 Task: Create new customer invoice with Date Opened: 02-Apr-23, Select Customer: Victoria's Secret_x000D_
, Terms: Net 7. Make invoice entry for item-1 with Date: 02-Apr-23, Description: The Ordinary Niacinamide Zinc Oil Control Serum (1 oz)_x000D_
, Income Account: Income:Sales, Quantity: 1, Unit Price: 11.49, Sales Tax: Y, Sales Tax Included: N. Make entry for item-2 with Date: 02-Apr-23, Description: Wet n Wild Perfect Pout So Pouty Lip Gloss Balm_x000D_
, Income Account: Income:Sales, Quantity: 2, Unit Price: 11.79, Sales Tax: Y, Sales Tax Included: N. Post Invoice with Post Date: 02-Apr-23, Post to Accounts: Assets:Accounts Receivable. Pay / Process Payment with Transaction Date: 08-Apr-23, Amount: 37.17, Transfer Account: Checking Account. Go to 'Print Invoice'. Save a pdf copy of the invoice.
Action: Mouse moved to (162, 23)
Screenshot: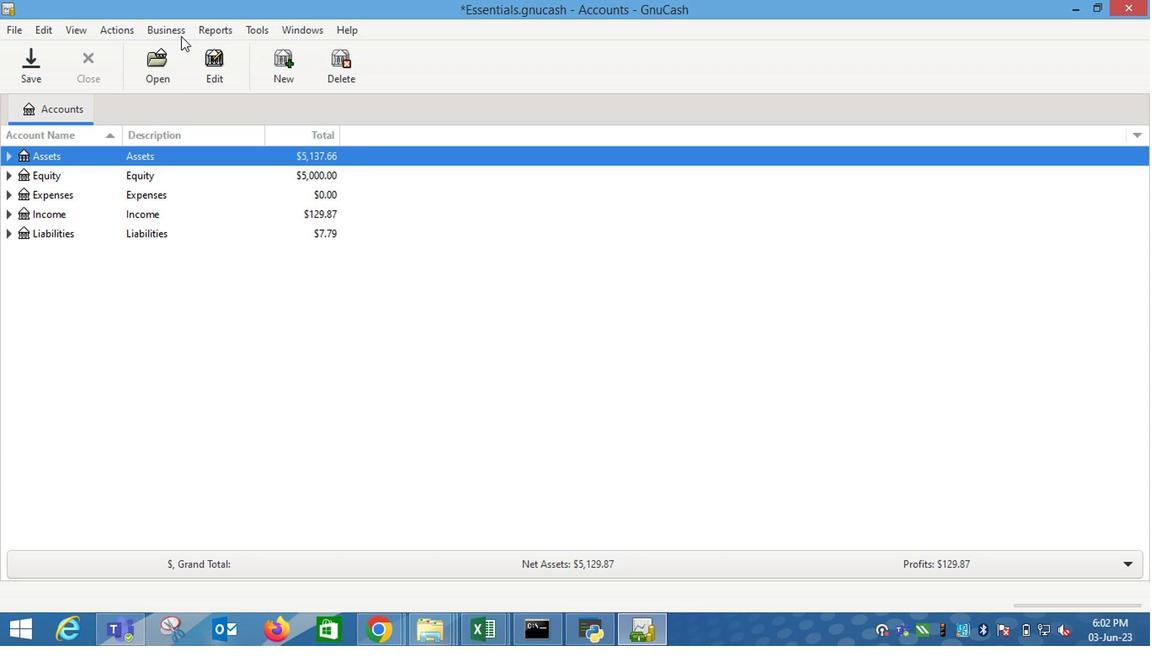 
Action: Mouse pressed left at (162, 23)
Screenshot: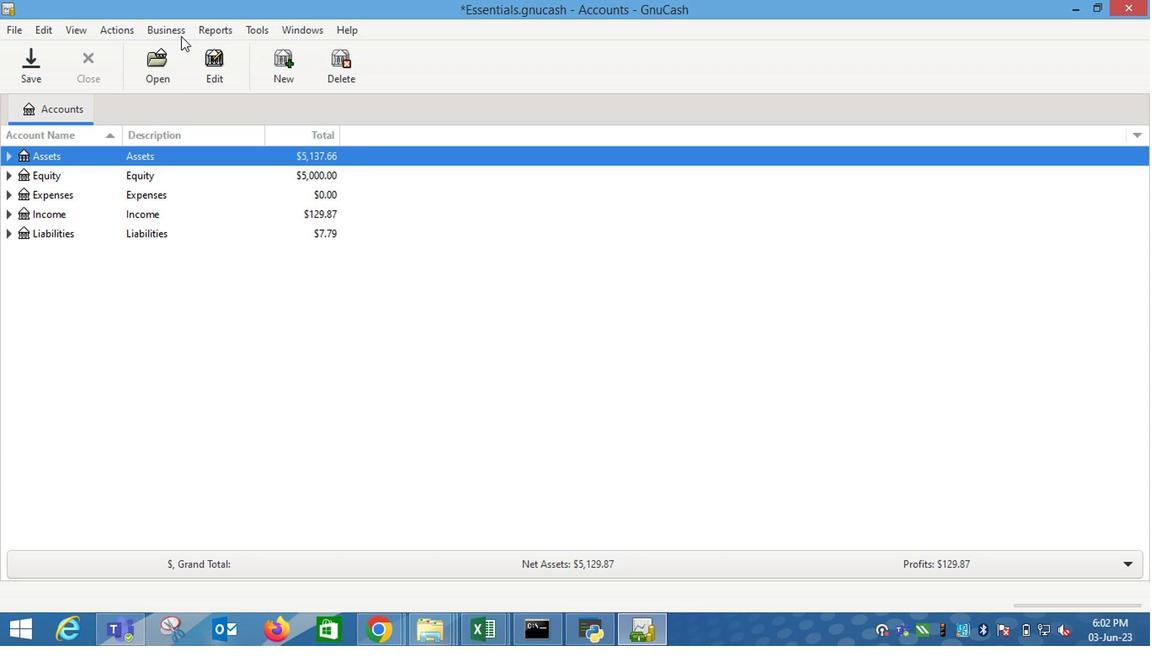 
Action: Mouse moved to (376, 108)
Screenshot: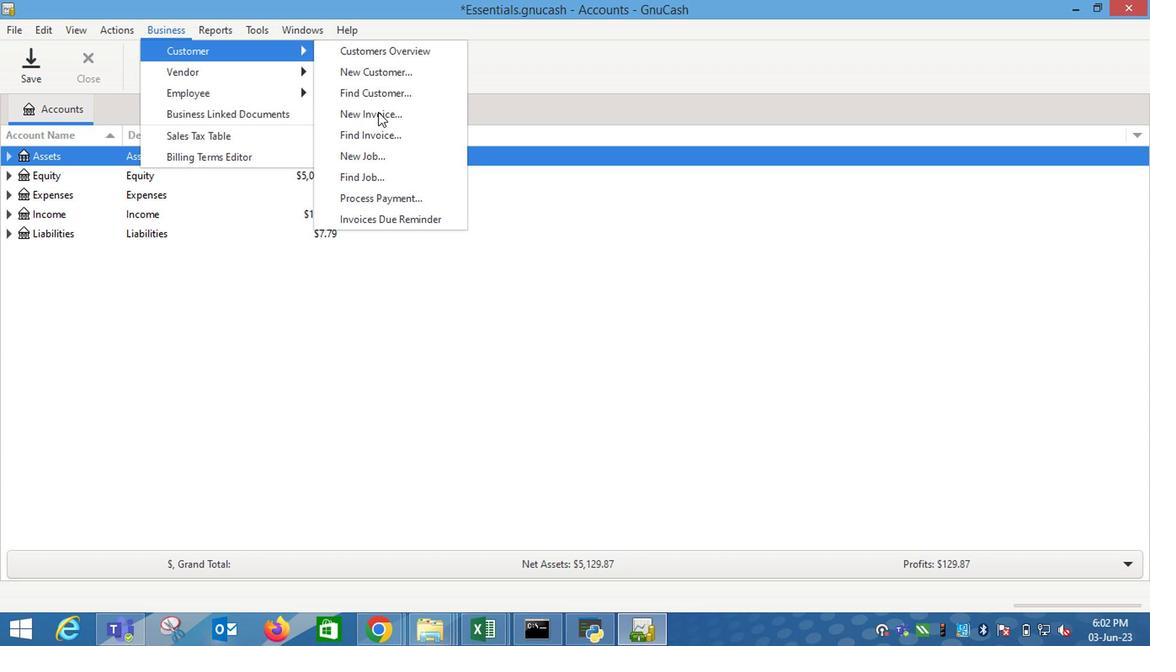 
Action: Mouse pressed left at (376, 108)
Screenshot: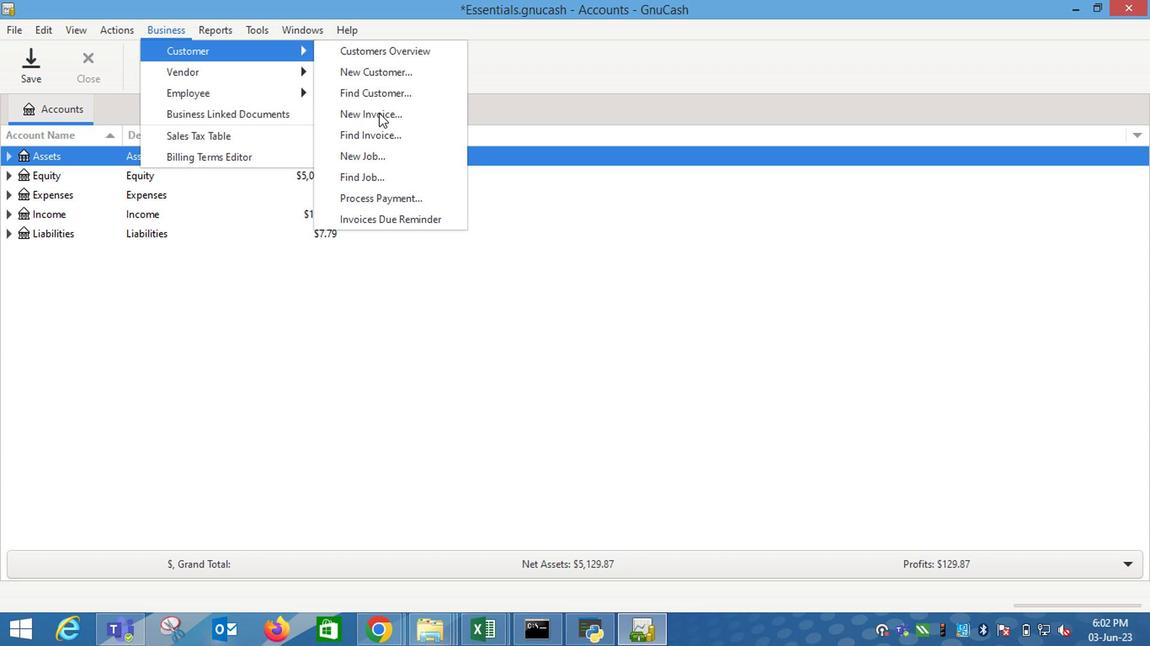 
Action: Mouse moved to (697, 252)
Screenshot: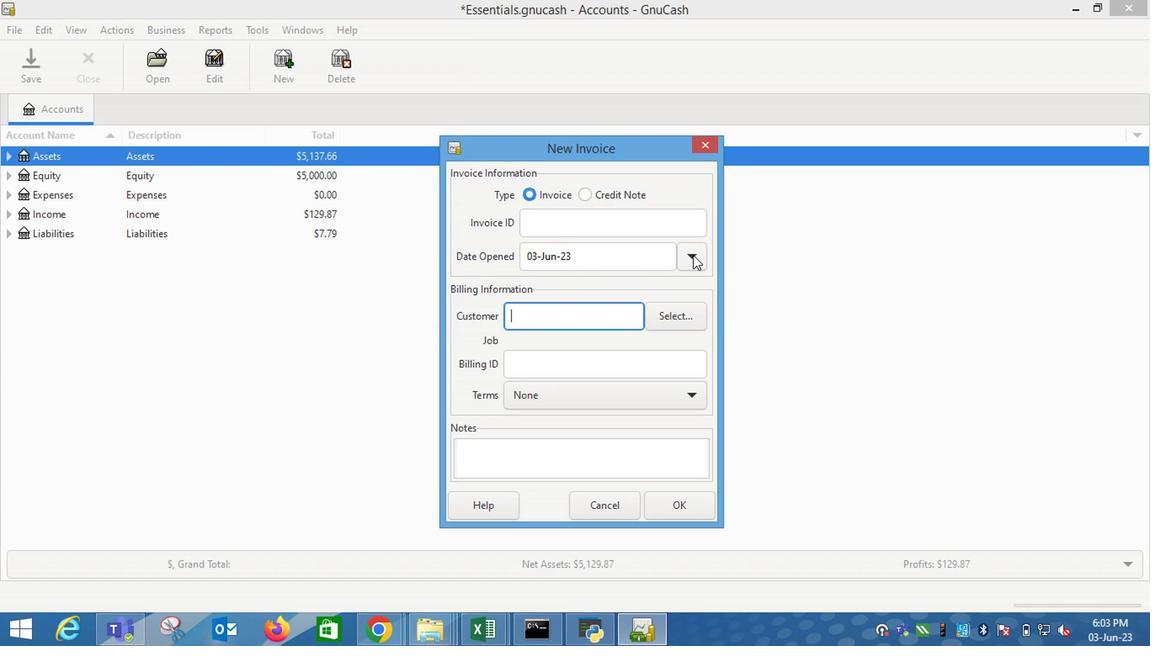 
Action: Mouse pressed left at (697, 252)
Screenshot: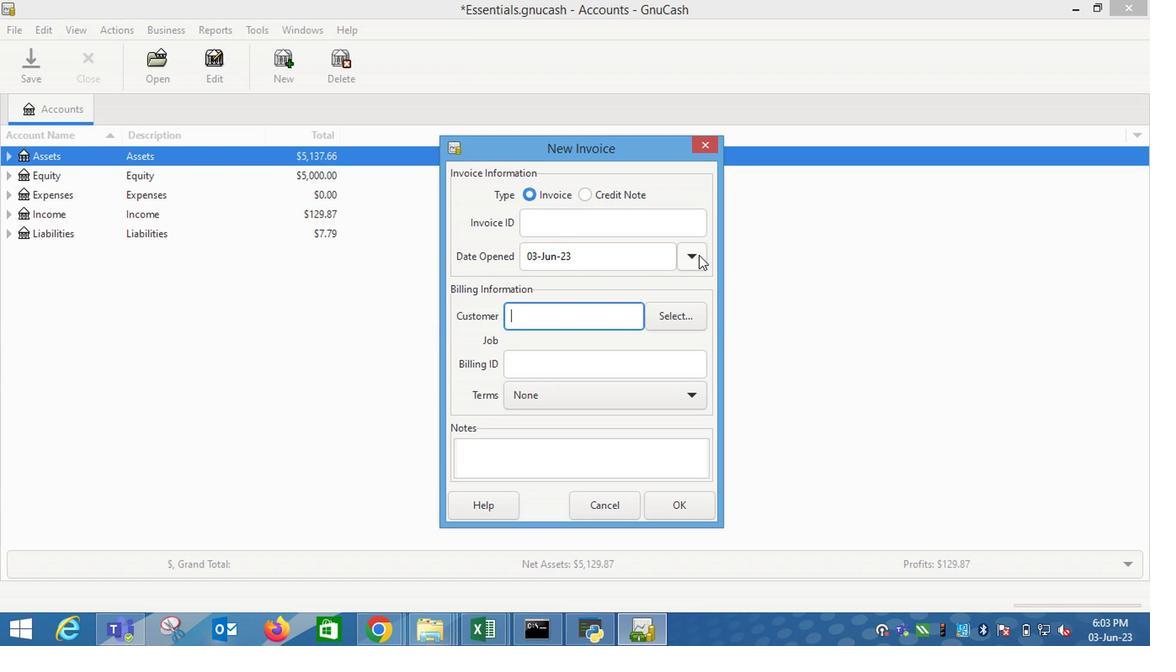 
Action: Mouse moved to (557, 276)
Screenshot: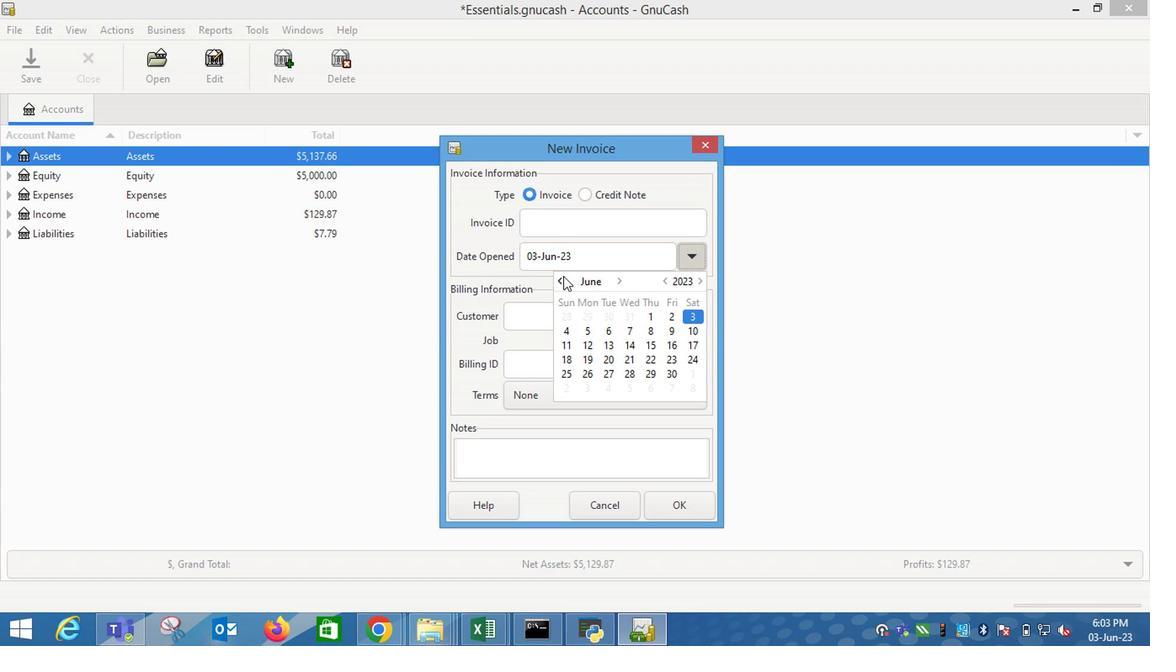 
Action: Mouse pressed left at (557, 276)
Screenshot: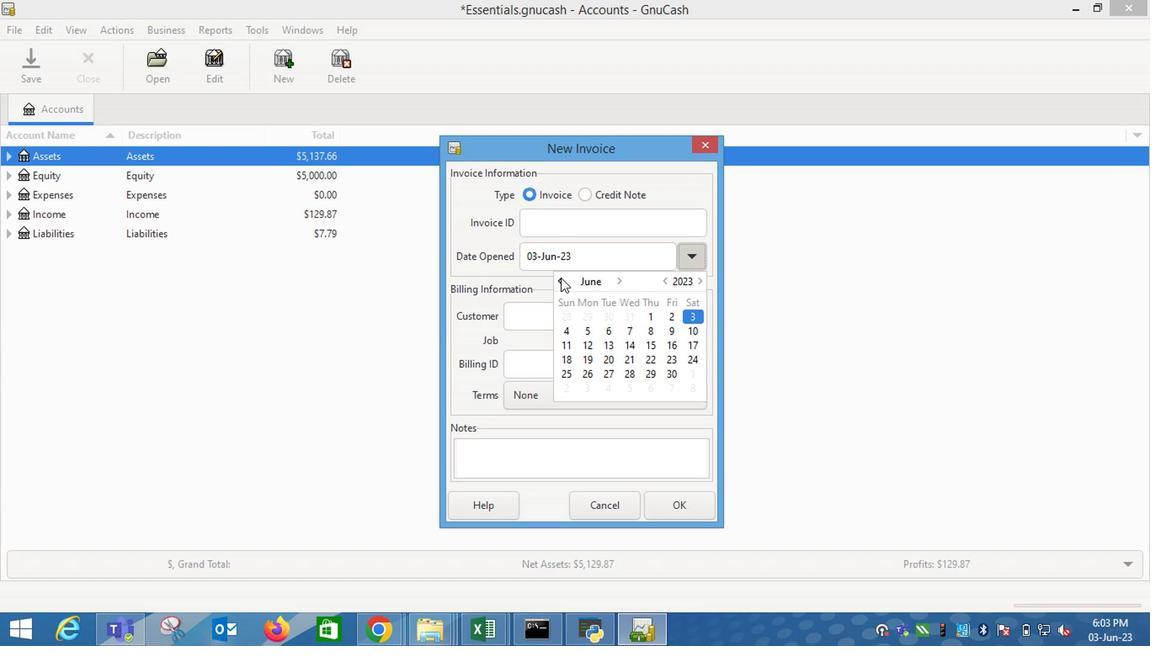 
Action: Mouse pressed left at (557, 276)
Screenshot: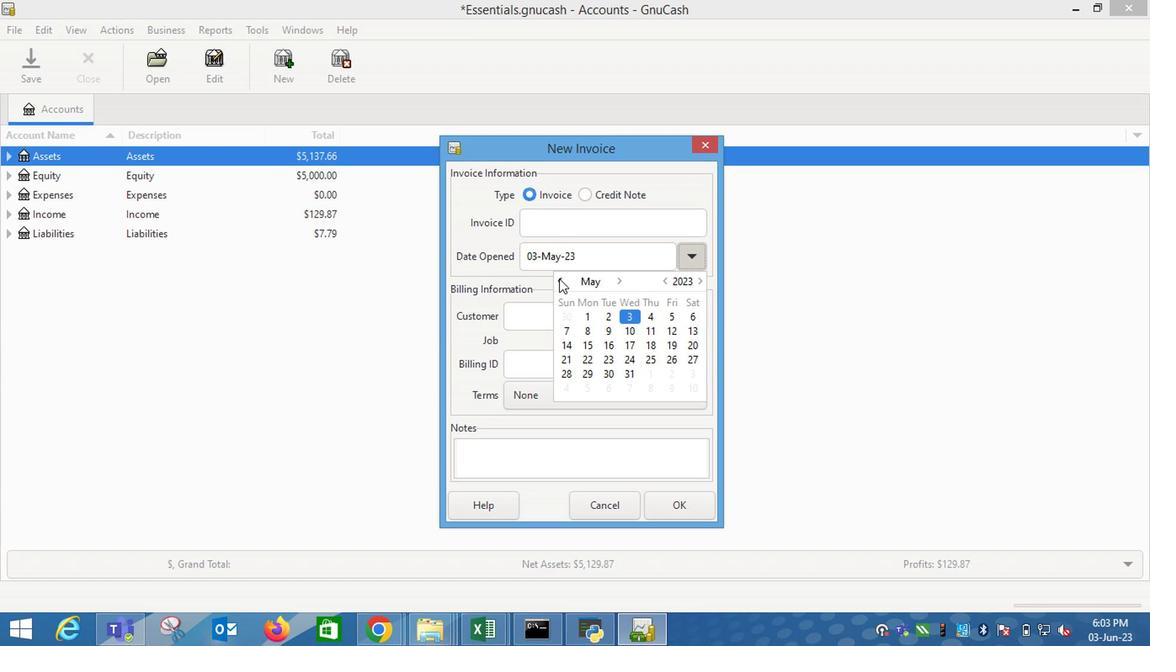 
Action: Mouse moved to (567, 326)
Screenshot: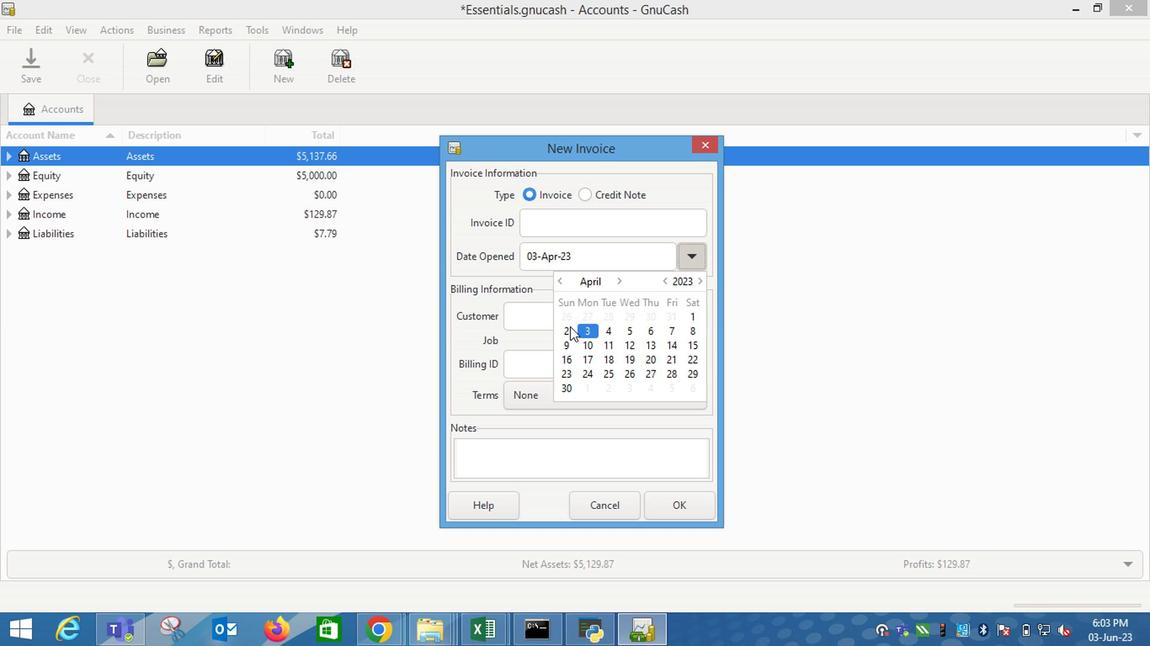 
Action: Mouse pressed left at (567, 326)
Screenshot: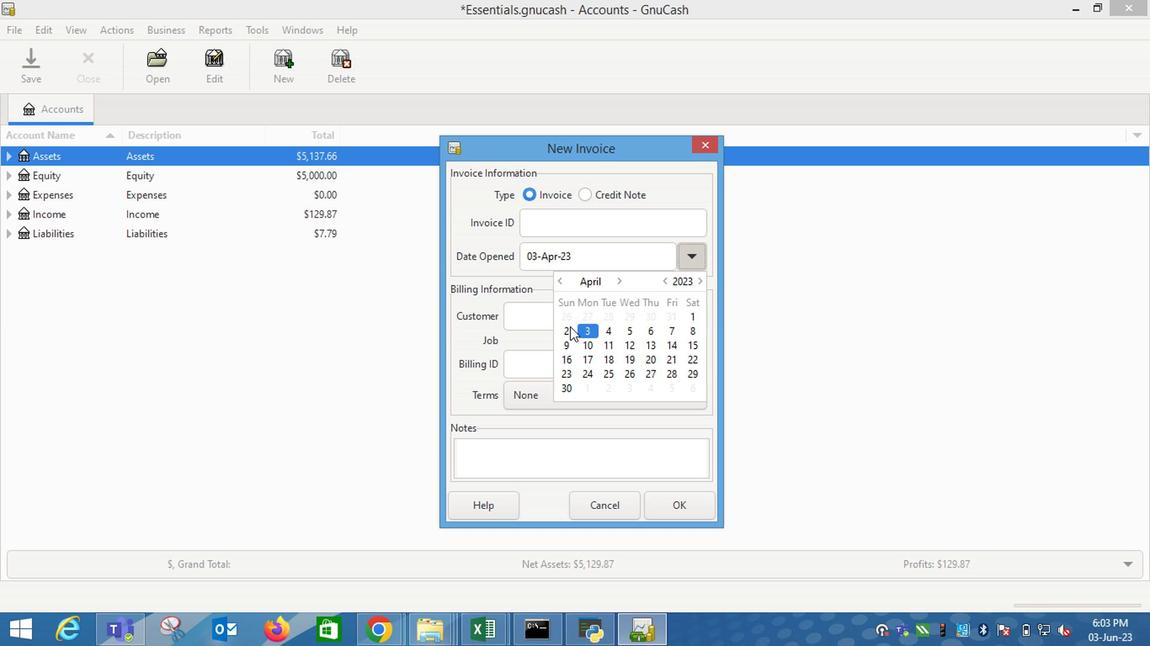 
Action: Key pressed <Key.tab>
Screenshot: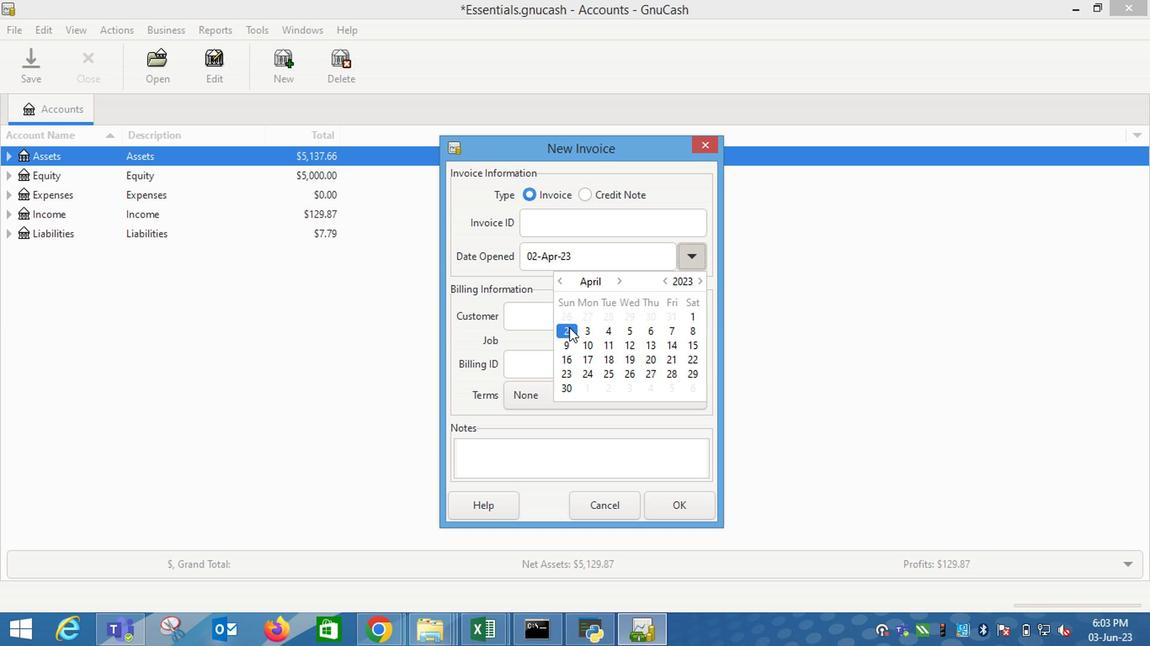 
Action: Mouse moved to (509, 304)
Screenshot: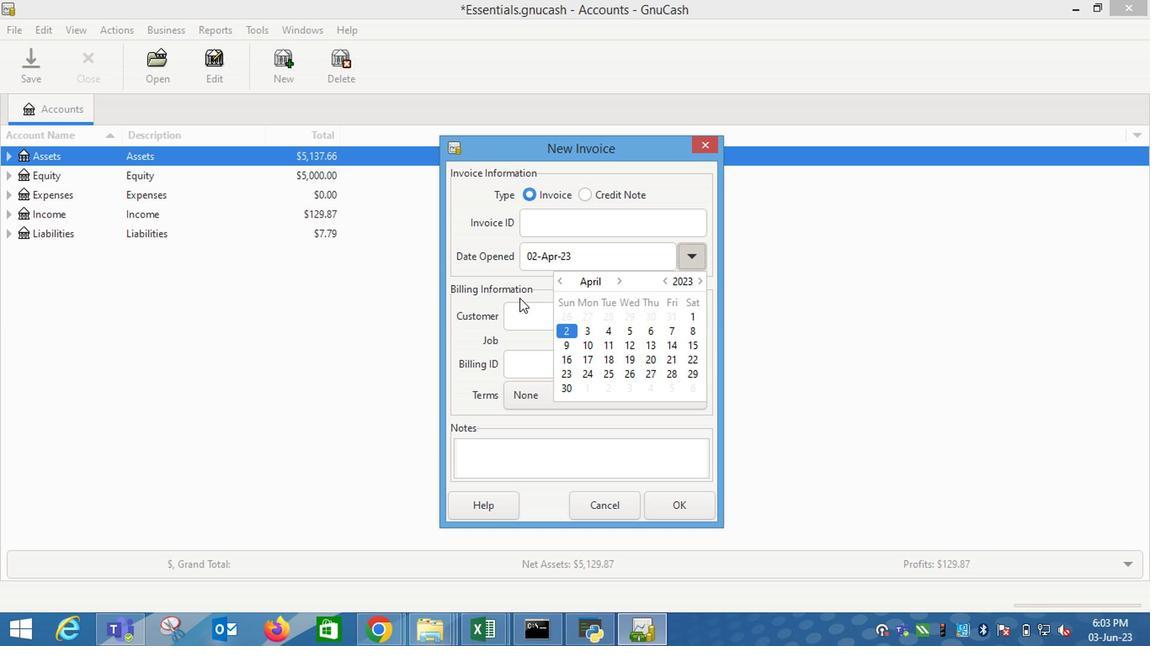 
Action: Mouse pressed left at (509, 304)
Screenshot: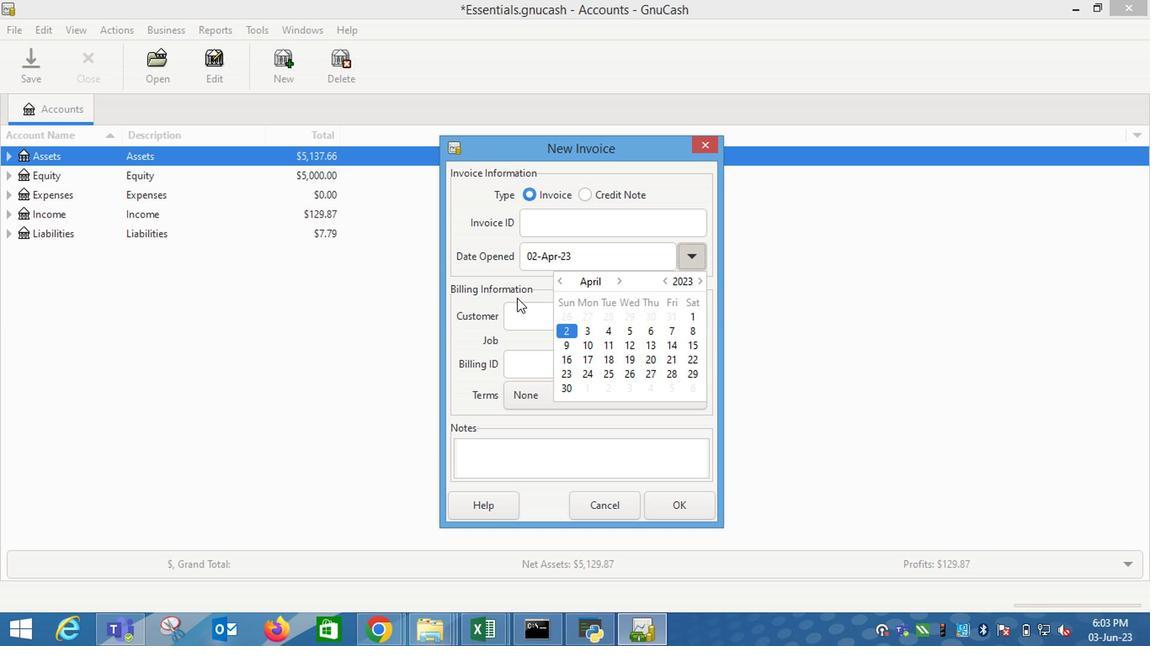 
Action: Mouse moved to (518, 307)
Screenshot: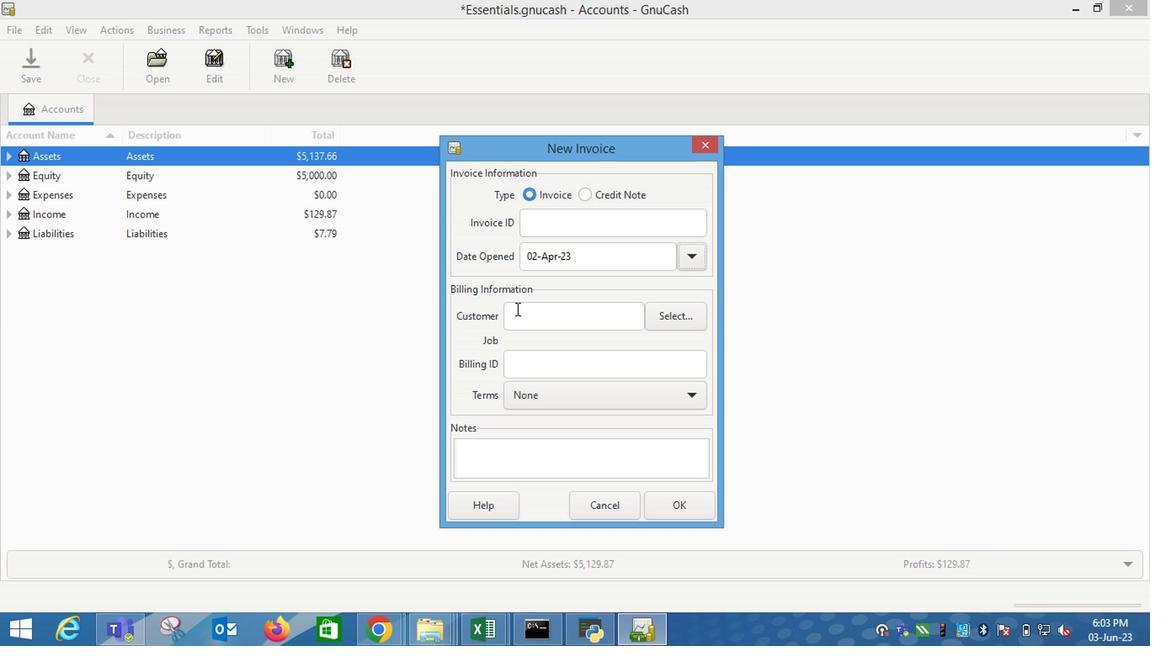 
Action: Mouse pressed left at (518, 307)
Screenshot: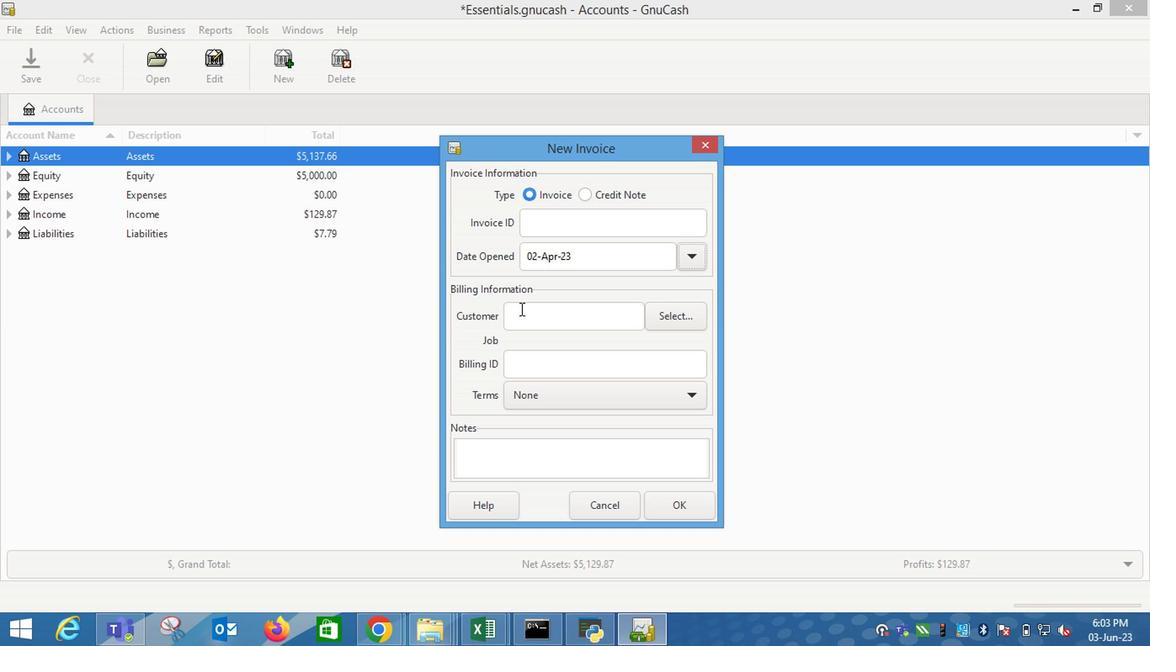 
Action: Key pressed vic
Screenshot: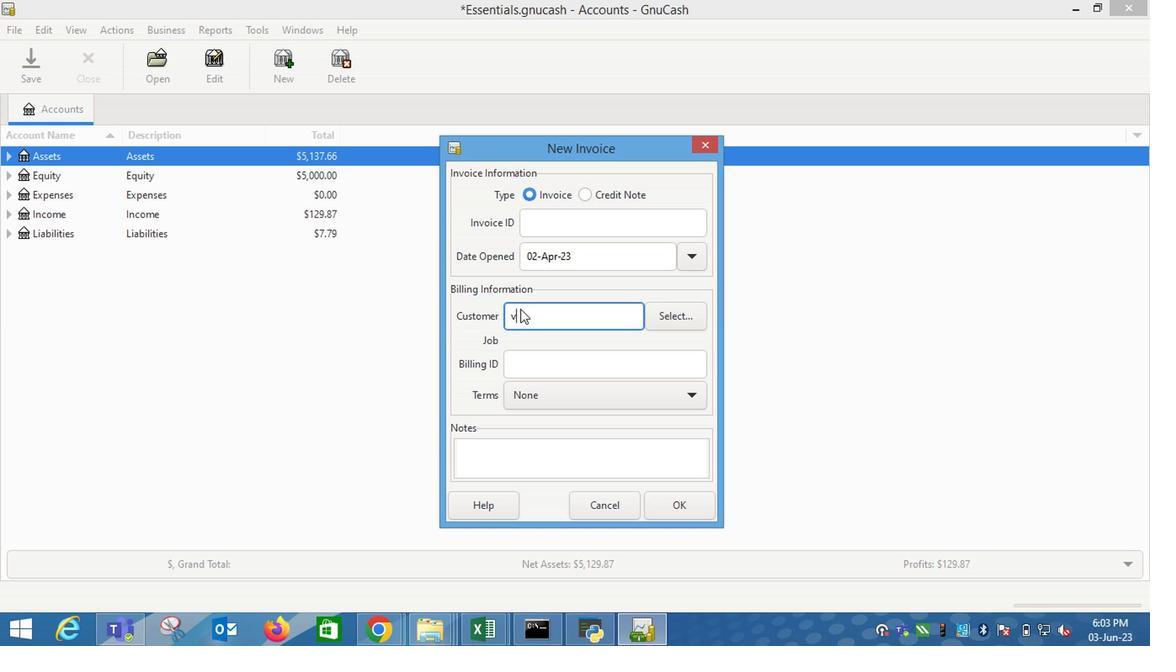 
Action: Mouse moved to (558, 340)
Screenshot: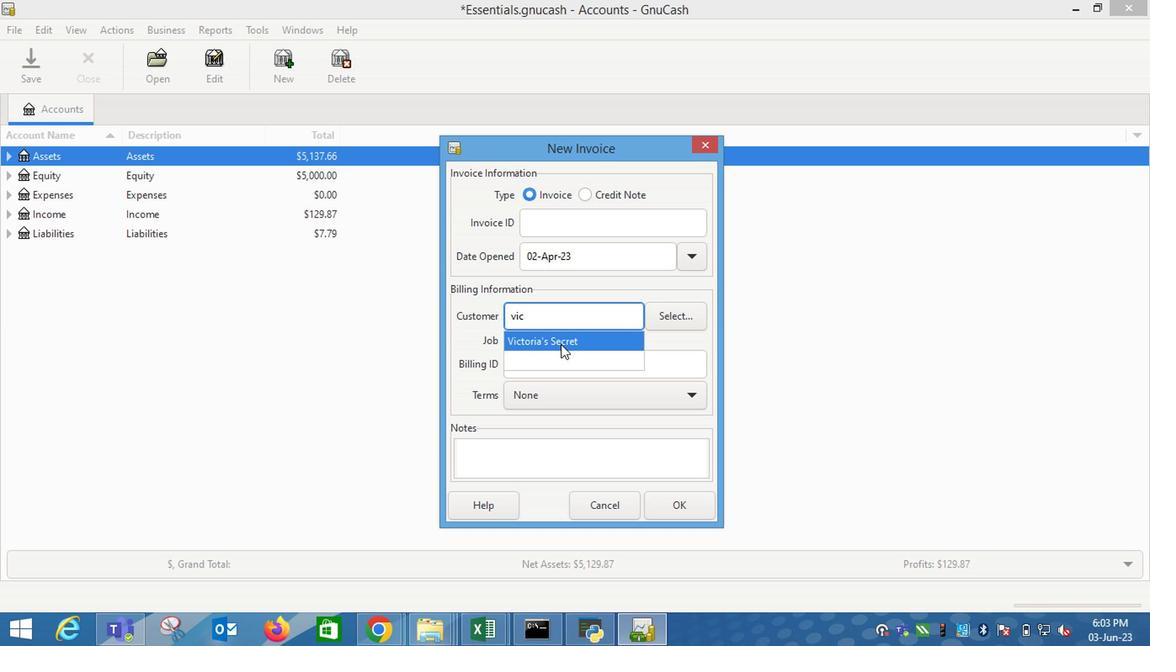 
Action: Mouse pressed left at (558, 340)
Screenshot: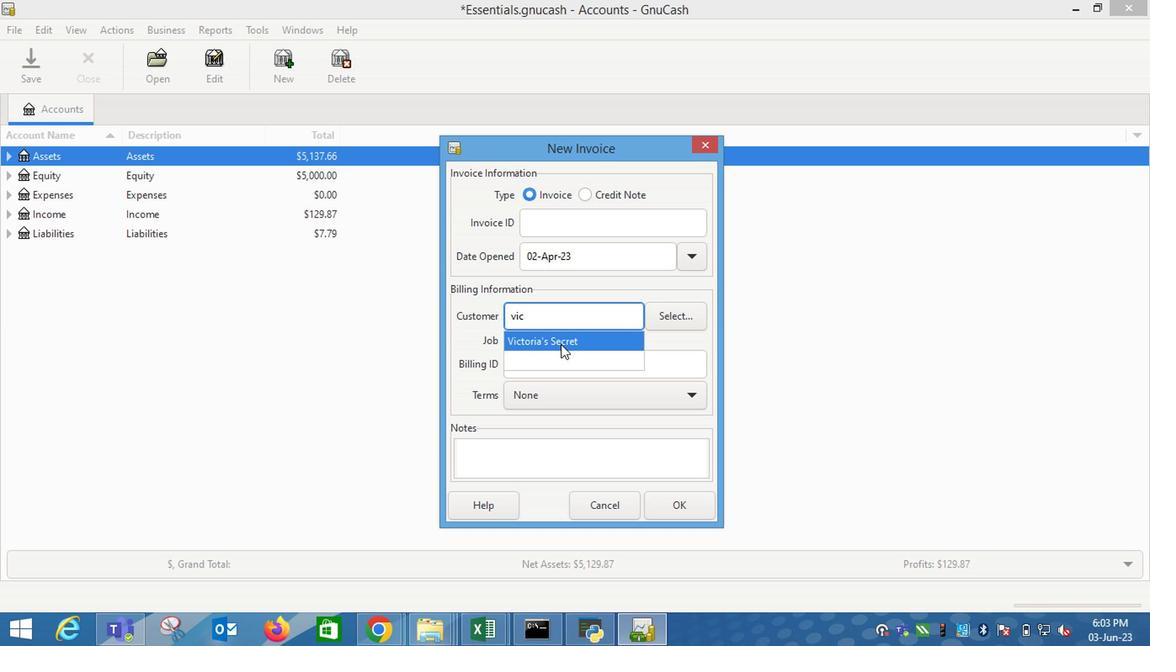 
Action: Mouse moved to (551, 412)
Screenshot: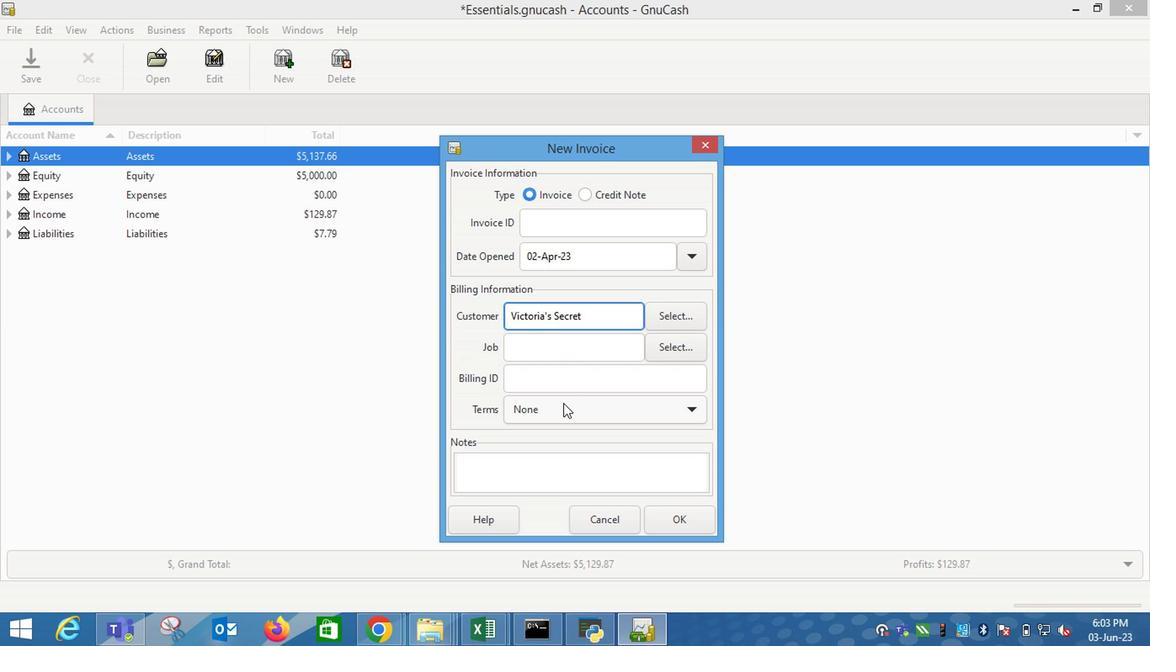 
Action: Mouse pressed left at (551, 412)
Screenshot: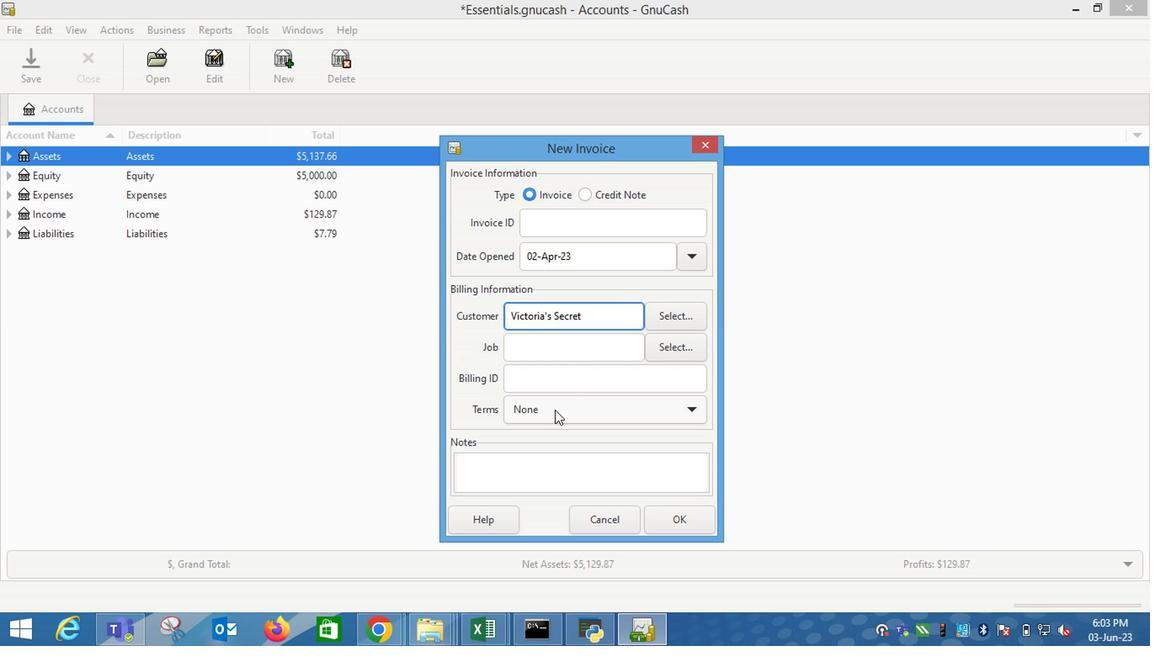 
Action: Mouse moved to (536, 483)
Screenshot: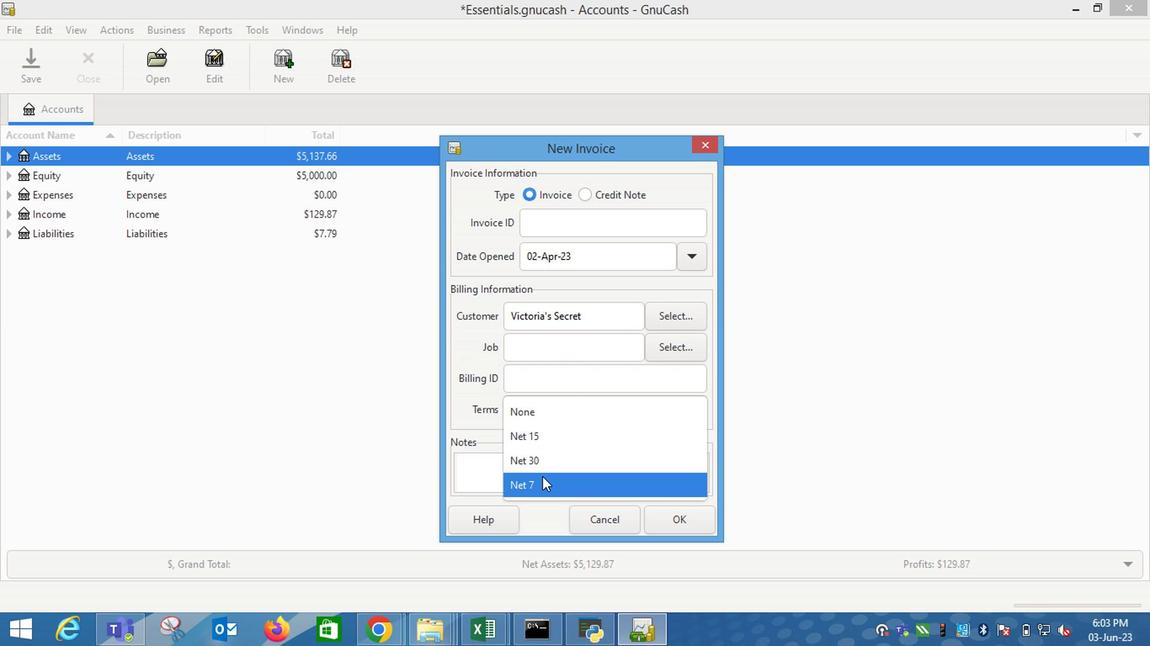 
Action: Mouse pressed left at (536, 483)
Screenshot: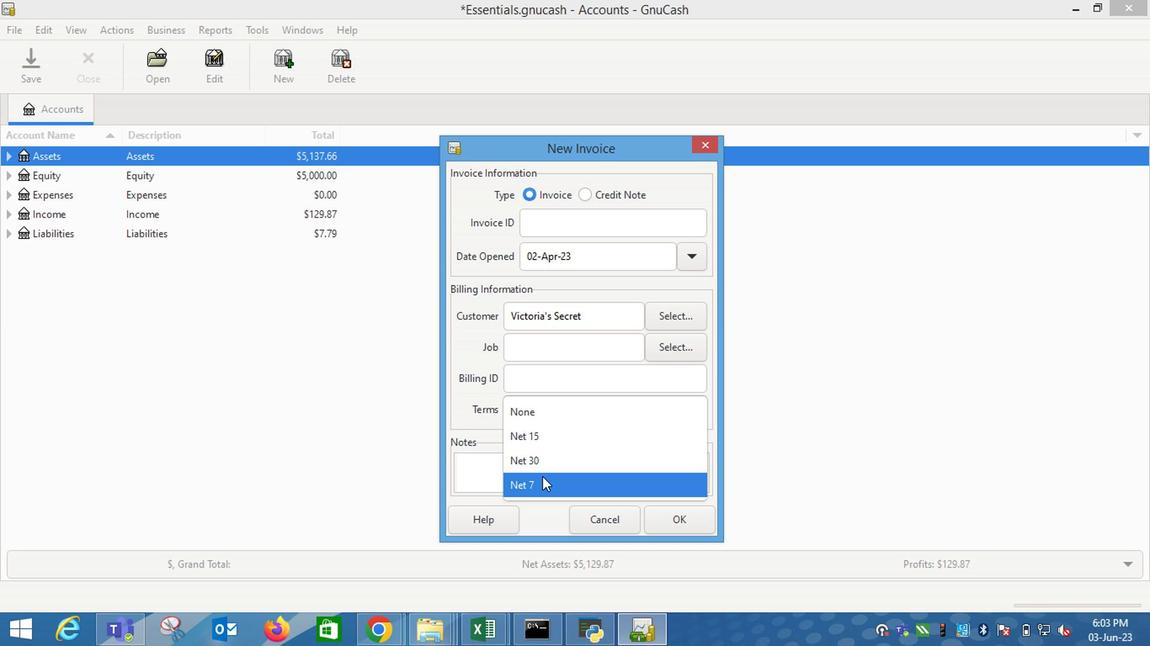 
Action: Mouse moved to (675, 526)
Screenshot: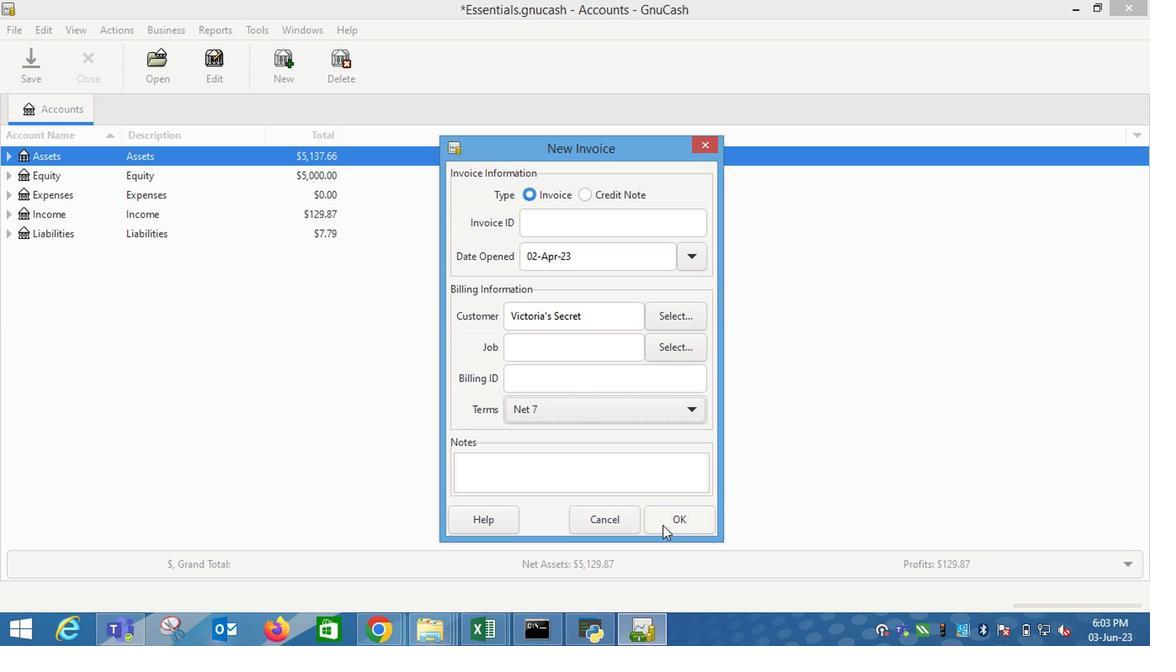 
Action: Mouse pressed left at (675, 526)
Screenshot: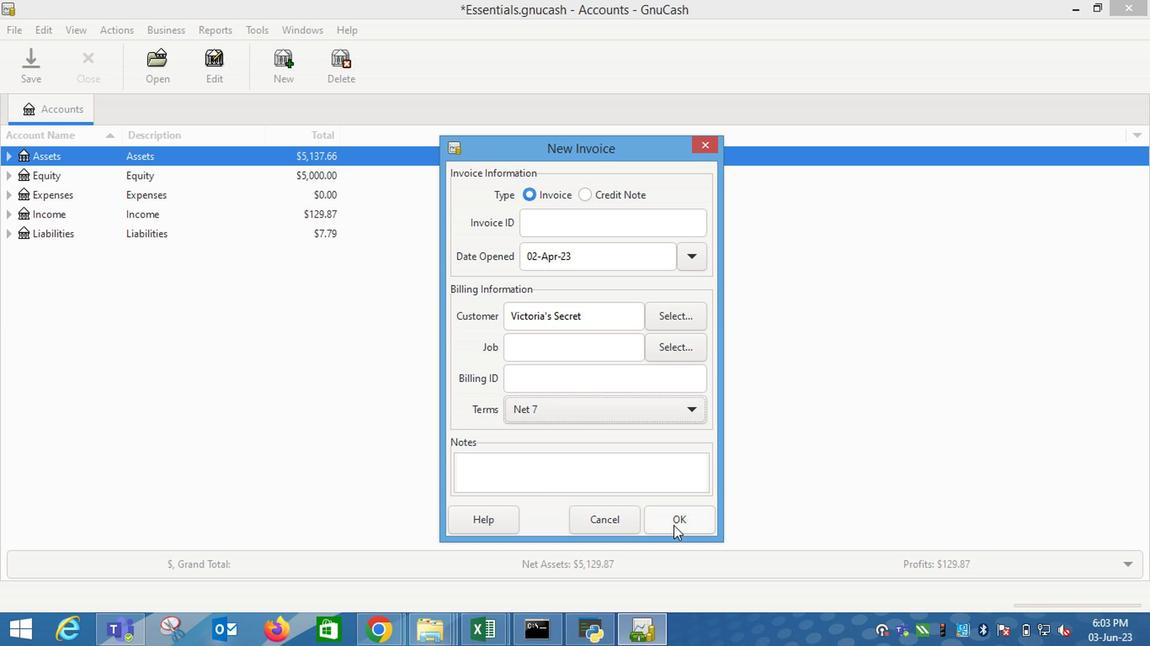 
Action: Mouse moved to (77, 325)
Screenshot: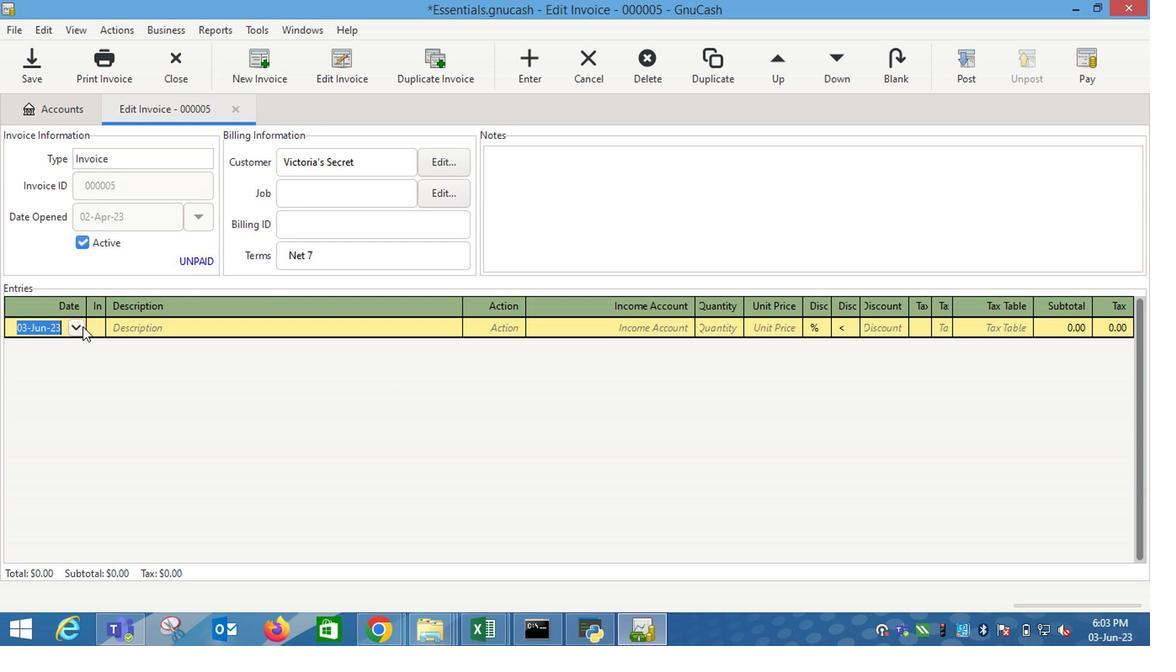 
Action: Mouse pressed left at (77, 325)
Screenshot: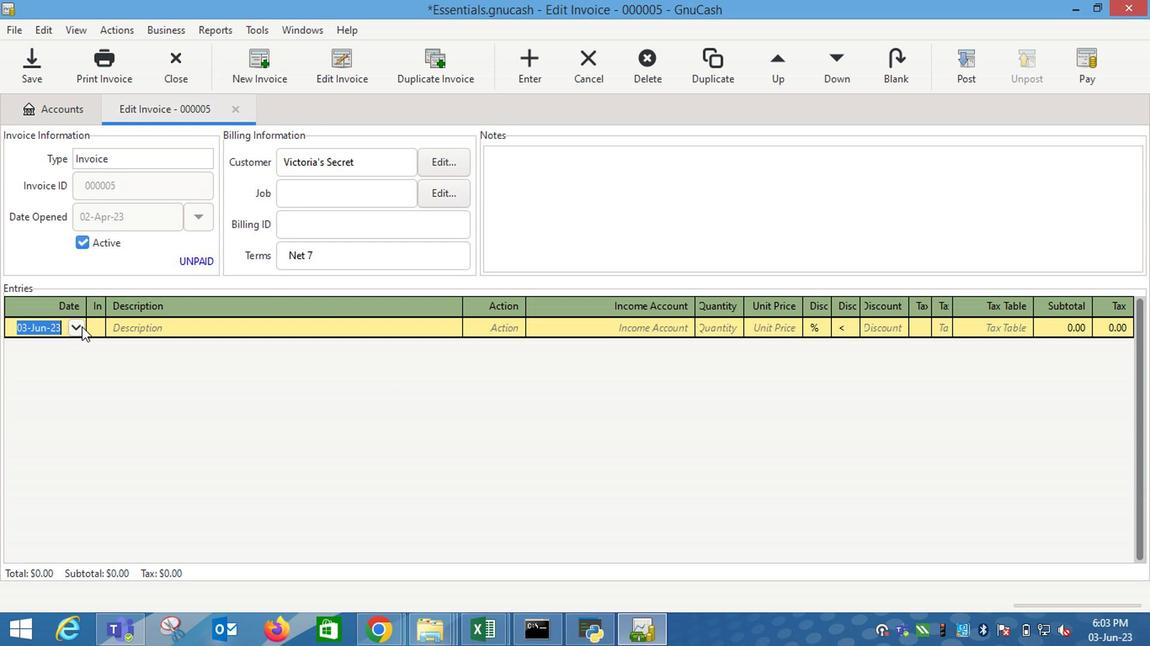 
Action: Mouse moved to (10, 348)
Screenshot: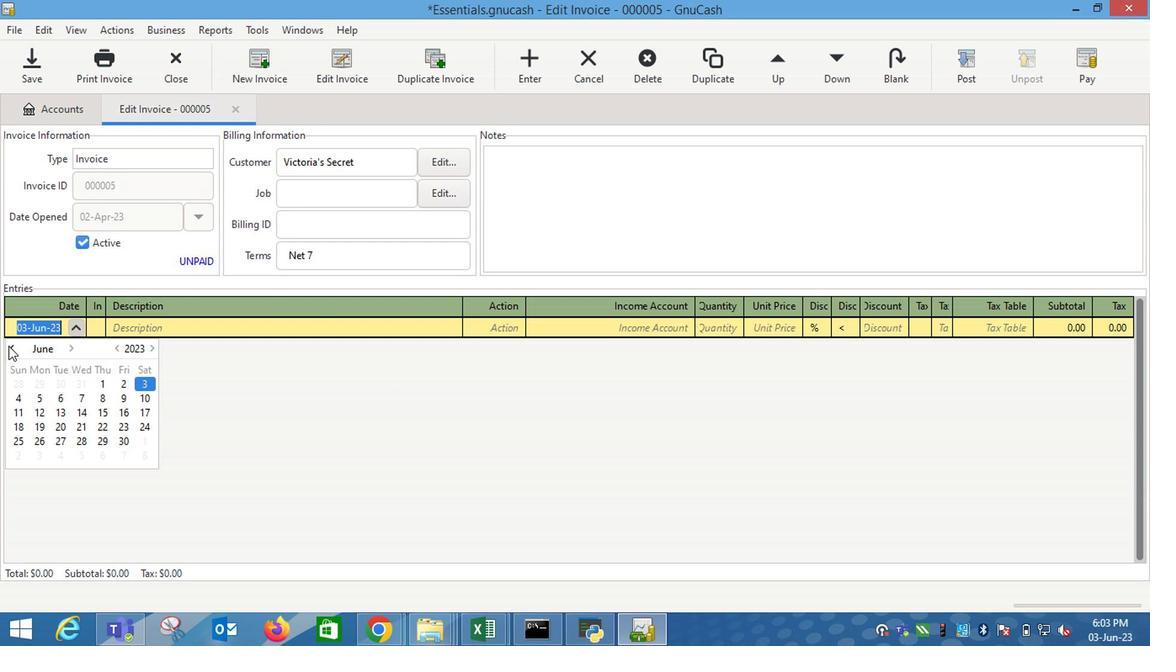 
Action: Mouse pressed left at (10, 348)
Screenshot: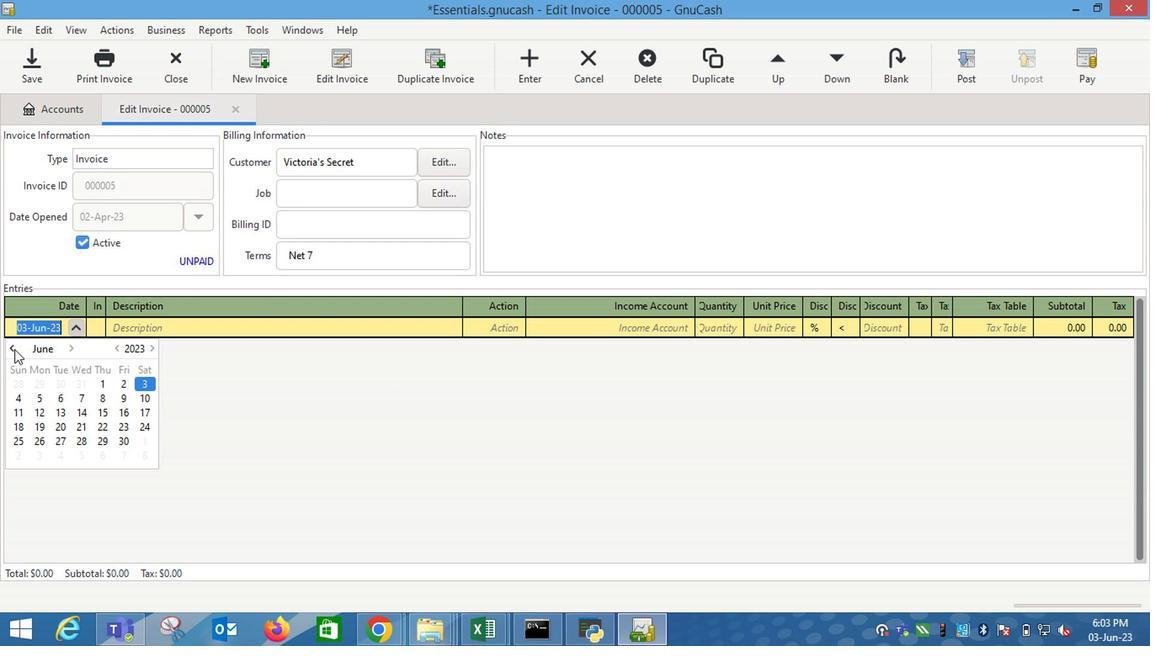 
Action: Mouse pressed left at (10, 348)
Screenshot: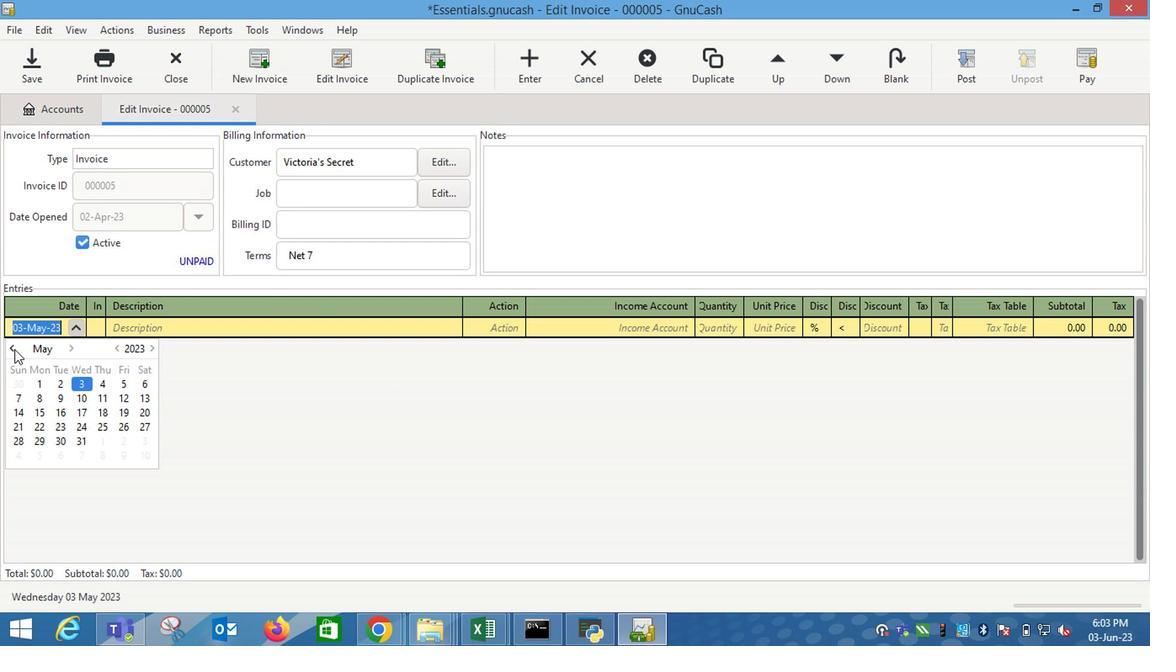 
Action: Mouse moved to (13, 397)
Screenshot: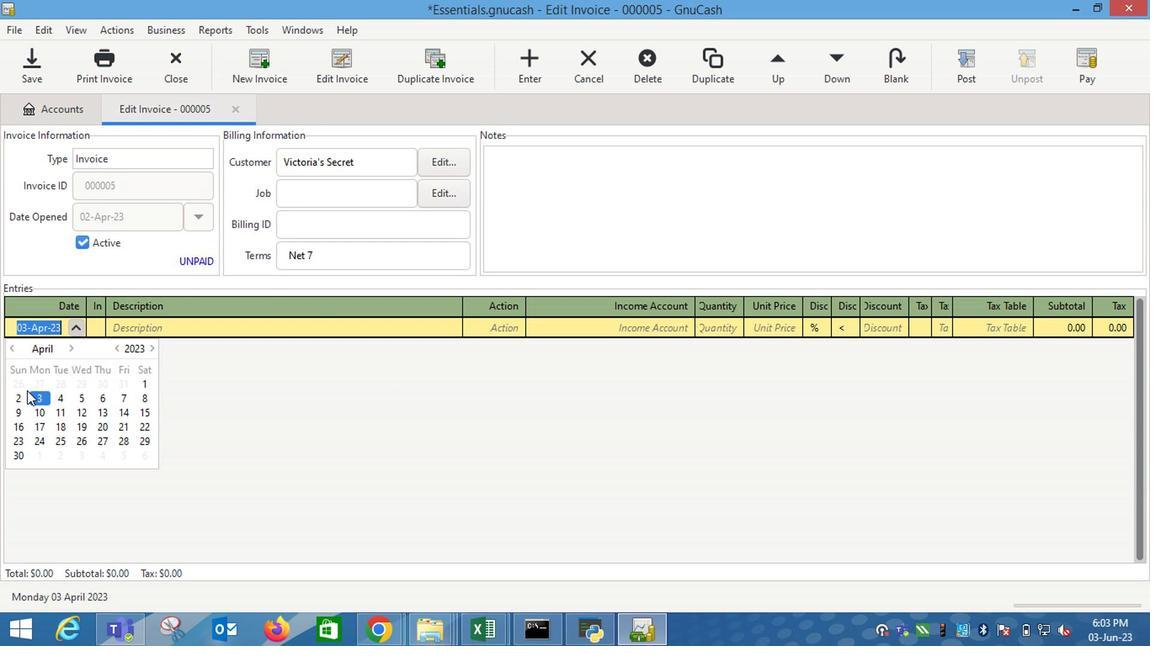 
Action: Mouse pressed left at (13, 397)
Screenshot: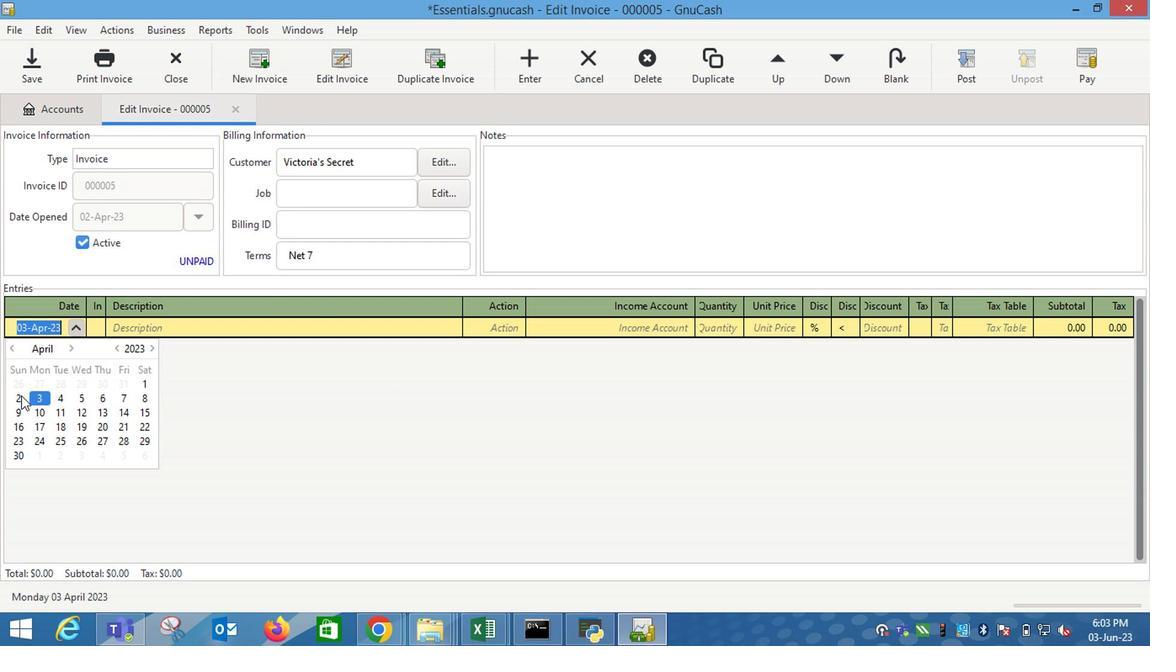 
Action: Mouse moved to (14, 398)
Screenshot: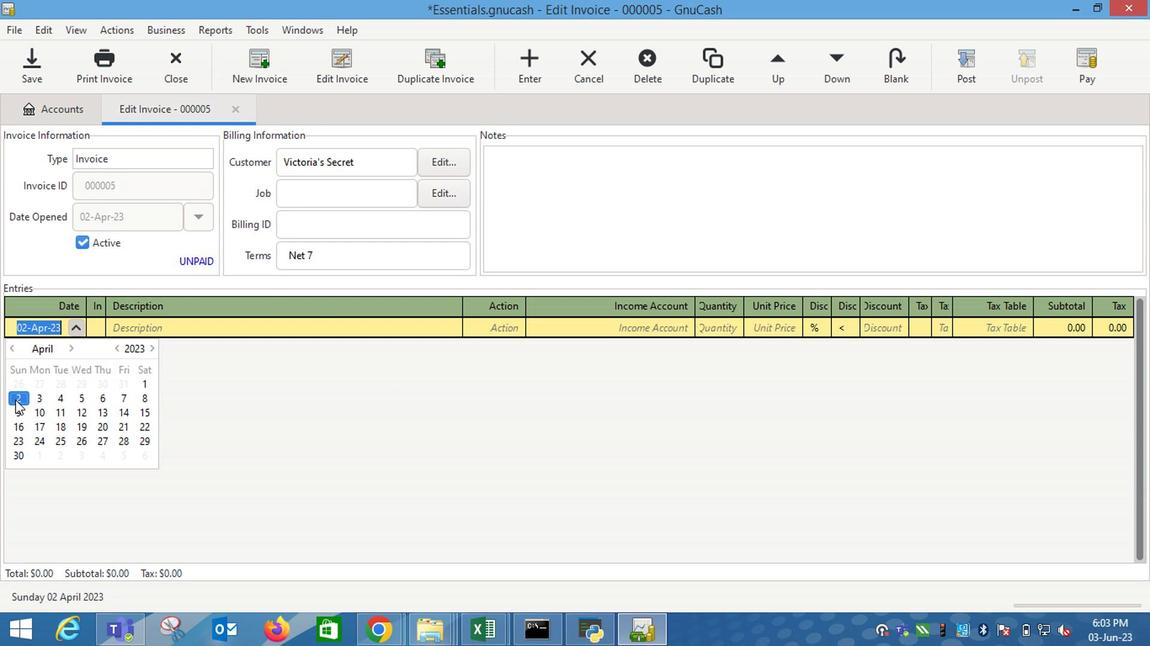 
Action: Key pressed <Key.tab>
Screenshot: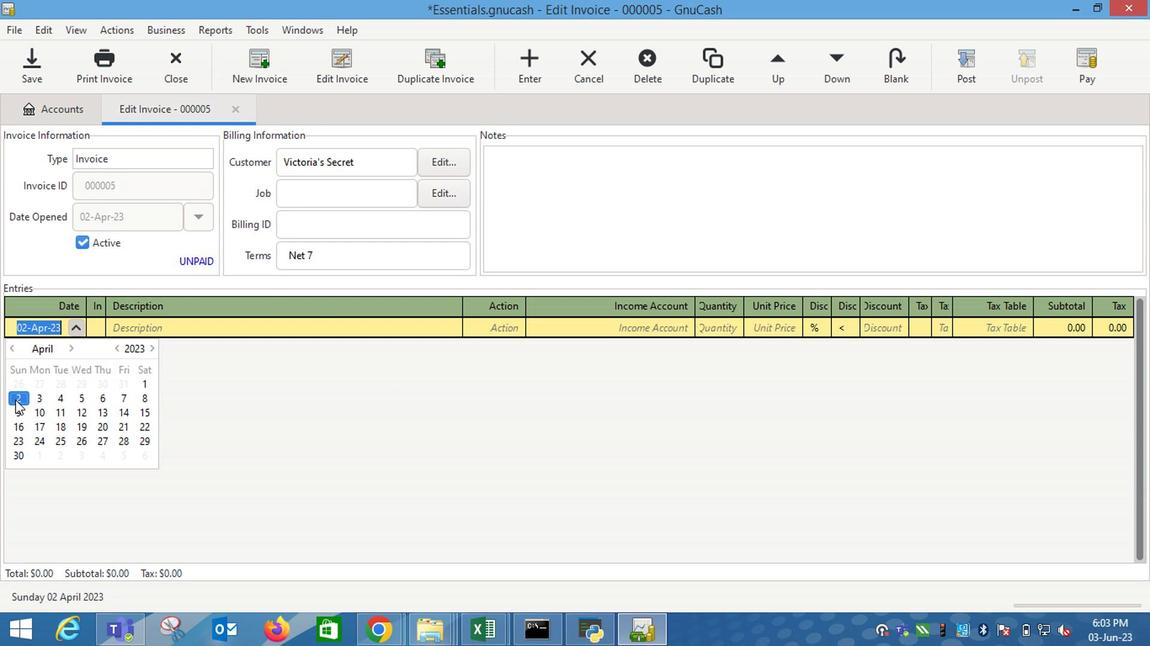 
Action: Mouse moved to (21, 392)
Screenshot: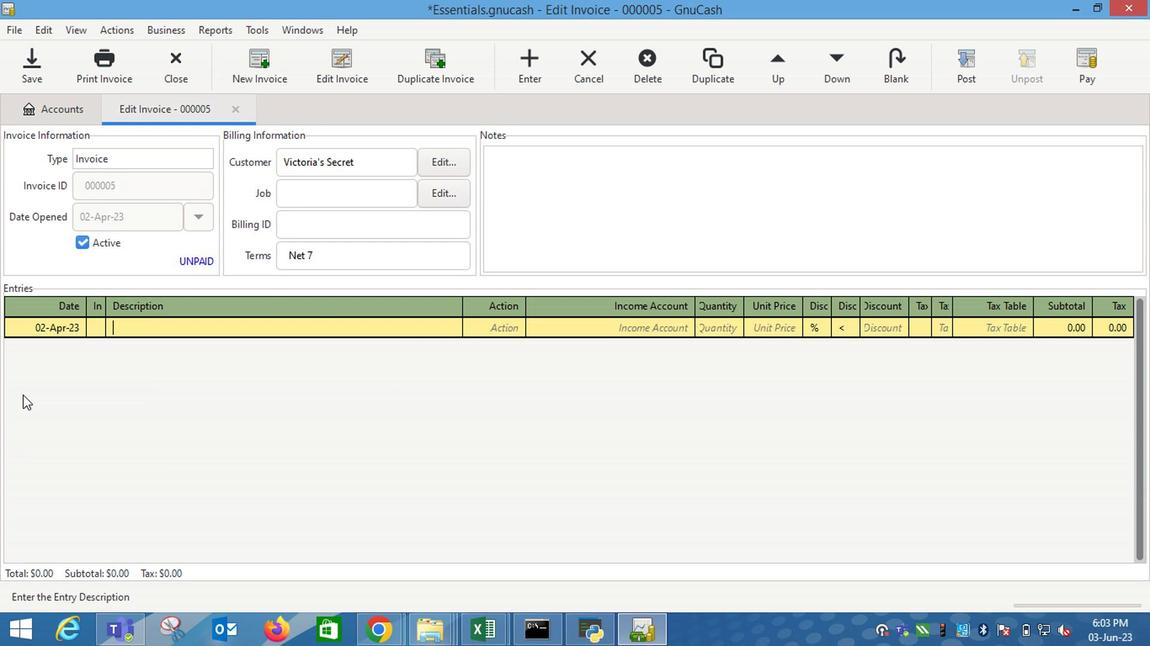 
Action: Key pressed <Key.shift_r>The<Key.space><Key.shift_r>Ordinary<Key.space><Key.shift_r>Niacinamide<Key.space><Key.shift_r>Zinc<Key.space><Key.shift_r>P<Key.shift_r><Key.backspace><Key.shift_r>Oil<Key.space><Key.shift_r>Control<Key.space><Key.shift_r>Serum<Key.space><Key.shift_r>(1oz<Key.backspace><Key.backspace>oz<Key.shift_r>)<Key.tab>
Screenshot: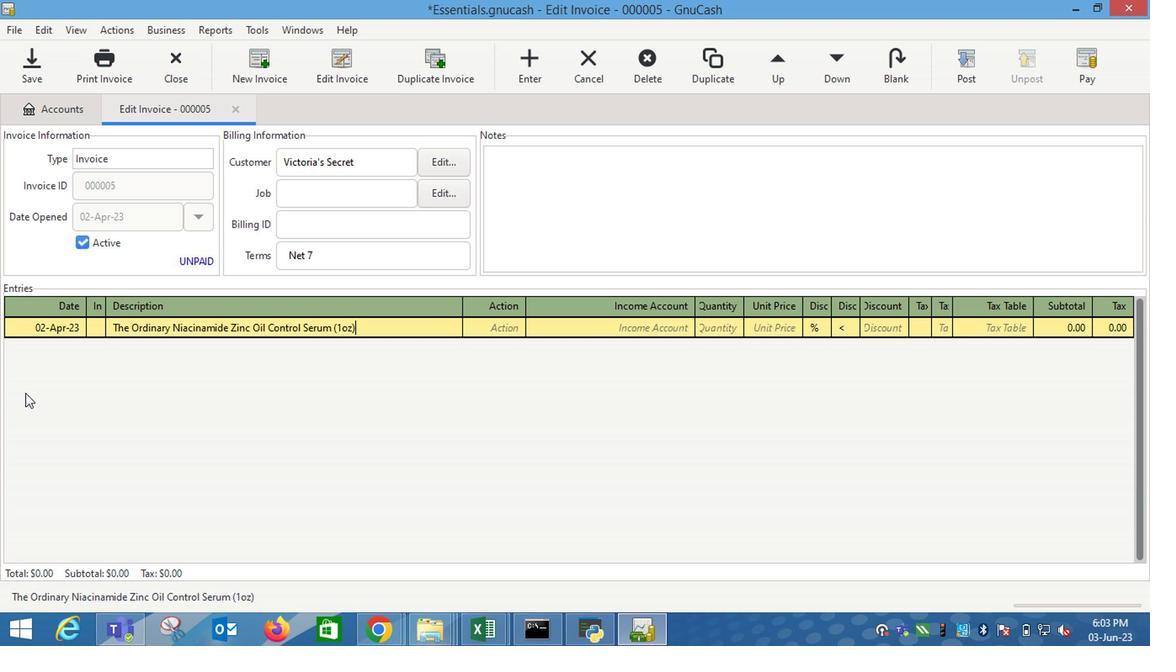 
Action: Mouse moved to (330, 327)
Screenshot: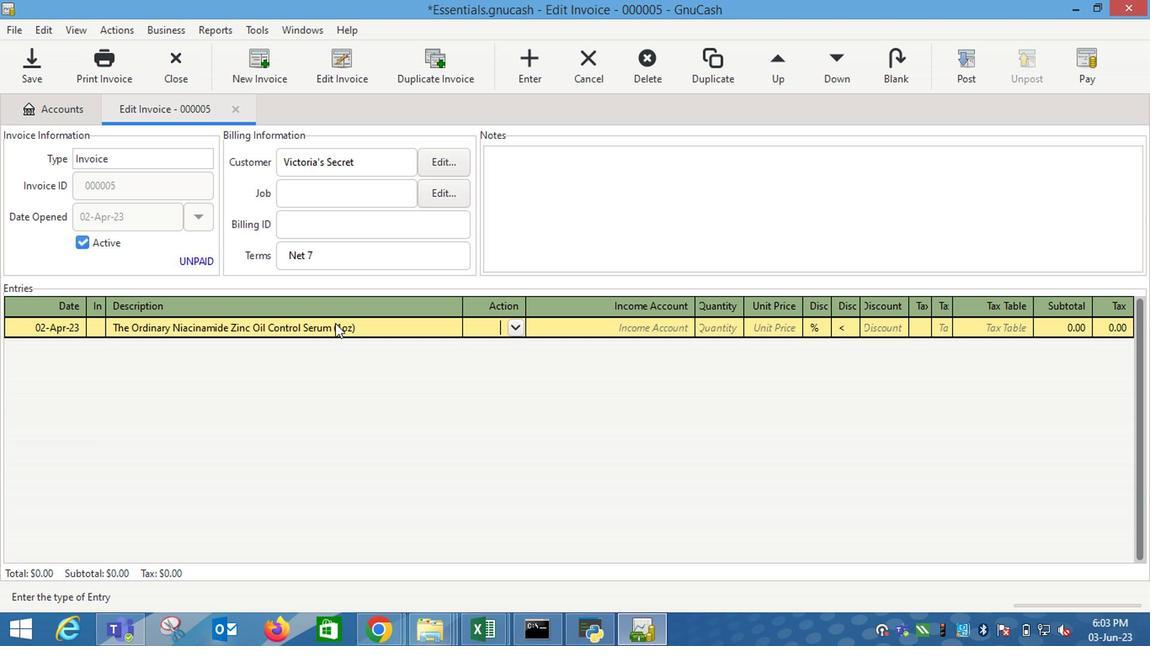 
Action: Mouse pressed left at (330, 327)
Screenshot: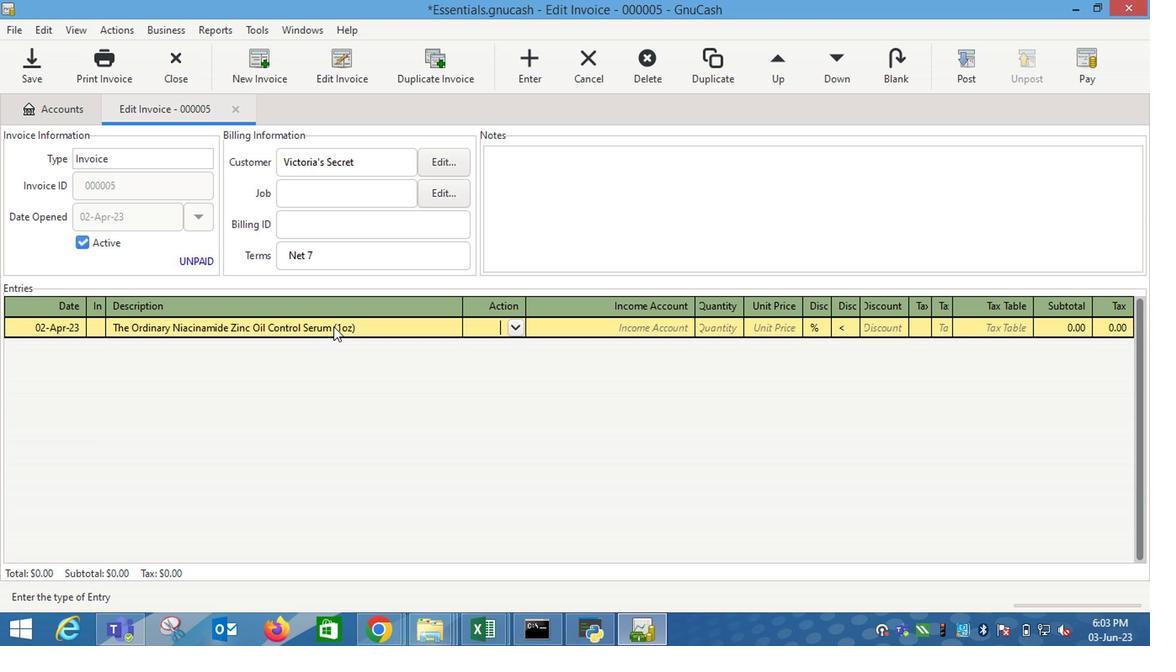 
Action: Mouse moved to (337, 325)
Screenshot: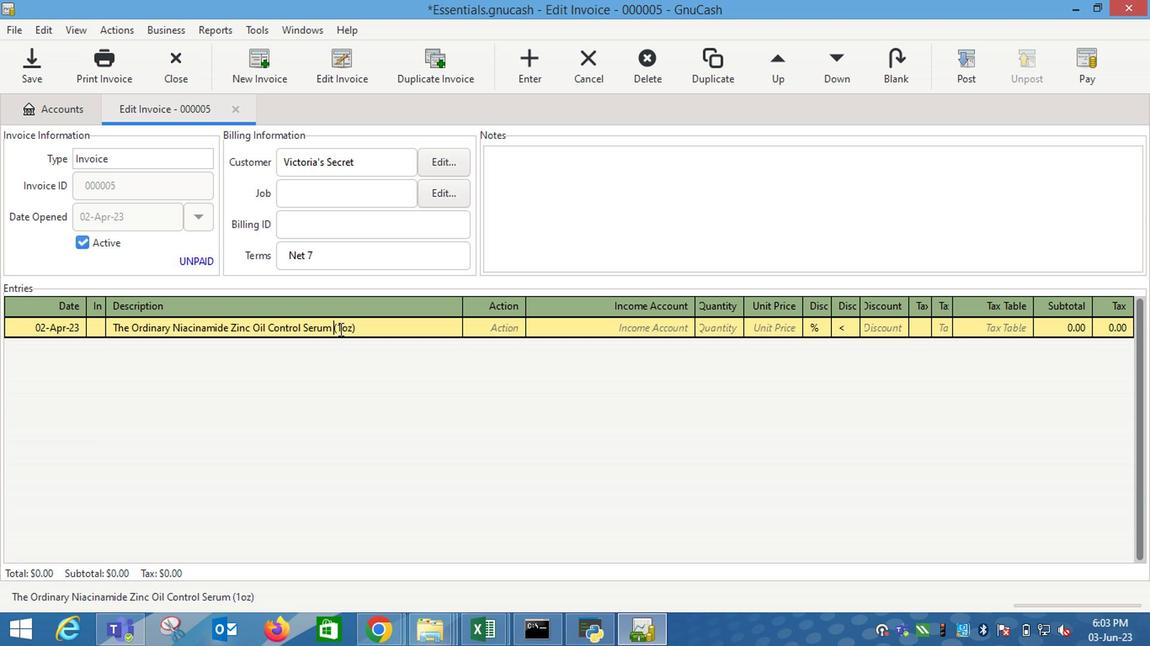 
Action: Mouse pressed left at (337, 325)
Screenshot: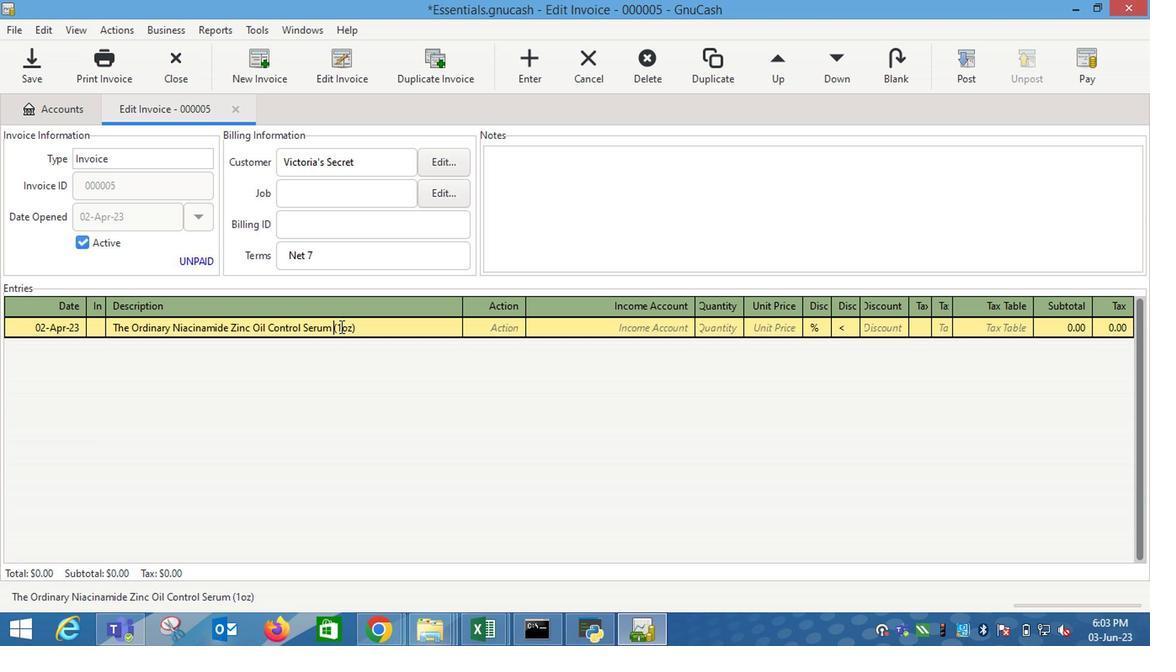 
Action: Mouse moved to (392, 385)
Screenshot: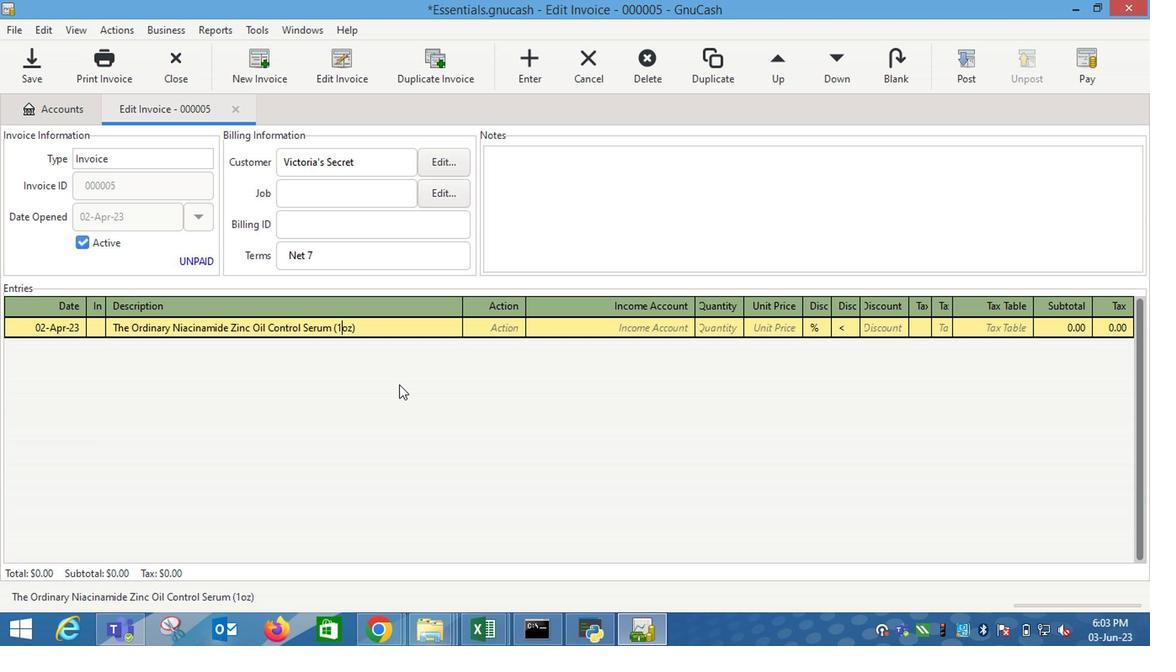 
Action: Key pressed <Key.space>
Screenshot: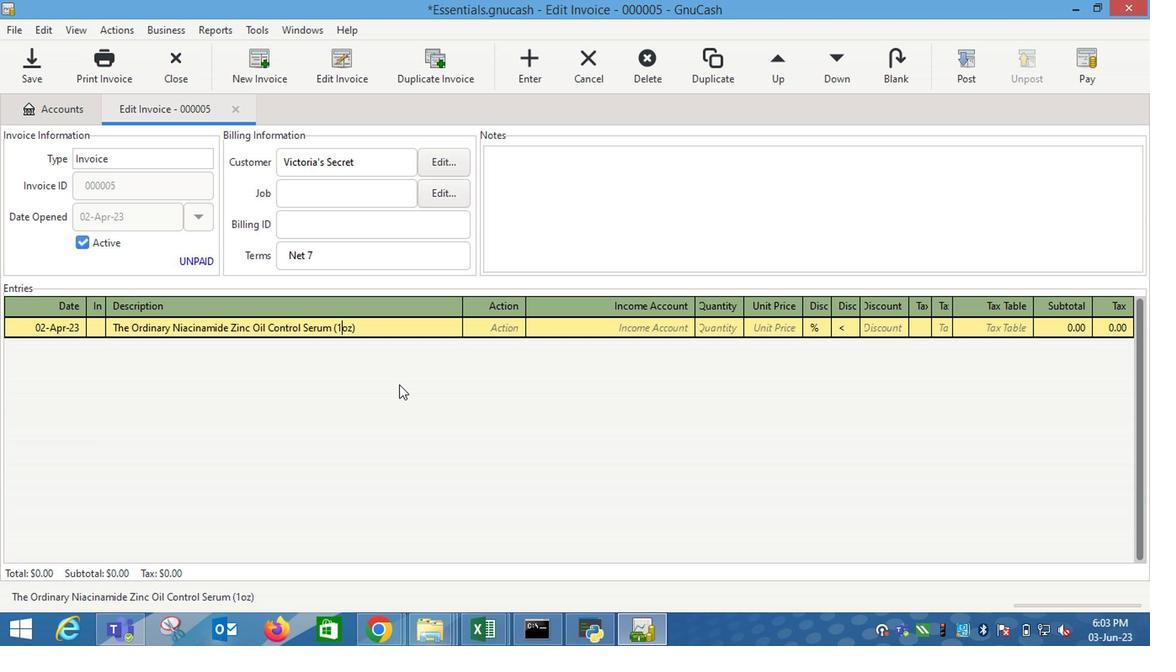 
Action: Mouse moved to (483, 328)
Screenshot: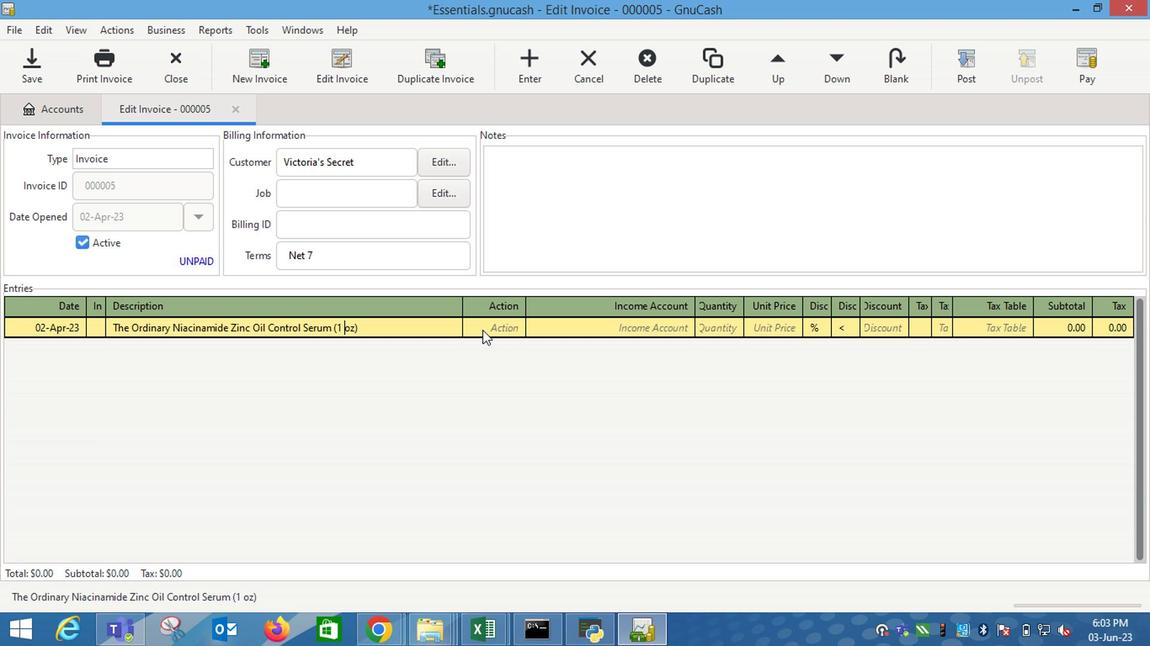 
Action: Mouse pressed left at (483, 328)
Screenshot: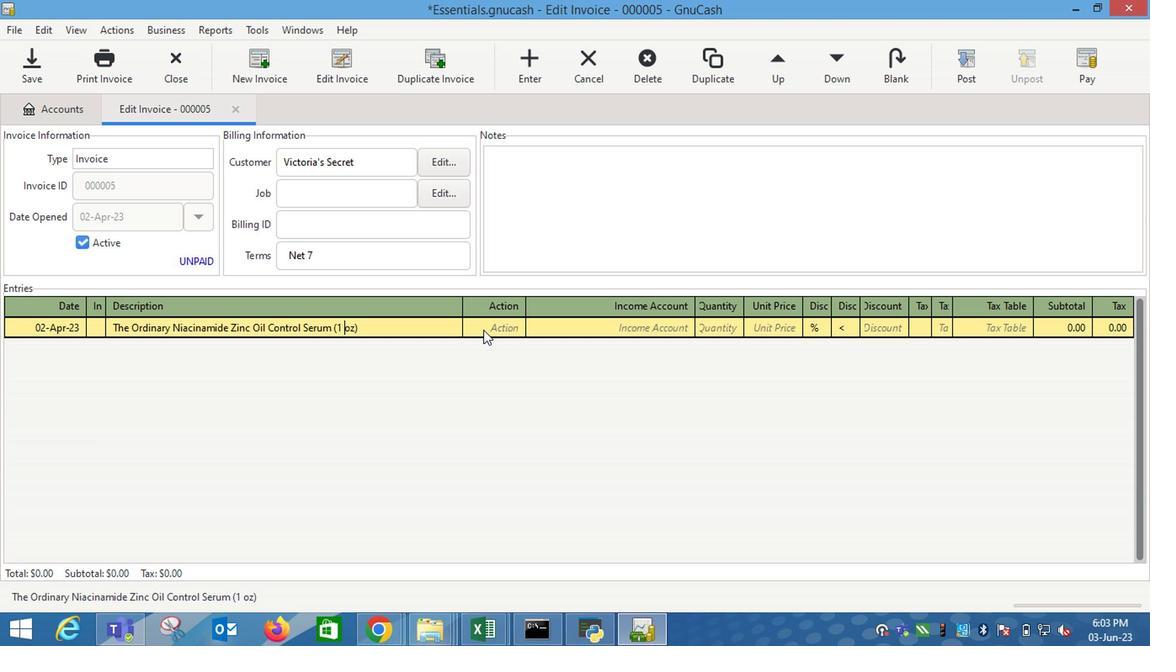 
Action: Mouse moved to (483, 328)
Screenshot: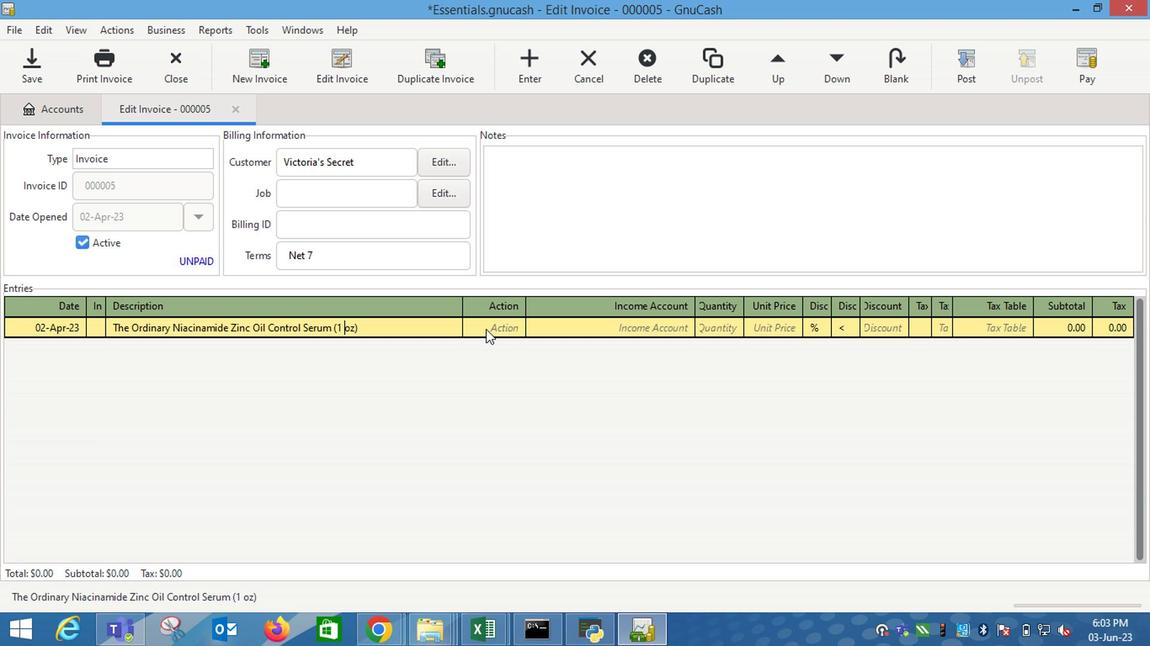 
Action: Key pressed <Key.tab>i<Key.down><Key.down><Key.down><Key.tab>1<Key.tab>11.49<Key.tab>
Screenshot: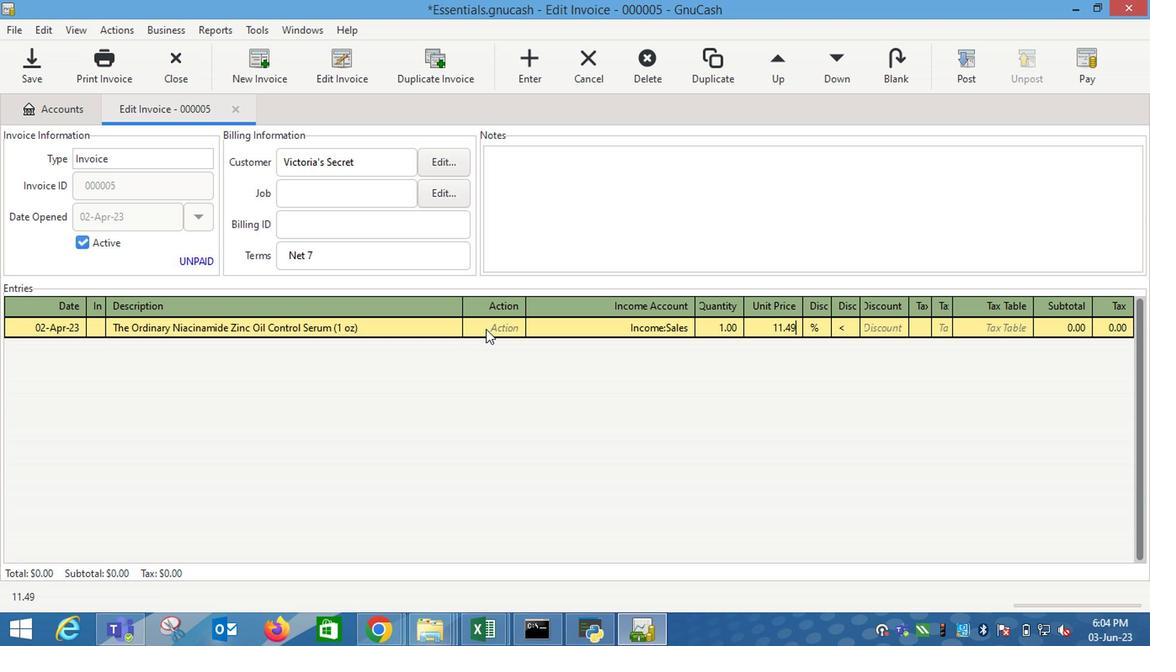 
Action: Mouse moved to (917, 324)
Screenshot: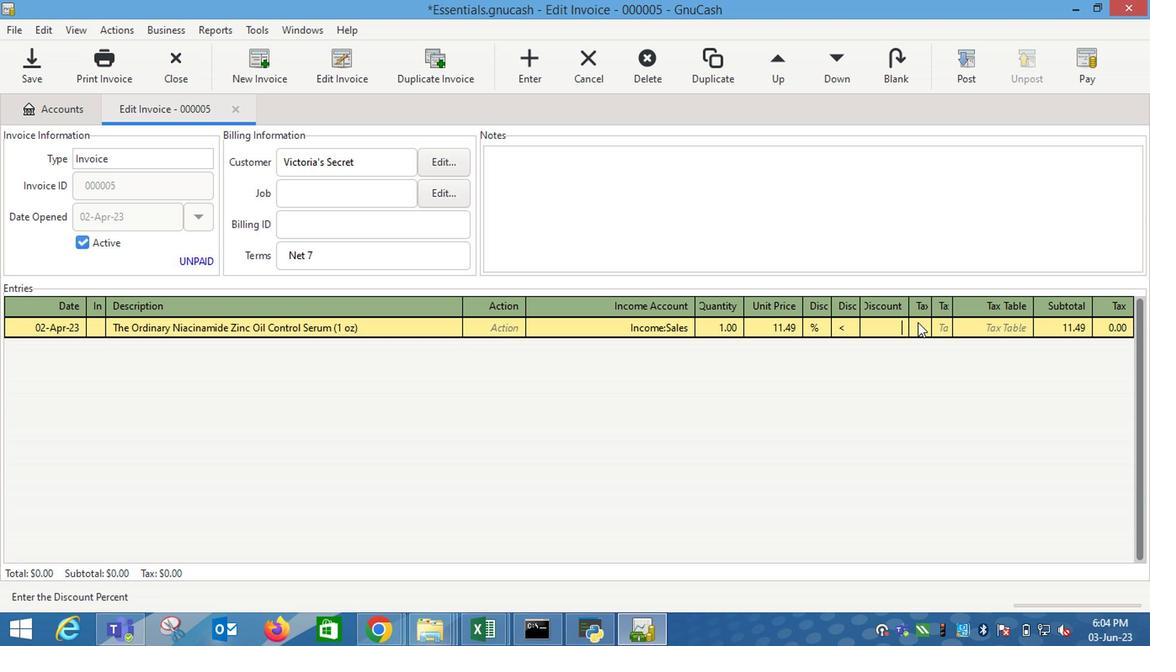 
Action: Mouse pressed left at (917, 324)
Screenshot: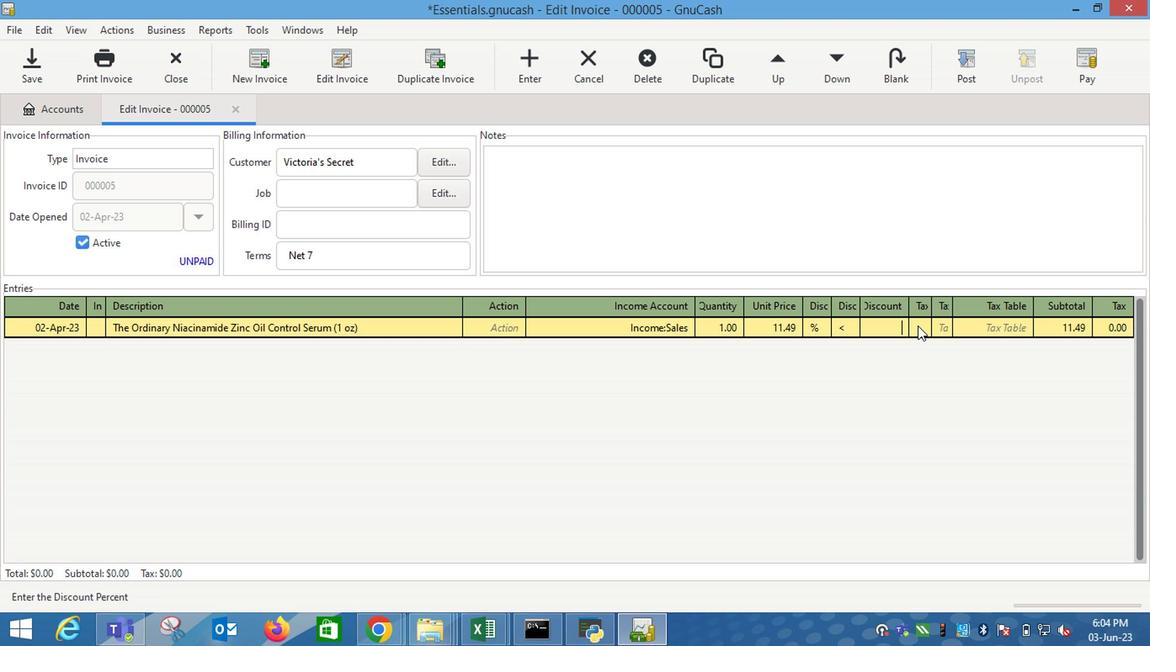 
Action: Mouse moved to (981, 328)
Screenshot: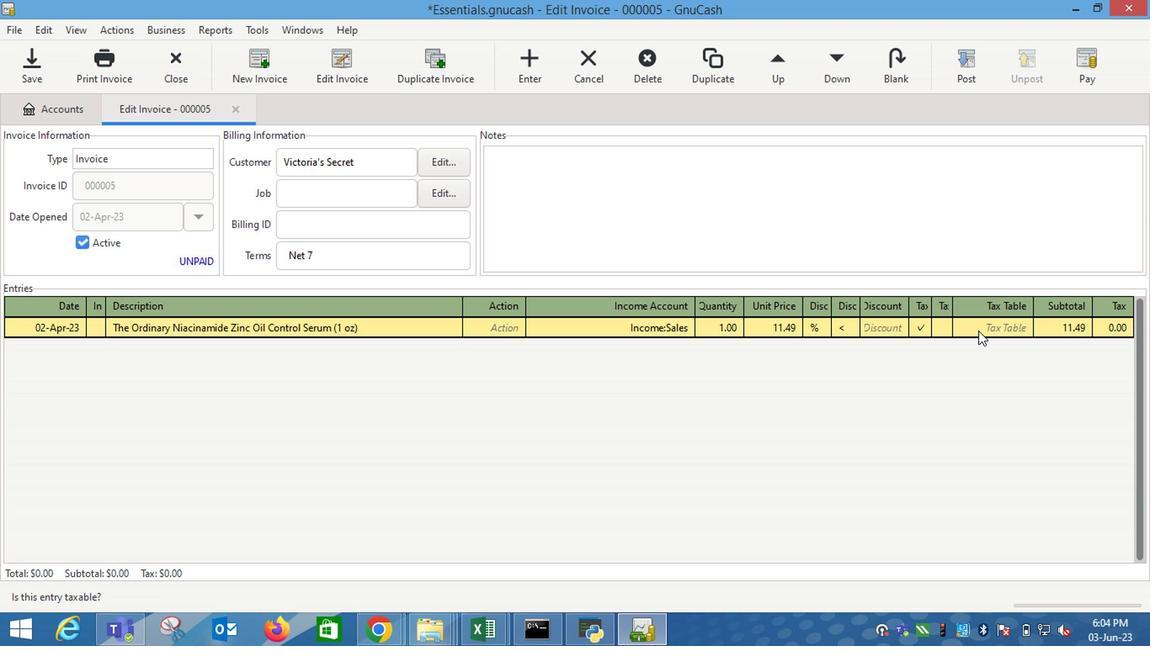 
Action: Mouse pressed left at (981, 328)
Screenshot: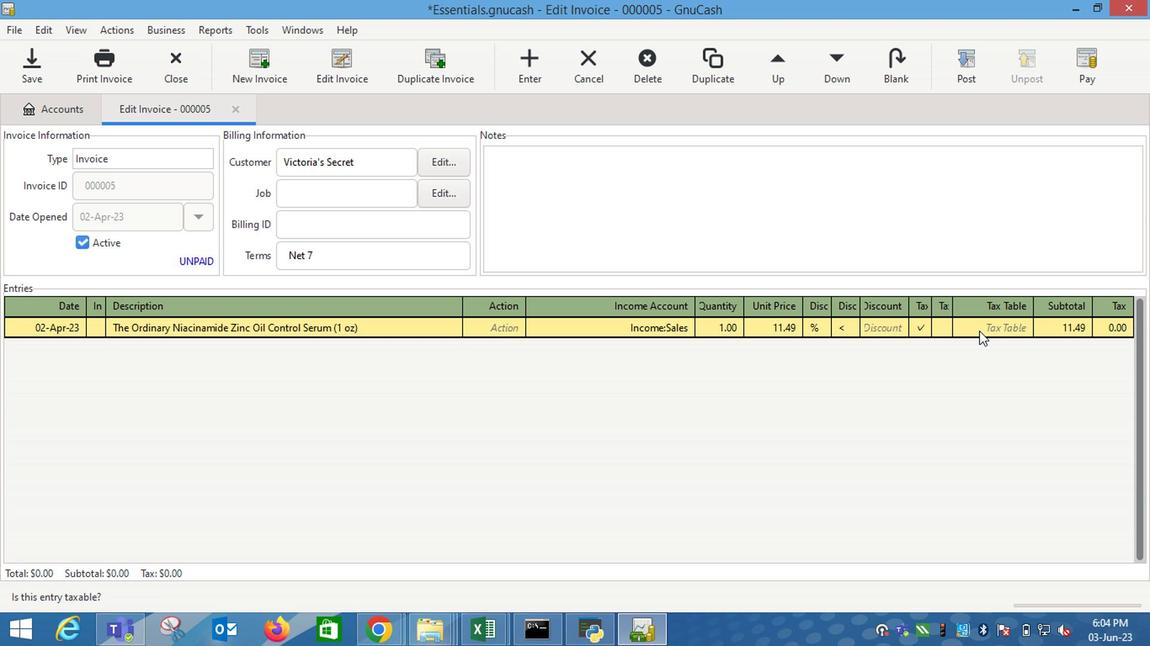 
Action: Mouse moved to (1020, 321)
Screenshot: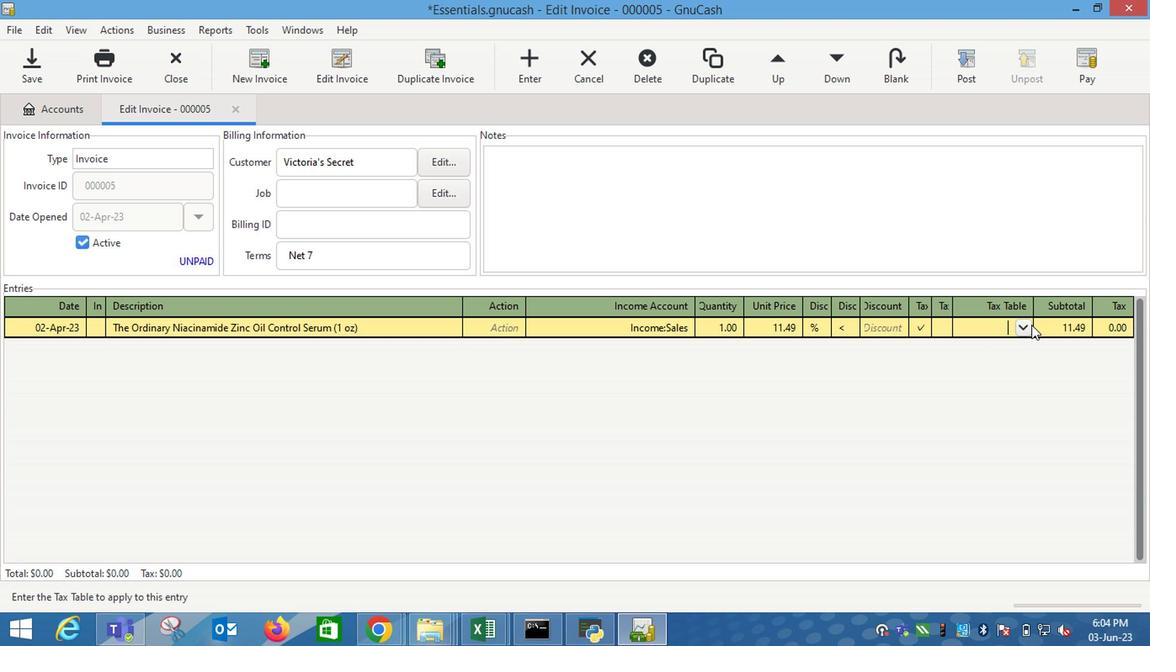
Action: Mouse pressed left at (1020, 321)
Screenshot: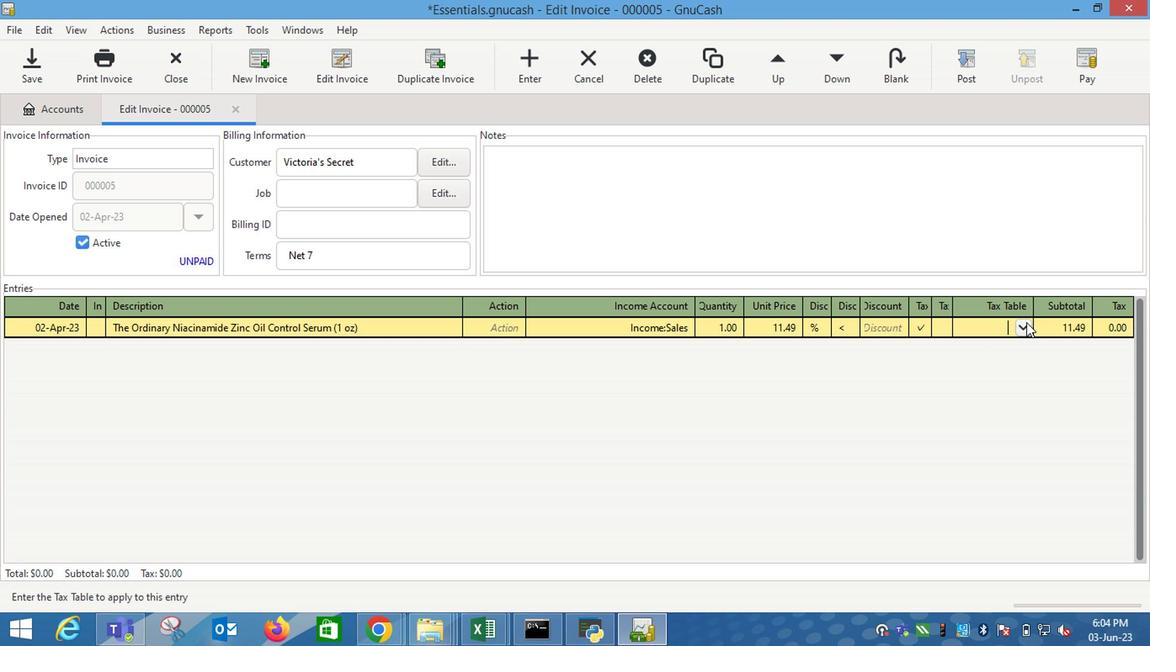 
Action: Mouse moved to (988, 352)
Screenshot: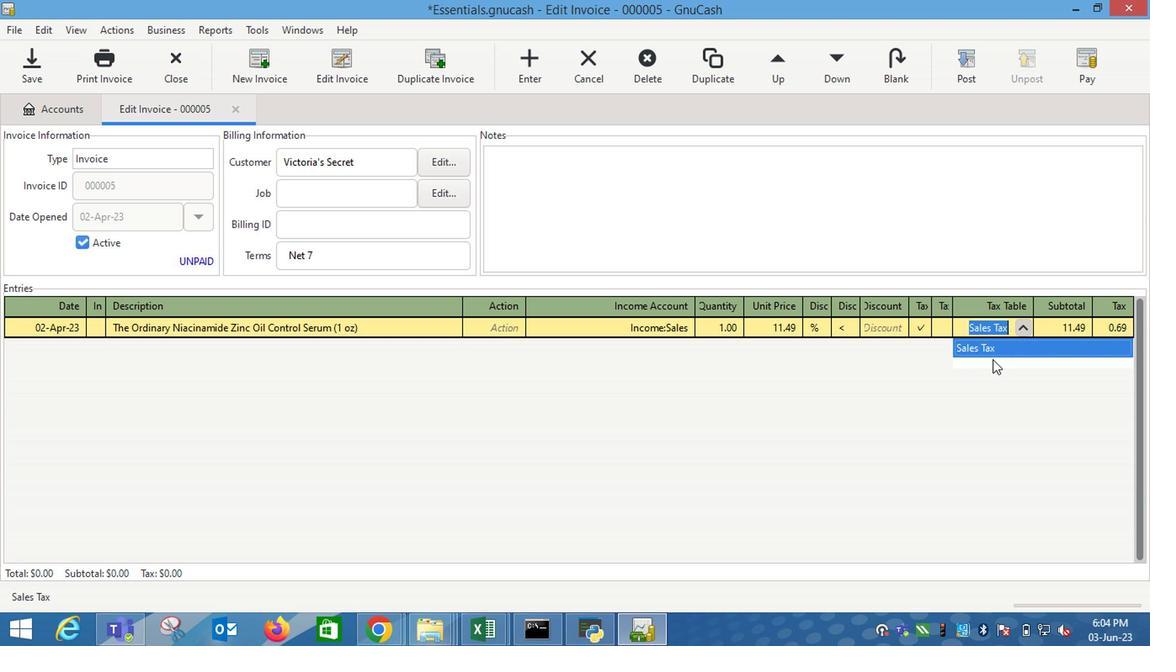 
Action: Mouse pressed left at (988, 352)
Screenshot: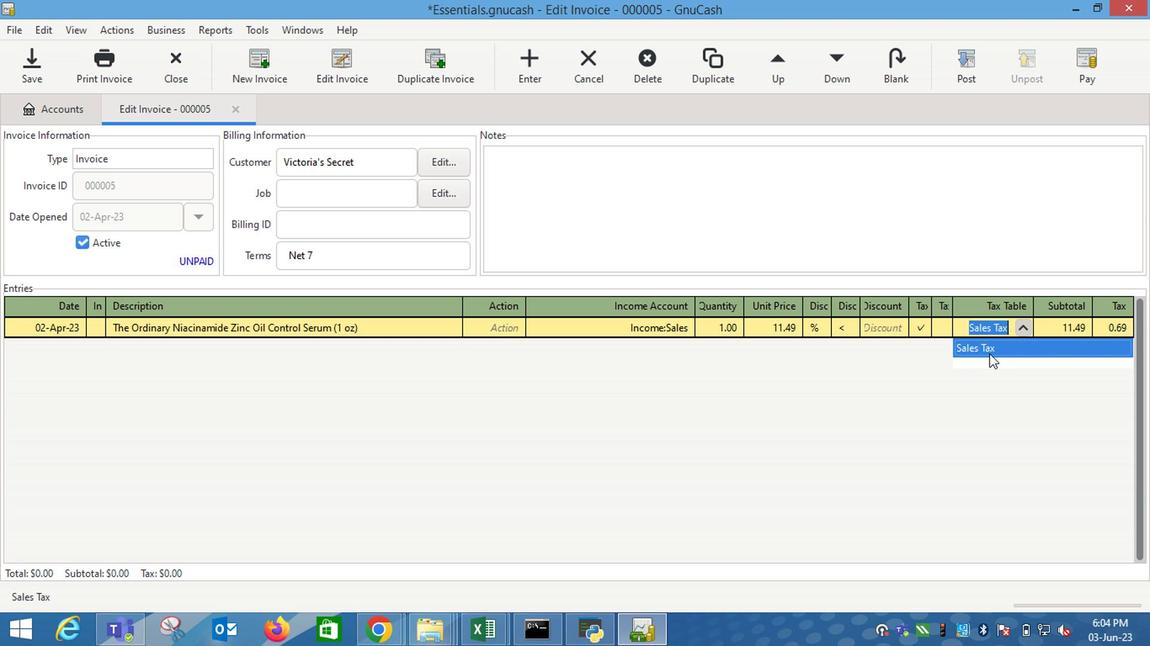 
Action: Key pressed <Key.tab><Key.tab><Key.shift_r>Wet<Key.space>n<Key.space><Key.shift_r>Wild<Key.space><Key.shift_r>Perfect<Key.space><Key.shift_r>Pout<Key.space><Key.shift_r>So<Key.space><Key.shift_r>Pouty<Key.space><Key.shift_r>Lo<Key.backspace>ip<Key.space><Key.shift_r>Gloss<Key.space><Key.shift_r>Balm<Key.tab><Key.tab>i<Key.down><Key.down><Key.down><Key.tab>2<Key.tab>11.79<Key.tab>
Screenshot: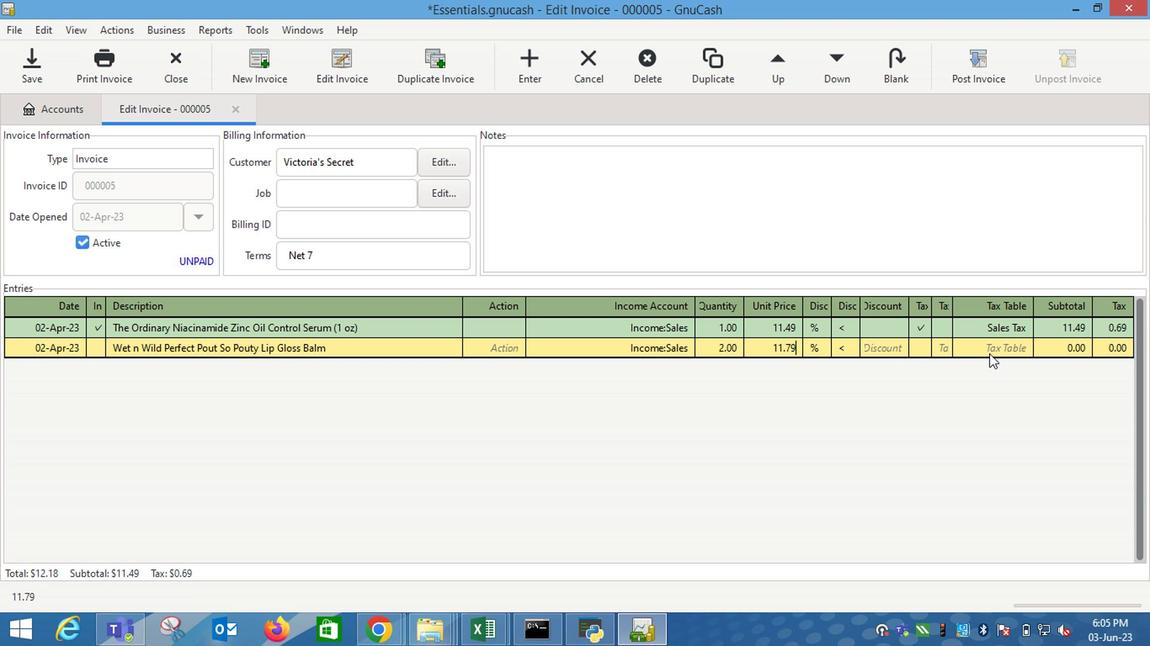 
Action: Mouse moved to (921, 350)
Screenshot: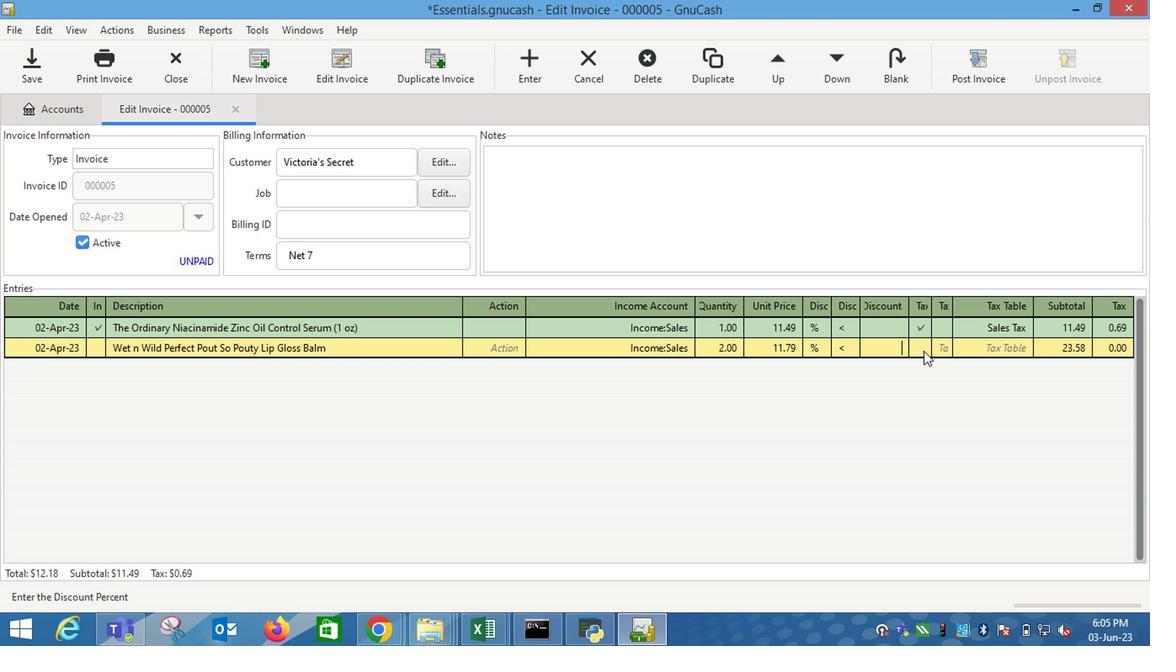 
Action: Mouse pressed left at (921, 350)
Screenshot: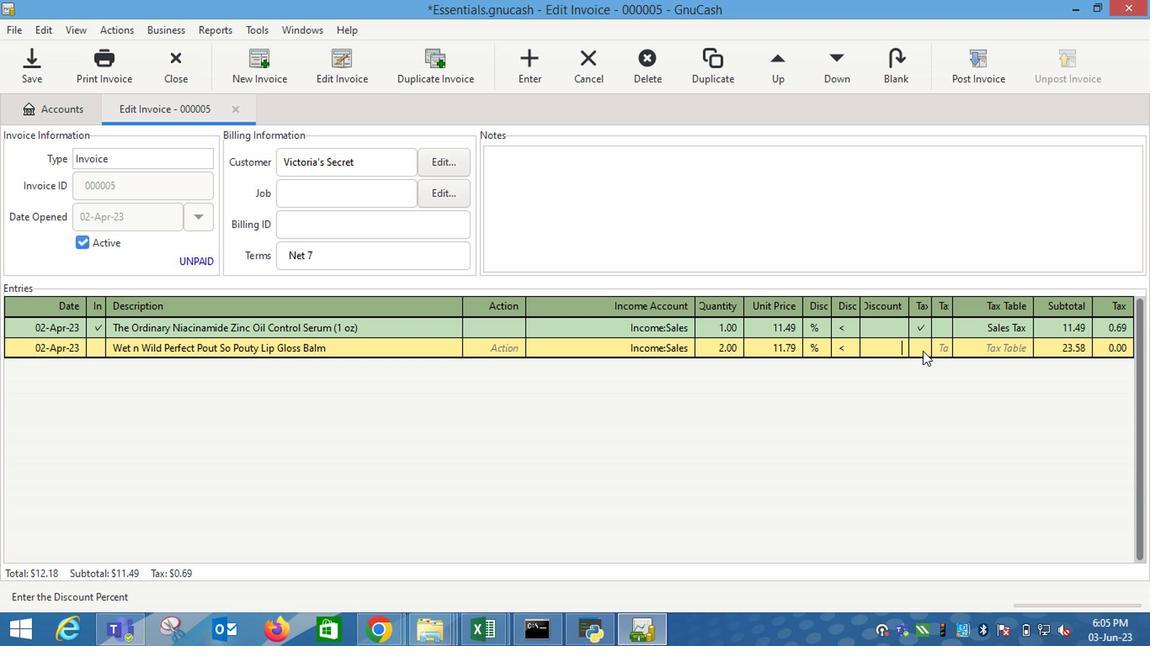 
Action: Mouse moved to (993, 341)
Screenshot: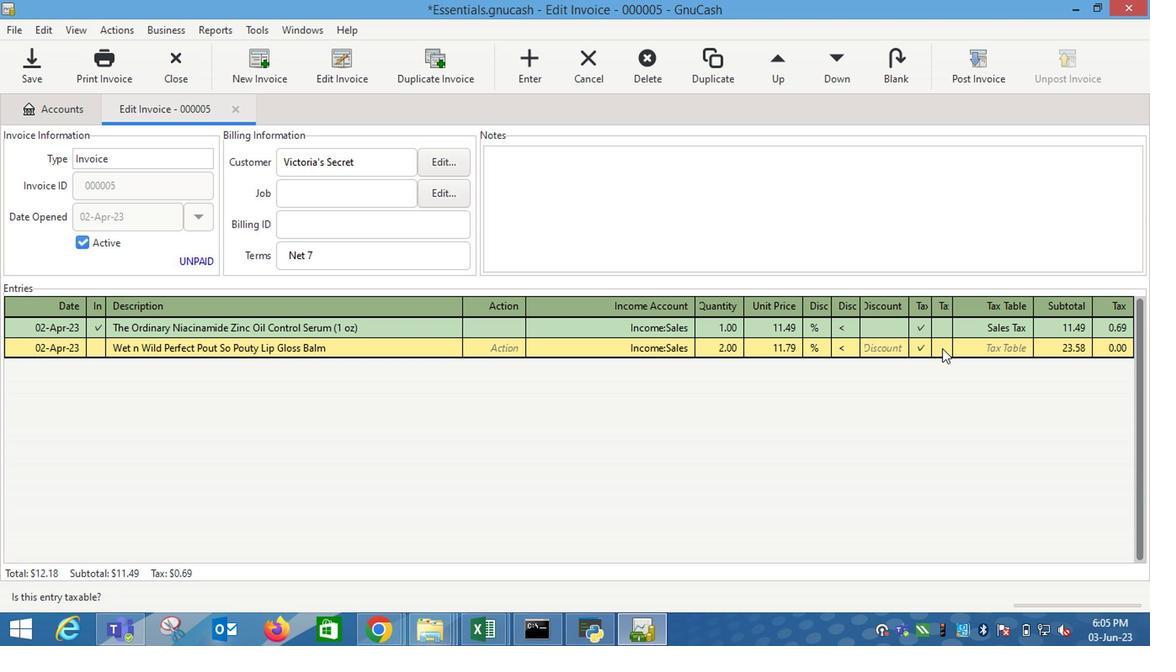 
Action: Mouse pressed left at (993, 341)
Screenshot: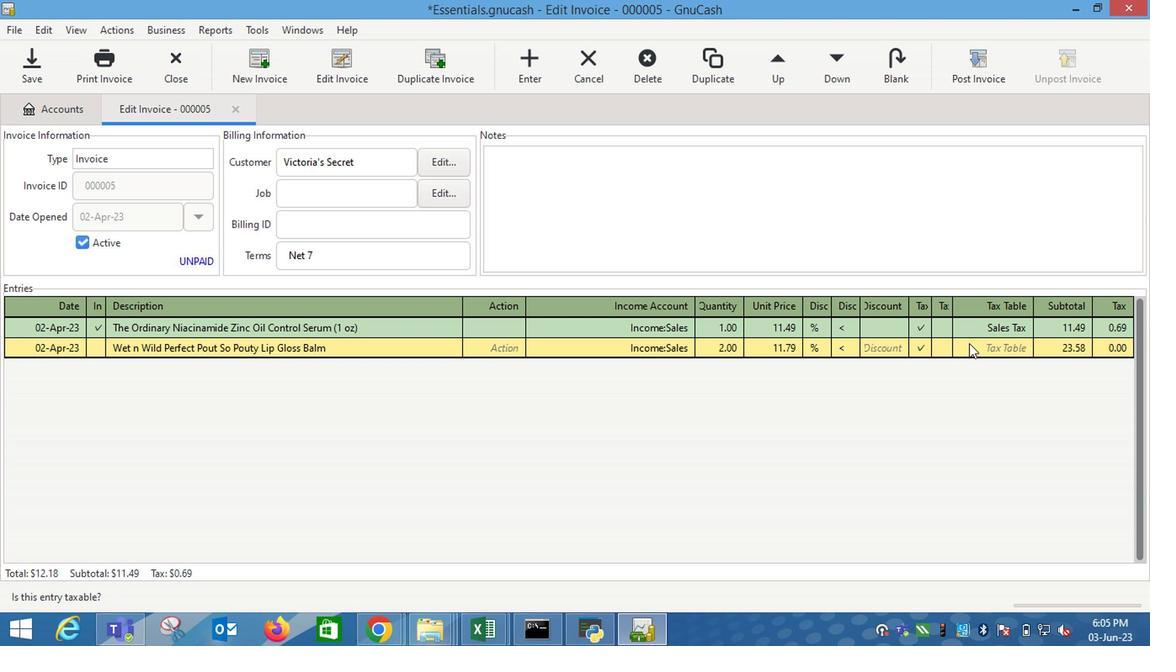 
Action: Mouse moved to (1020, 346)
Screenshot: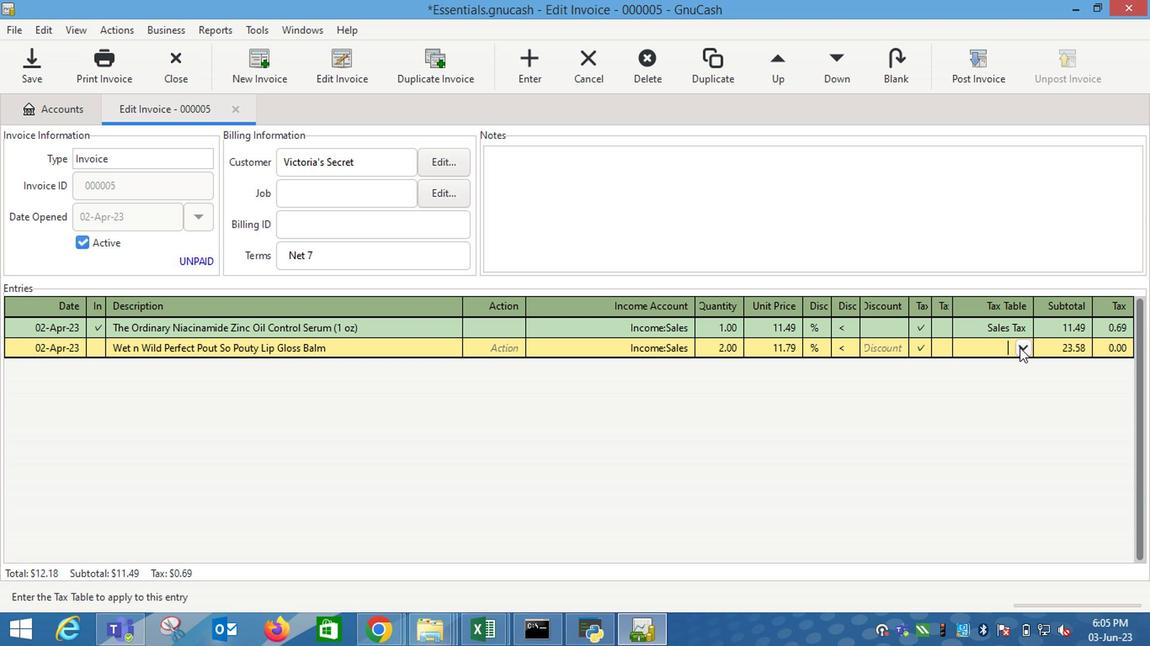 
Action: Mouse pressed left at (1020, 346)
Screenshot: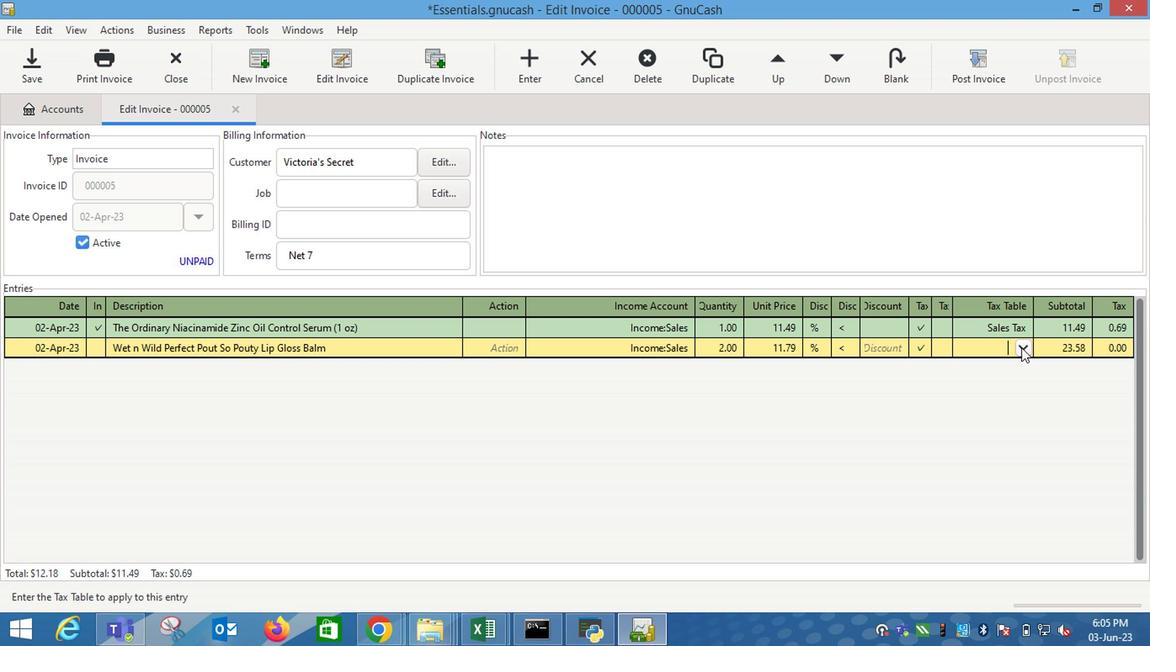 
Action: Mouse moved to (987, 367)
Screenshot: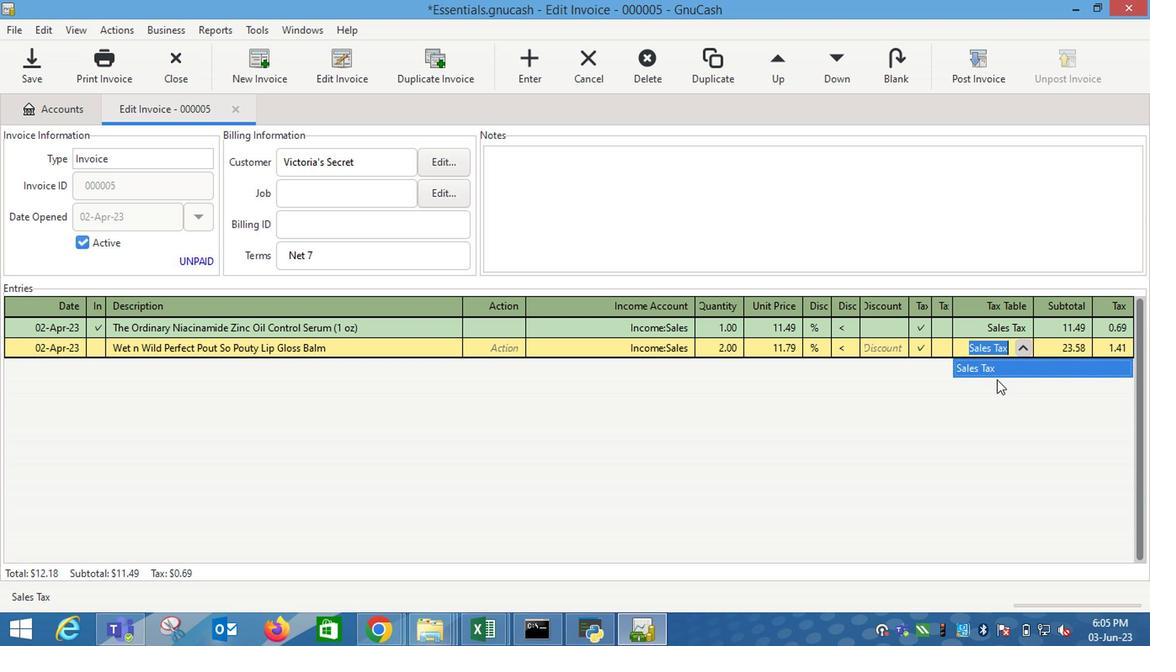 
Action: Mouse pressed left at (987, 367)
Screenshot: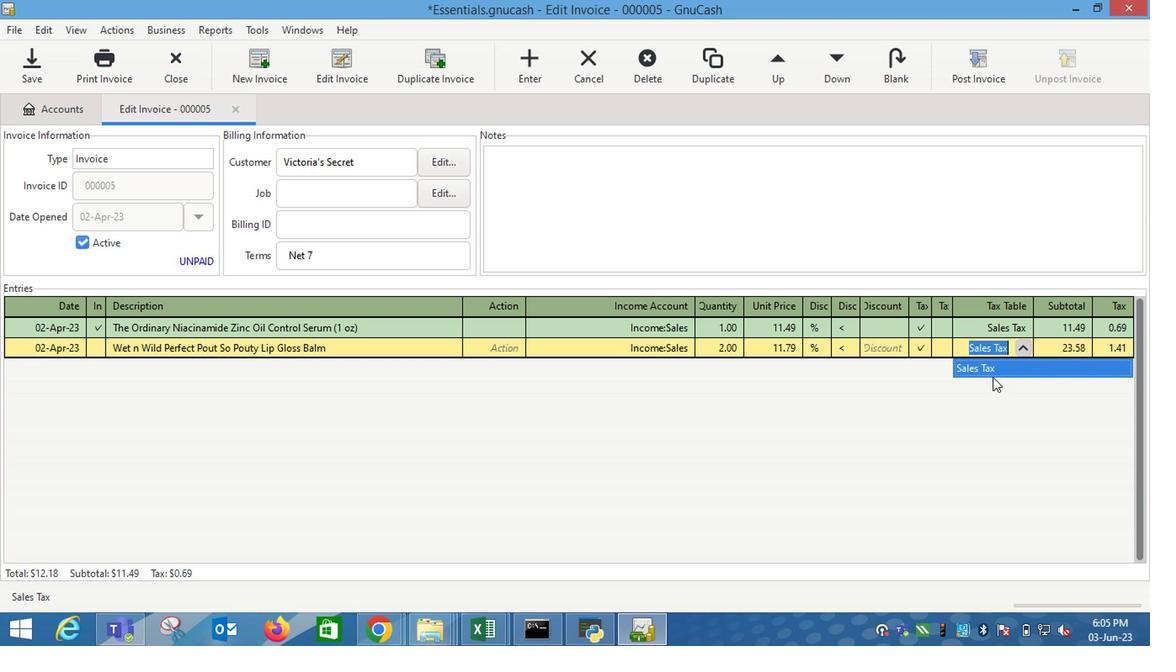
Action: Mouse moved to (977, 338)
Screenshot: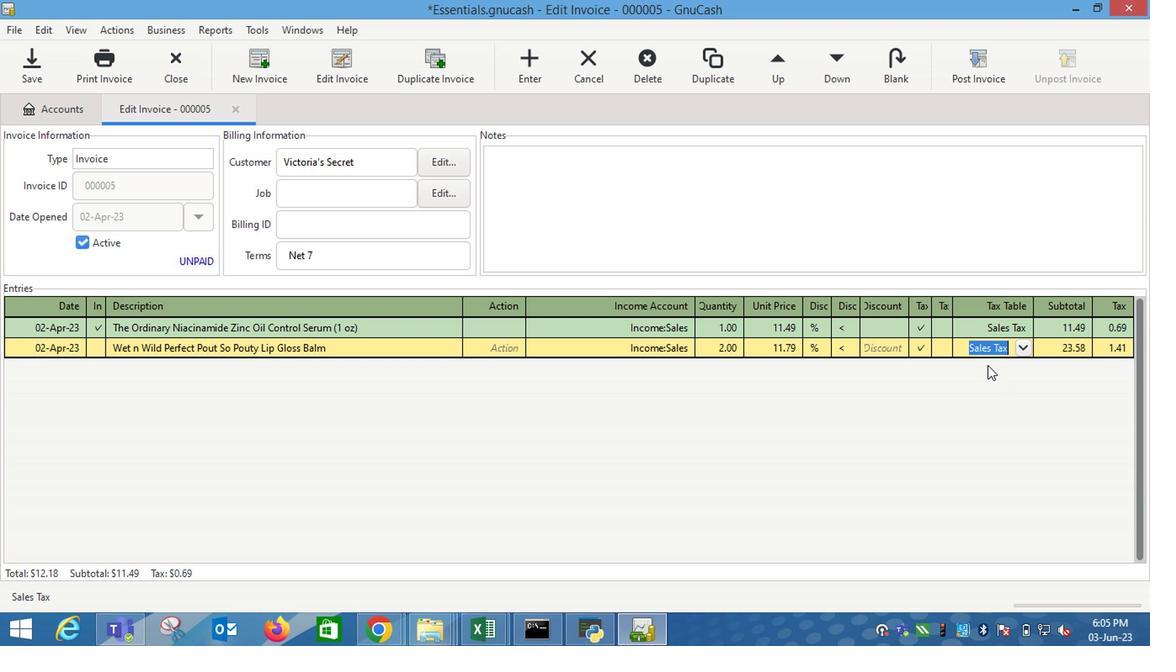 
Action: Key pressed <Key.enter>
Screenshot: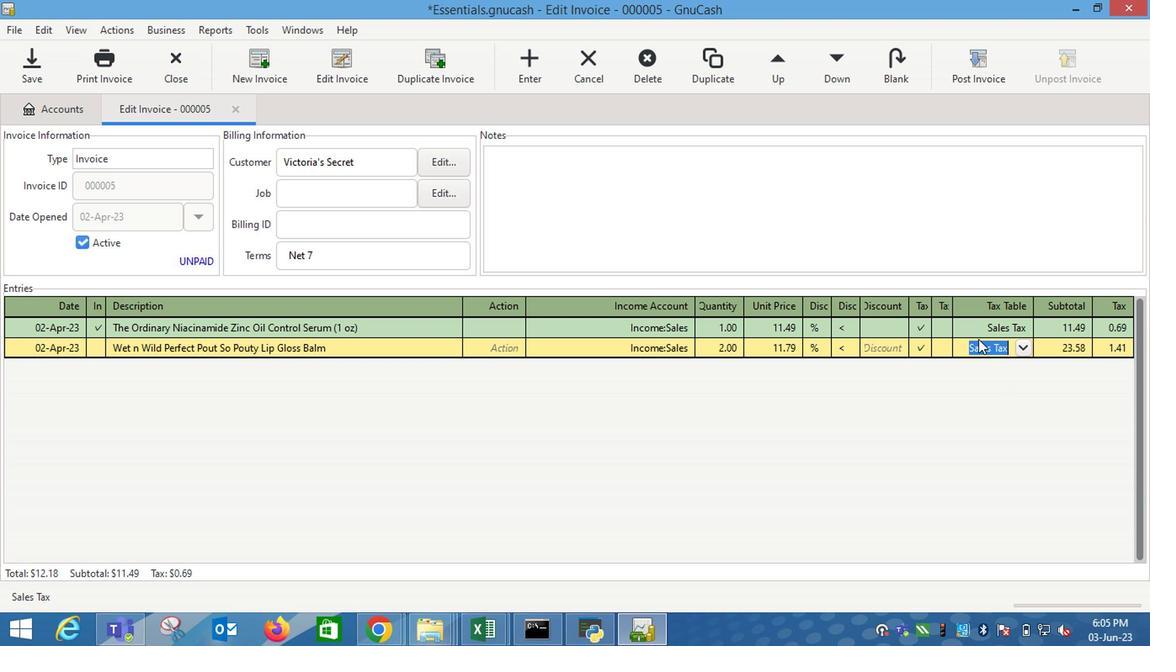 
Action: Mouse moved to (964, 67)
Screenshot: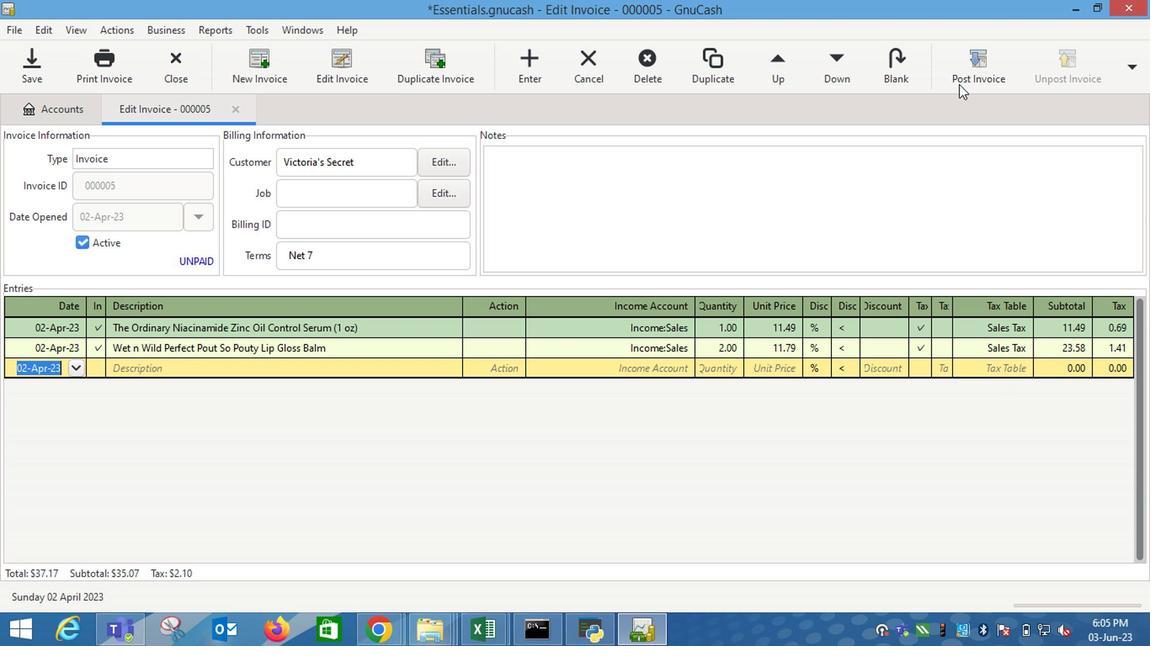 
Action: Mouse pressed left at (964, 67)
Screenshot: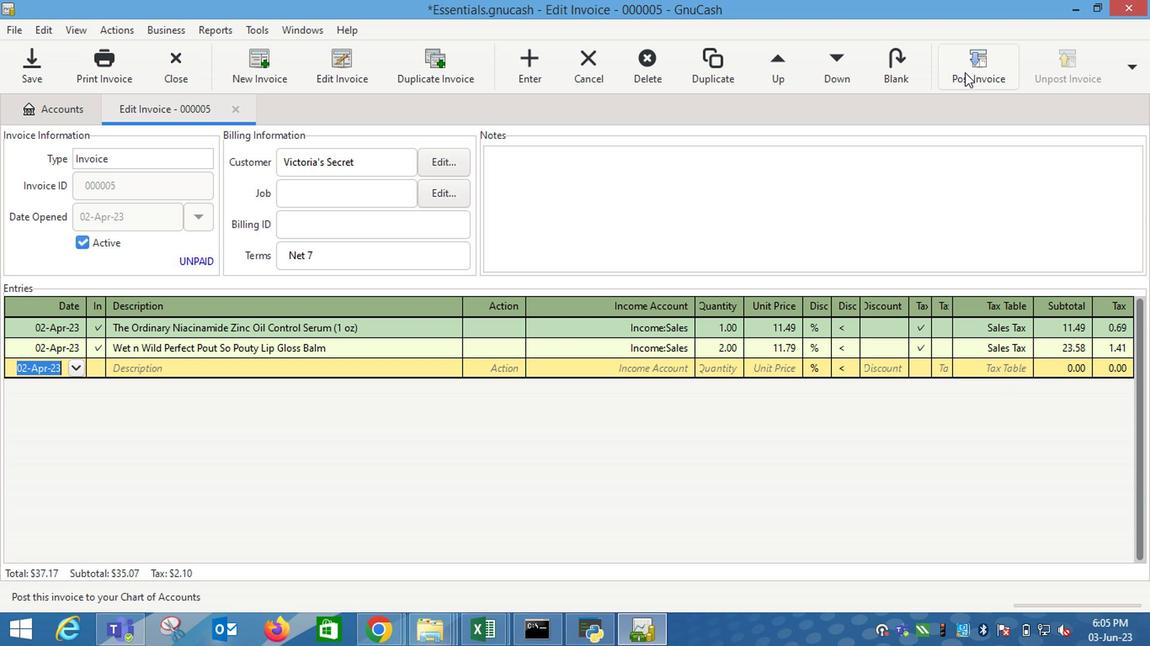 
Action: Mouse moved to (720, 283)
Screenshot: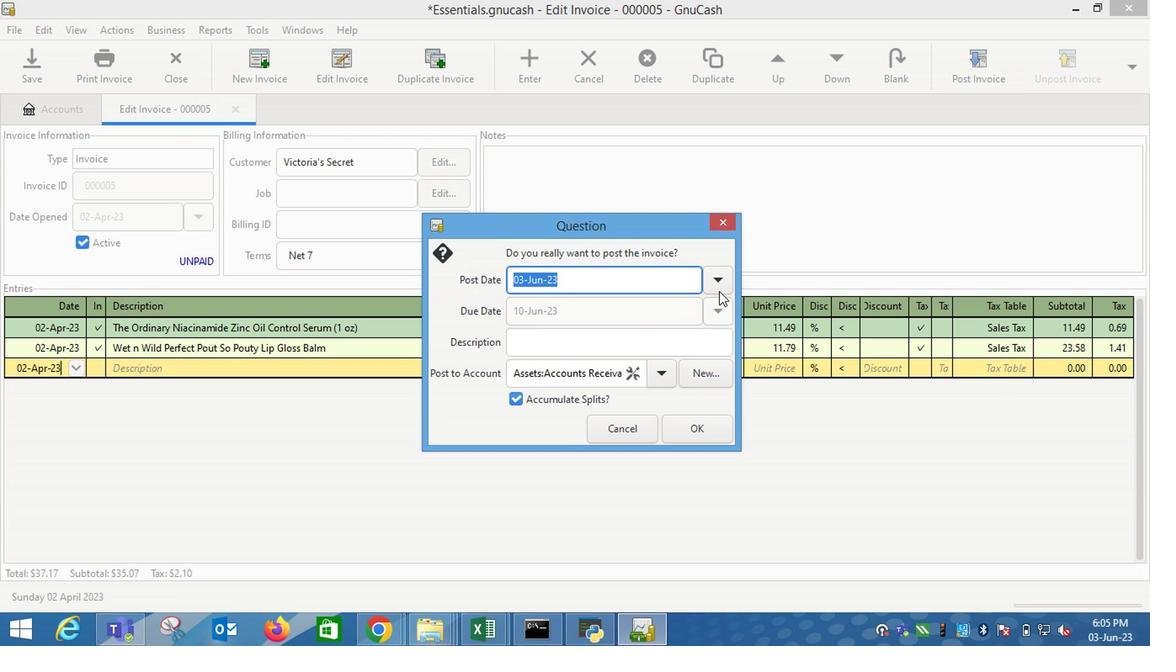 
Action: Mouse pressed left at (720, 283)
Screenshot: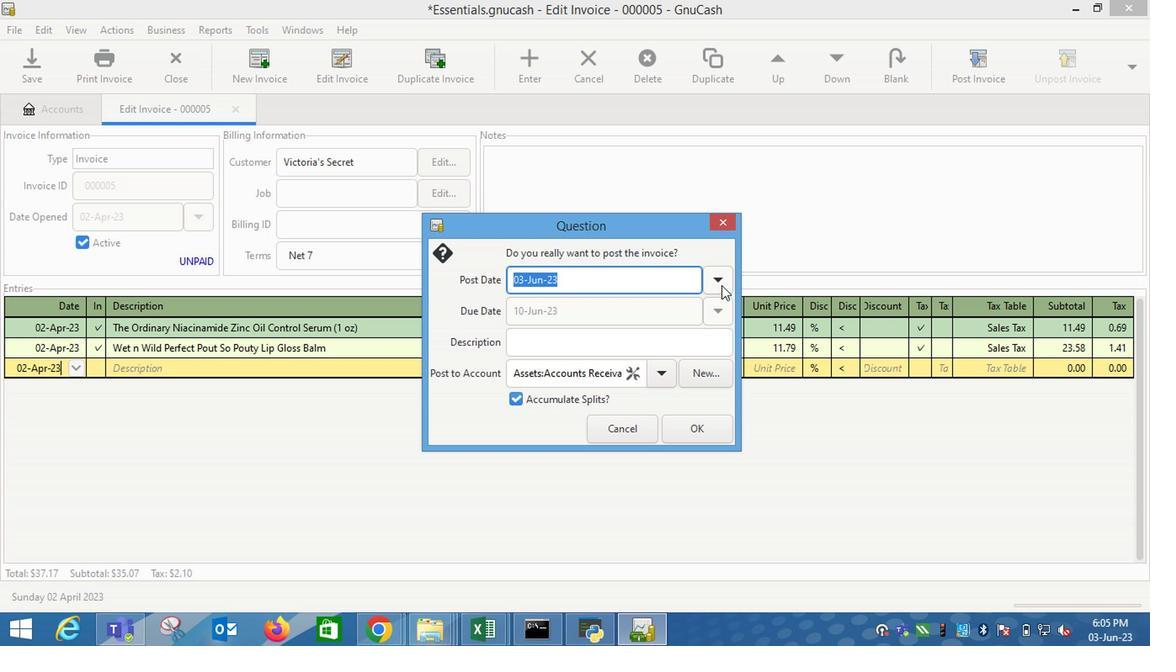 
Action: Mouse moved to (583, 303)
Screenshot: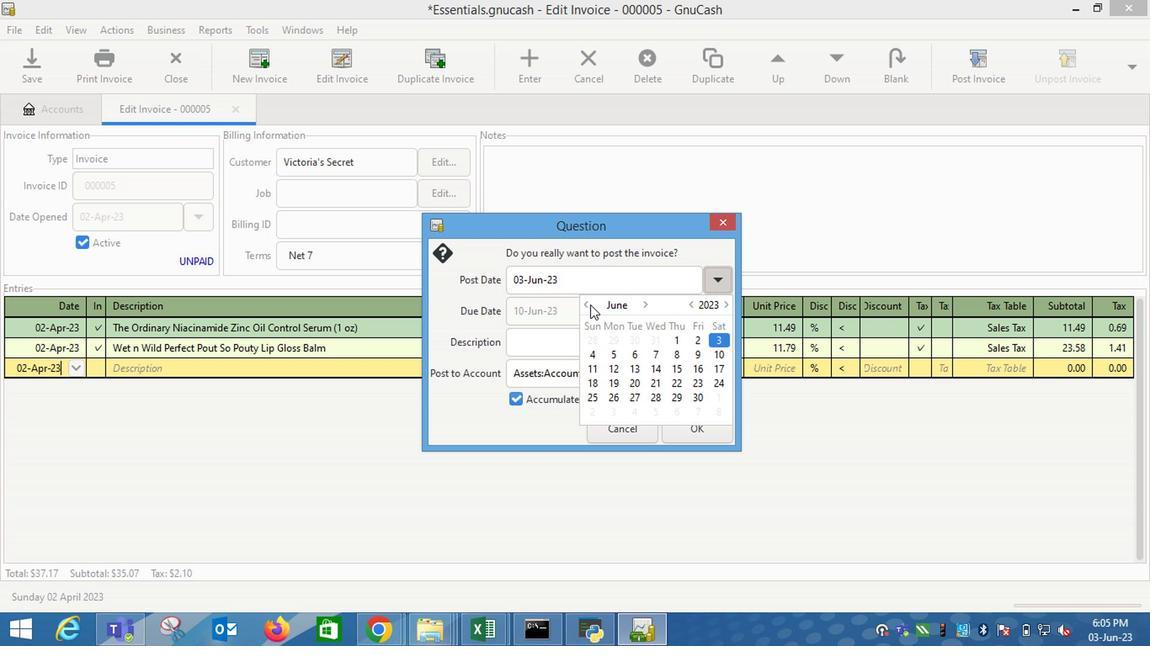 
Action: Mouse pressed left at (583, 303)
Screenshot: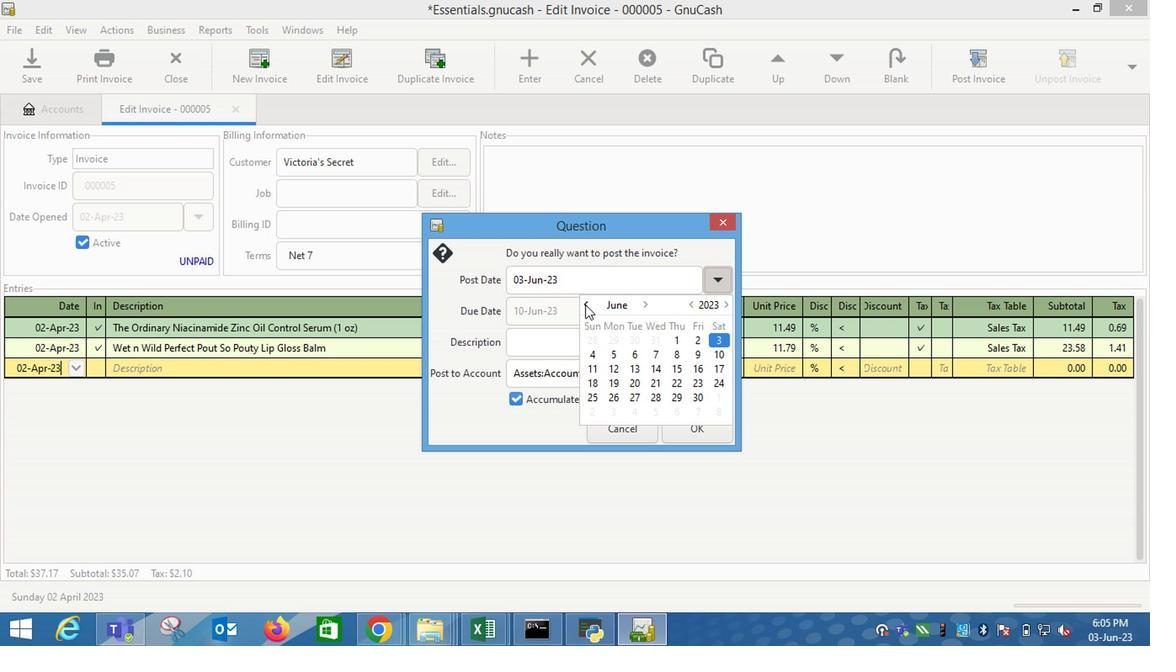 
Action: Mouse pressed left at (583, 303)
Screenshot: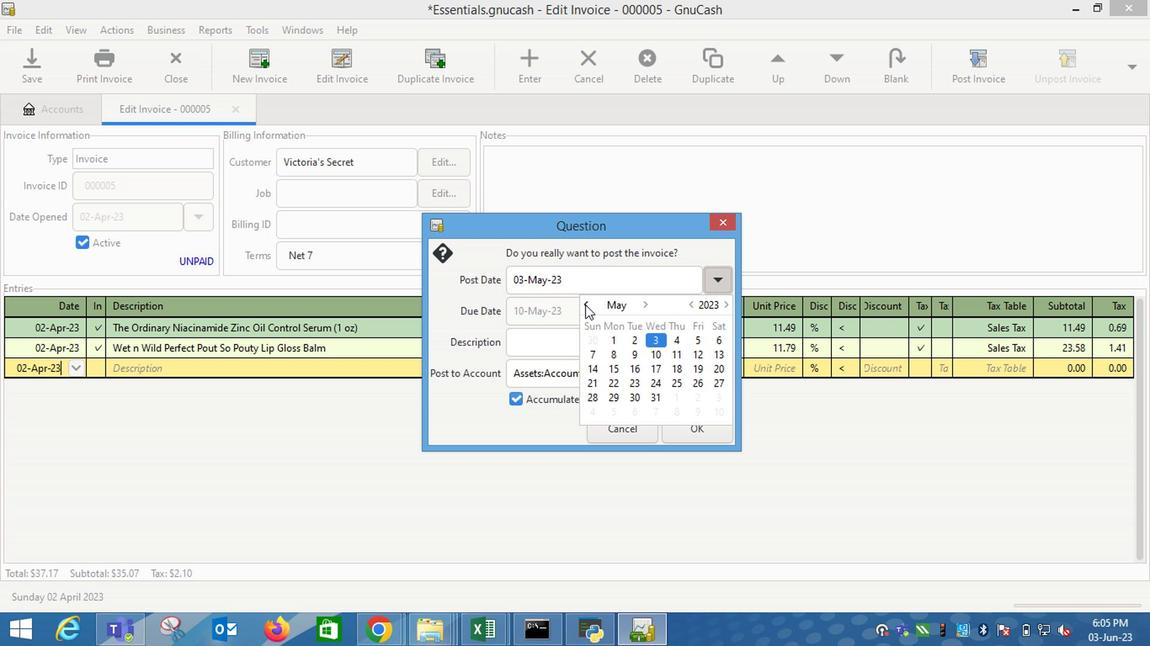 
Action: Mouse moved to (598, 352)
Screenshot: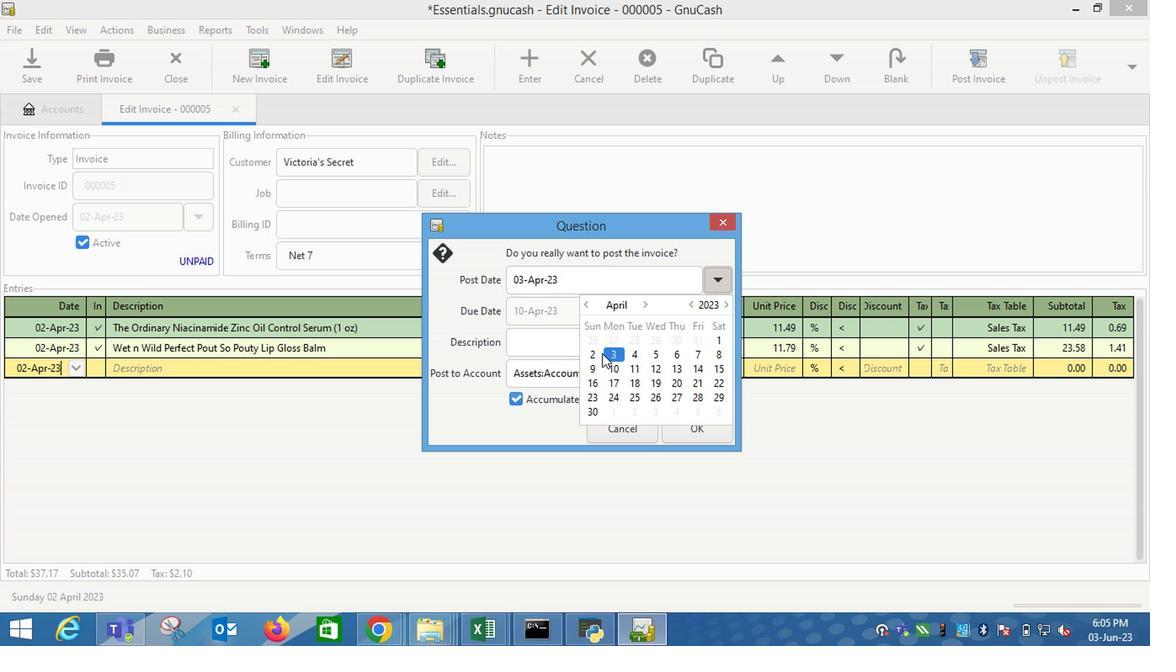 
Action: Mouse pressed left at (598, 352)
Screenshot: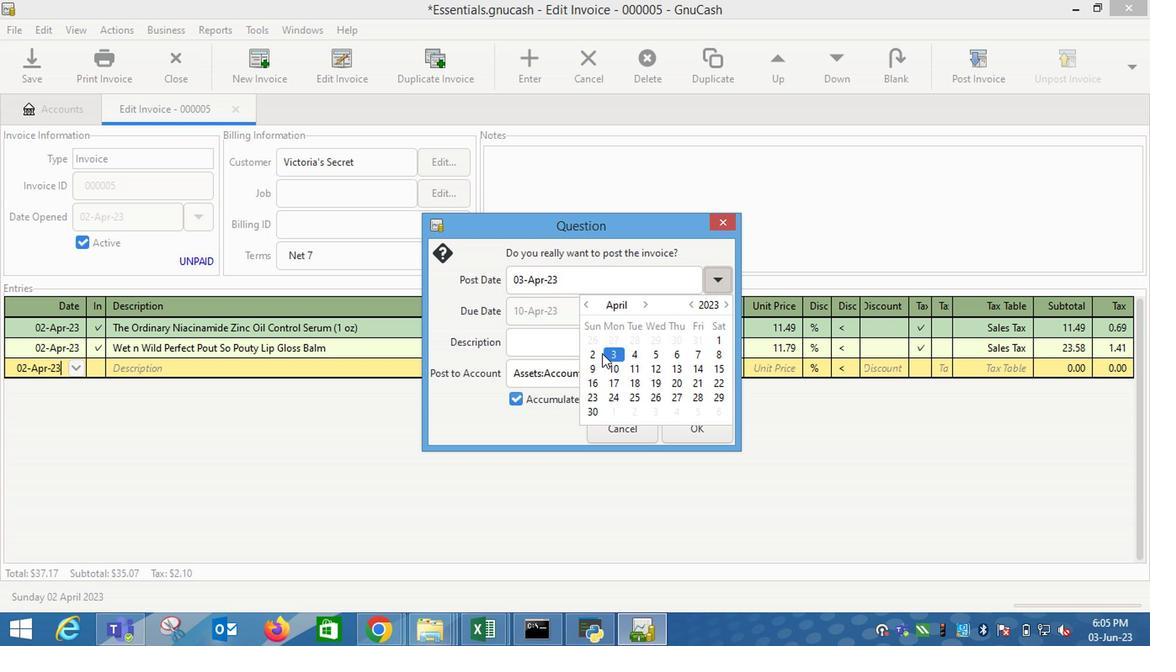 
Action: Mouse moved to (553, 345)
Screenshot: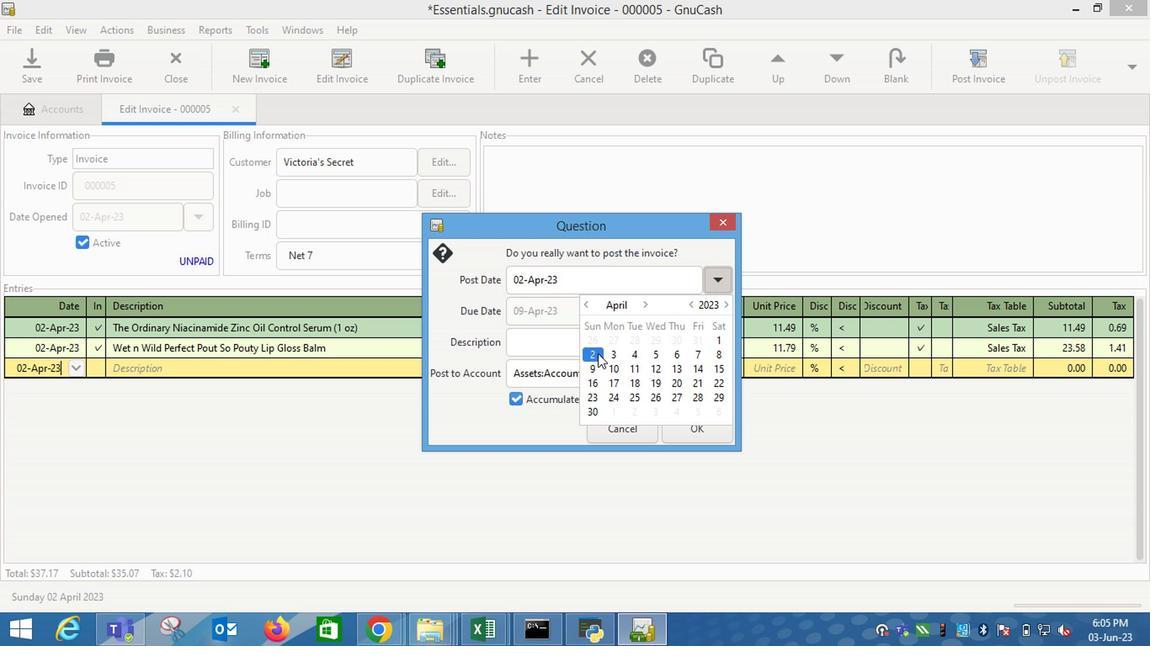 
Action: Key pressed <Key.tab>
Screenshot: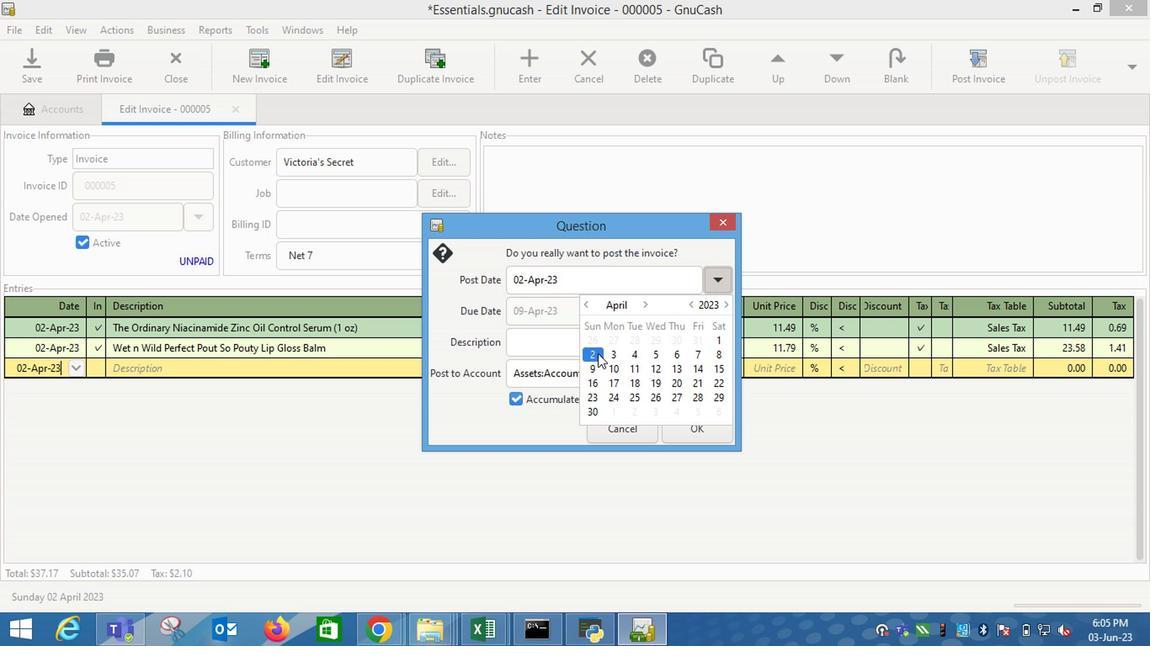 
Action: Mouse moved to (528, 341)
Screenshot: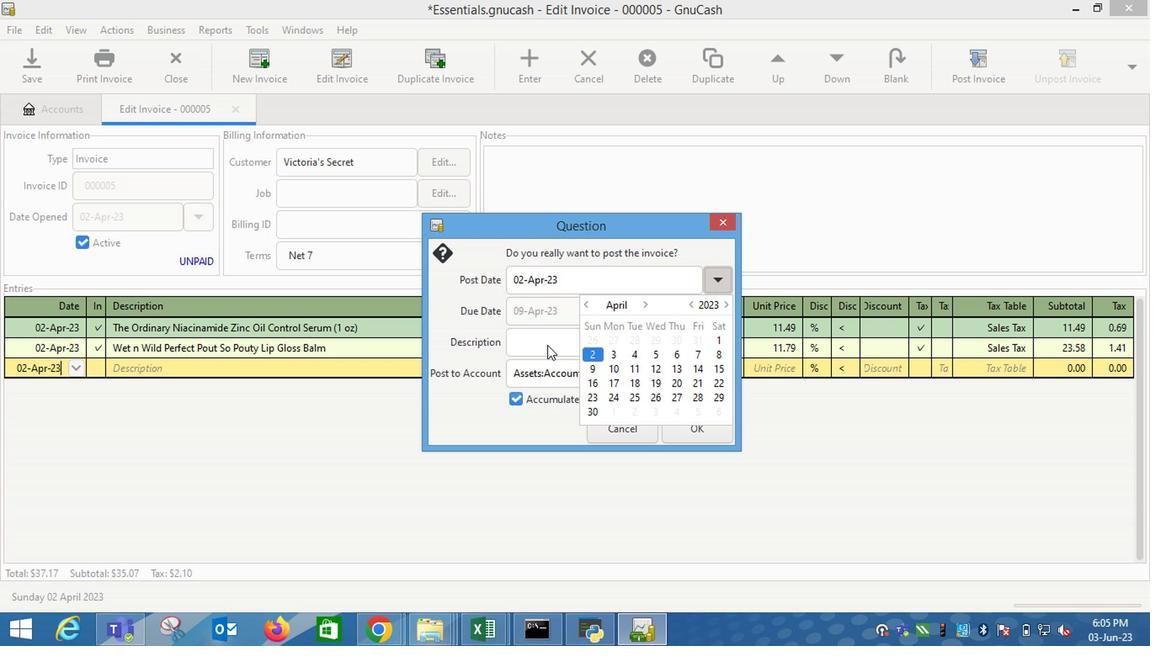 
Action: Mouse pressed left at (528, 341)
Screenshot: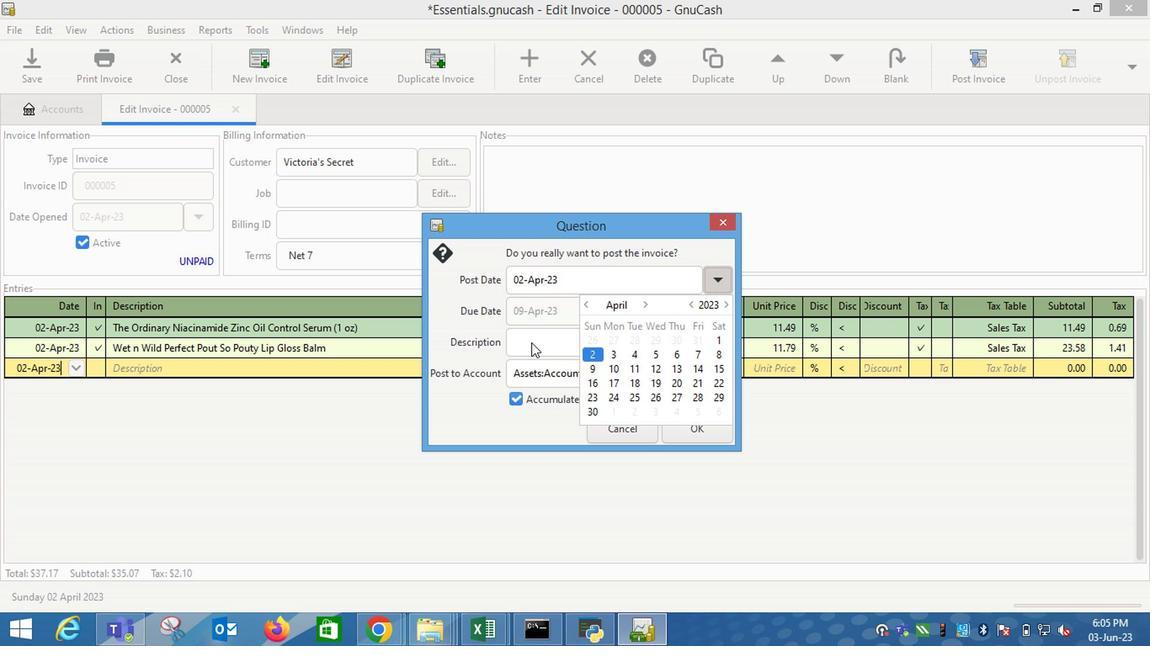 
Action: Mouse moved to (687, 427)
Screenshot: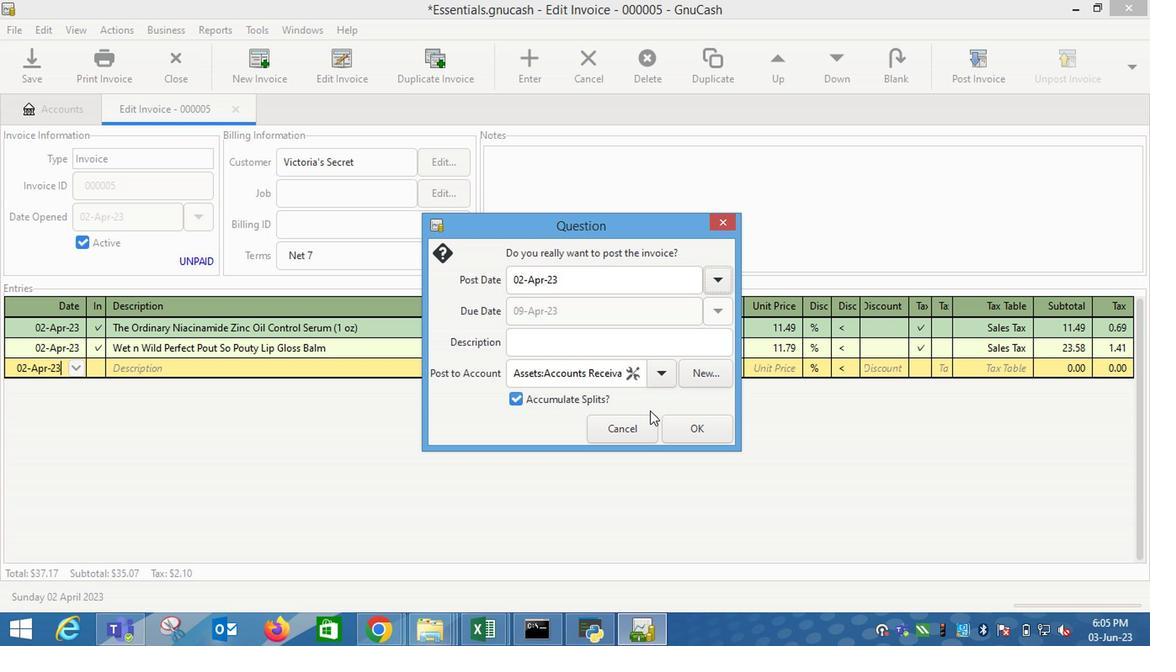 
Action: Mouse pressed left at (687, 427)
Screenshot: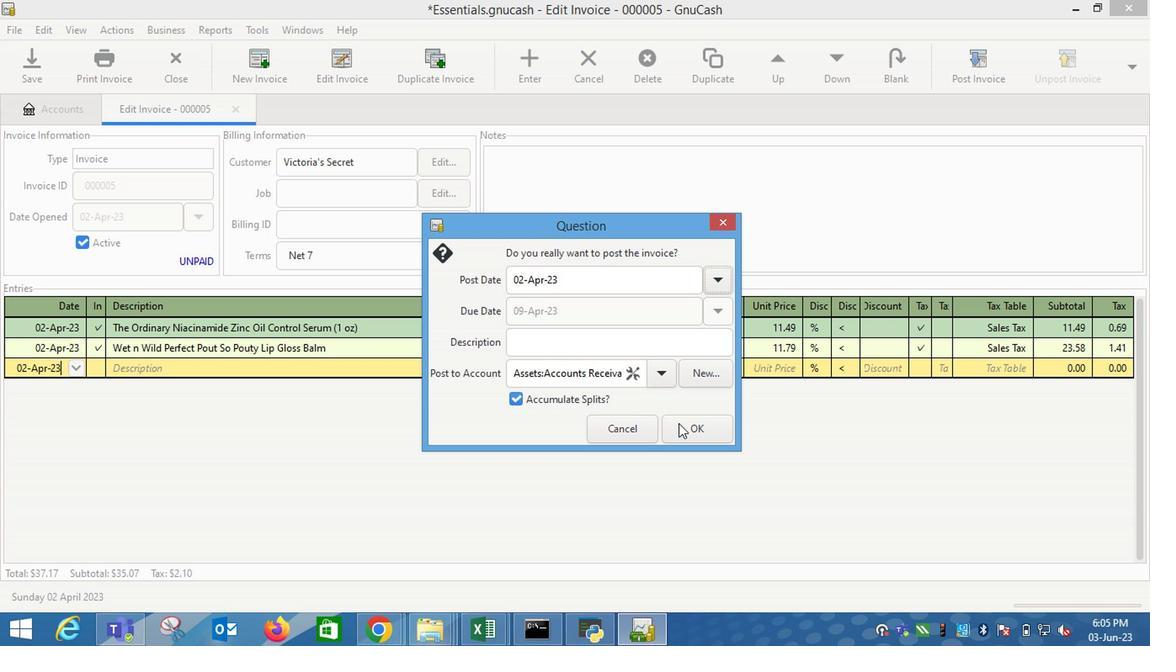 
Action: Mouse moved to (1074, 64)
Screenshot: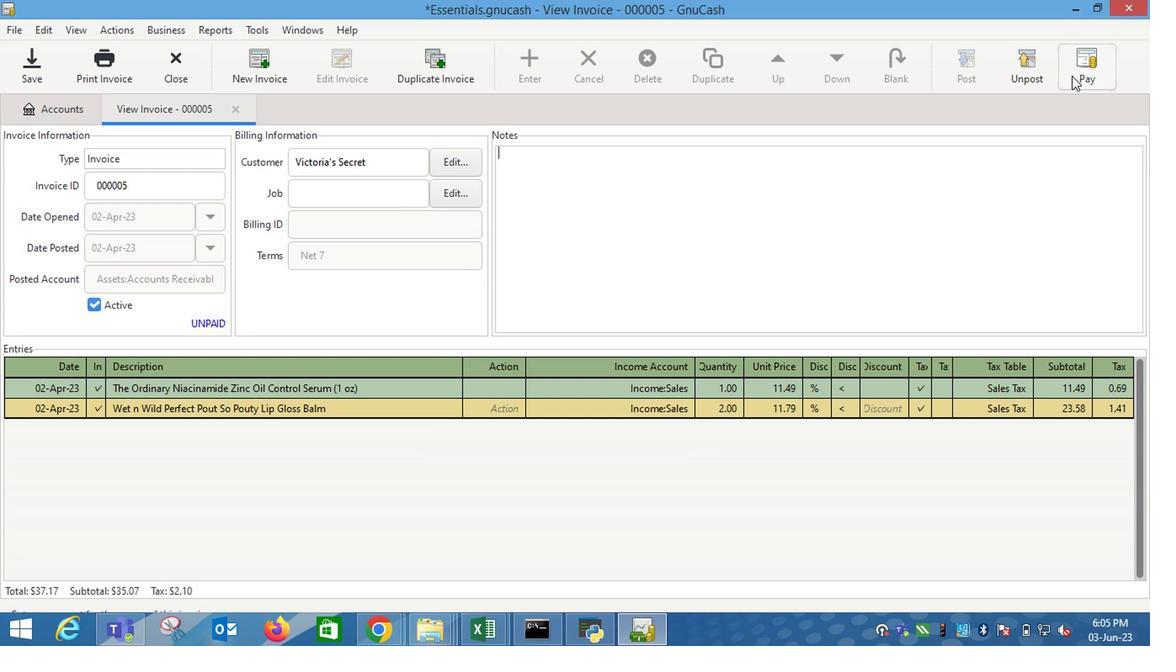 
Action: Mouse pressed left at (1074, 64)
Screenshot: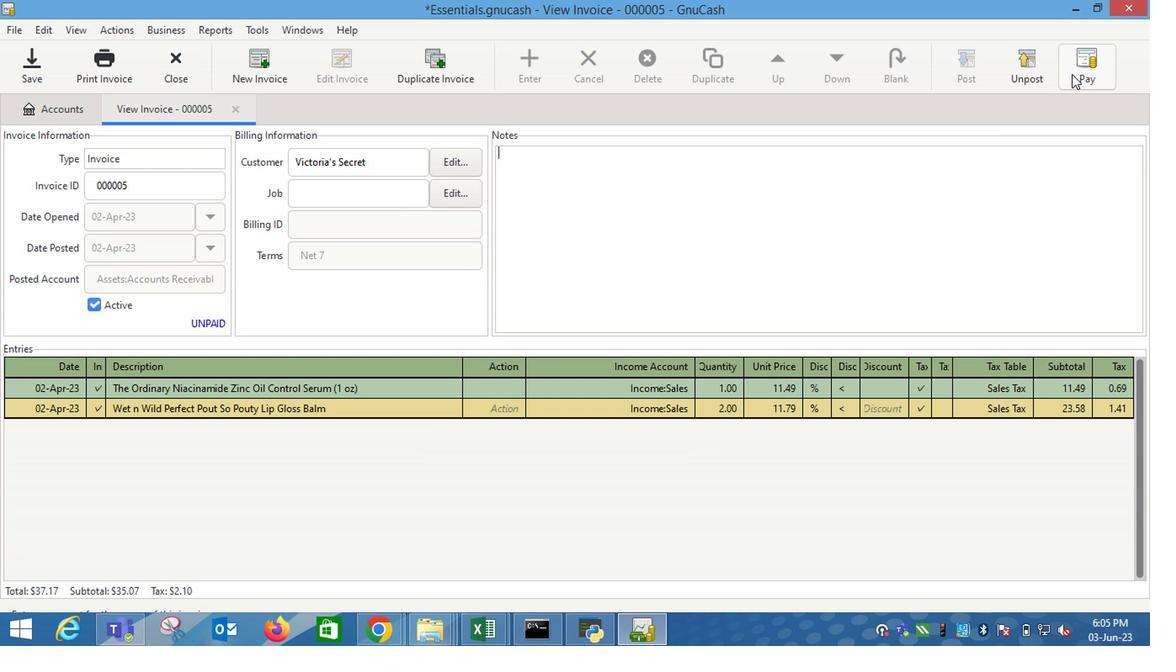 
Action: Mouse moved to (547, 318)
Screenshot: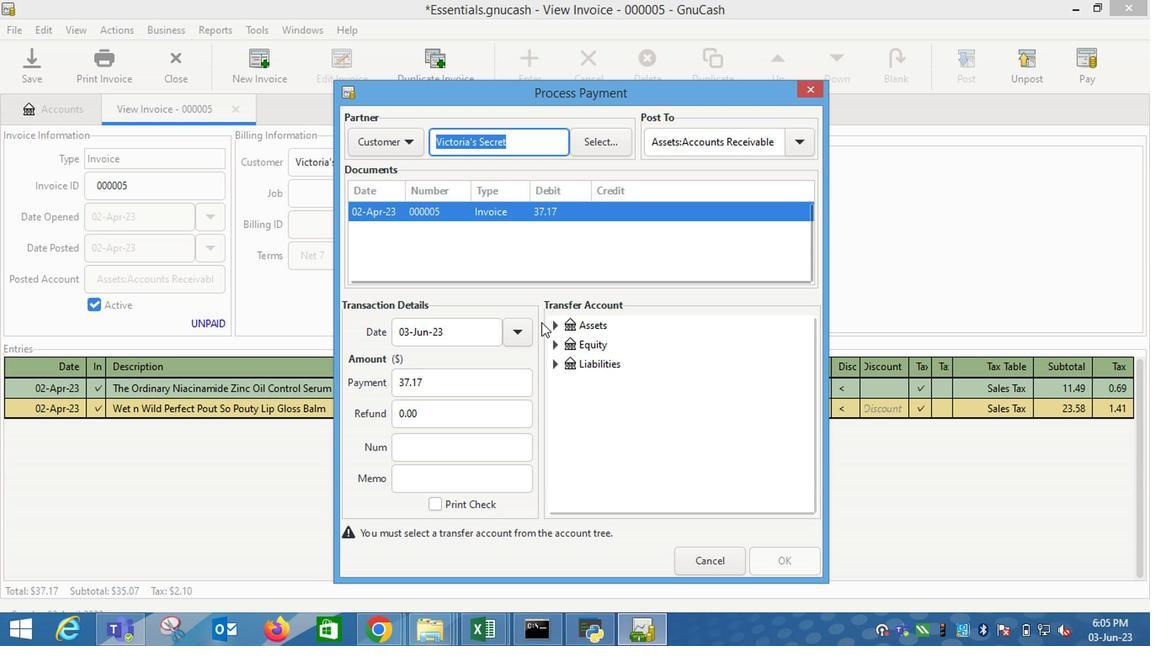 
Action: Mouse pressed left at (547, 318)
Screenshot: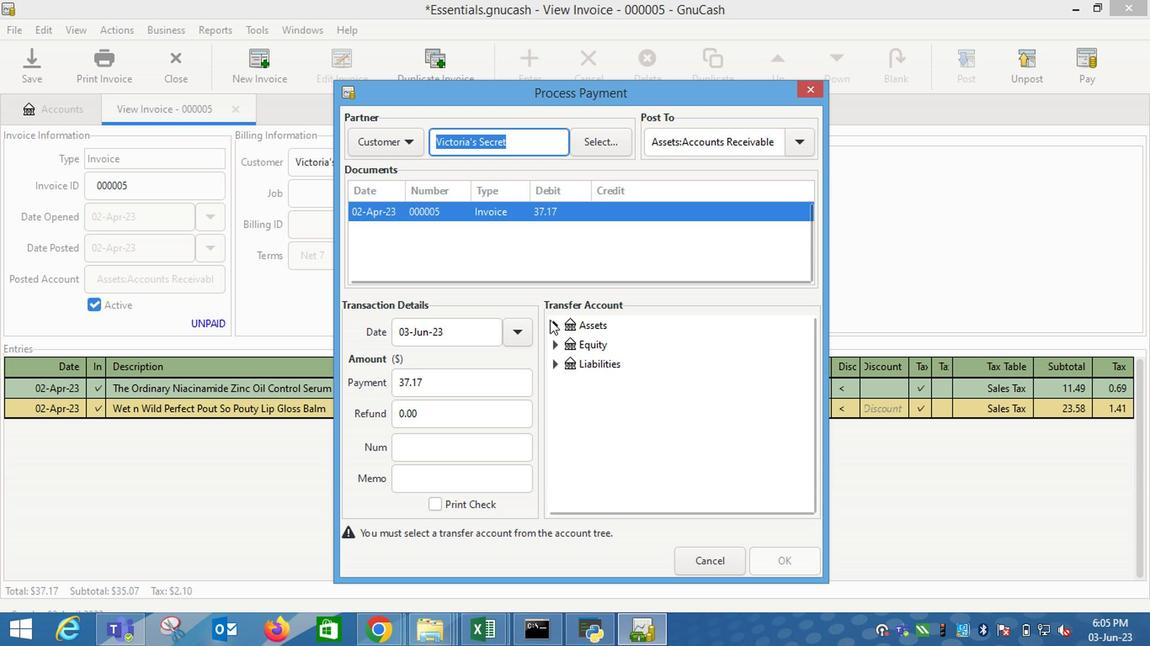 
Action: Mouse moved to (569, 340)
Screenshot: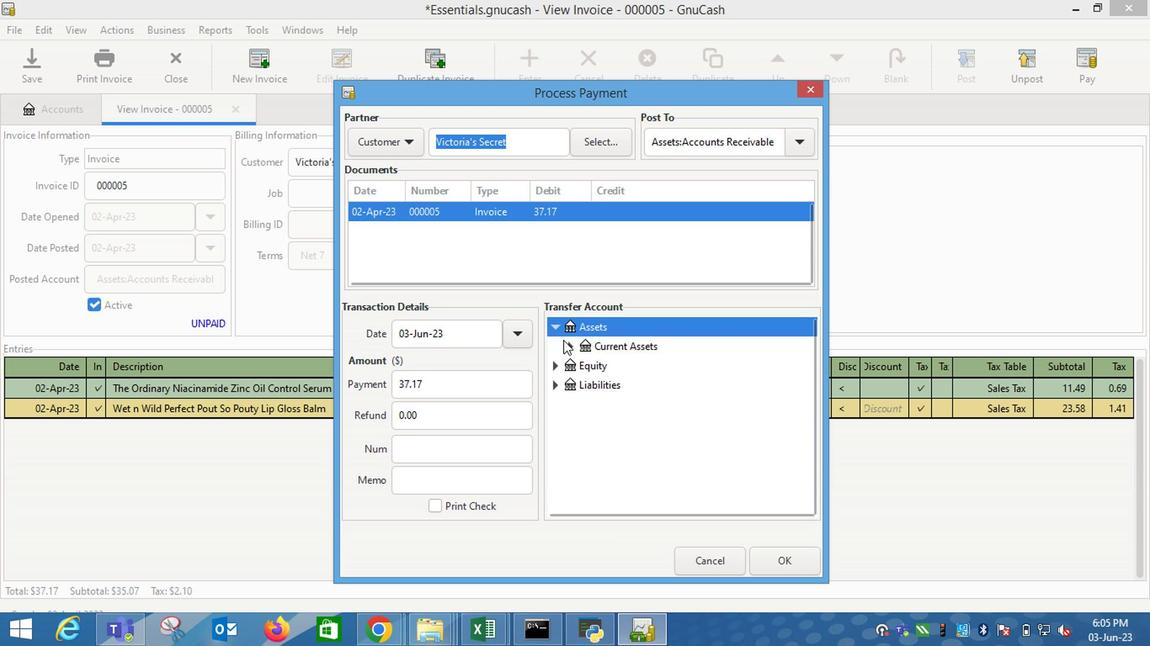 
Action: Mouse pressed left at (569, 340)
Screenshot: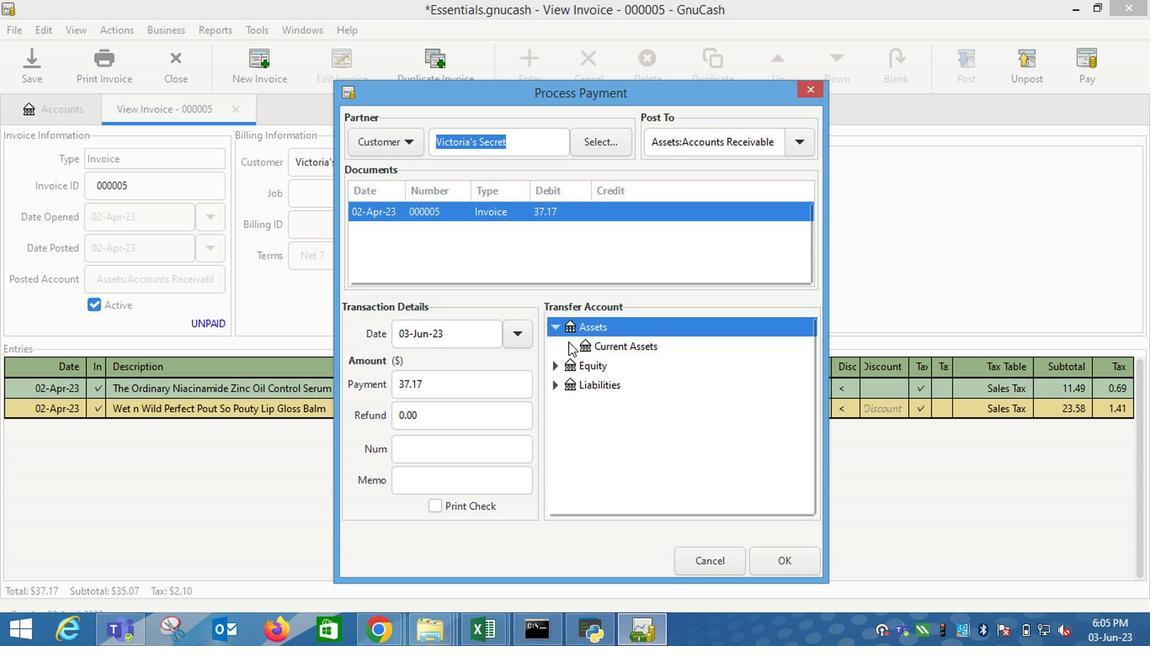 
Action: Mouse moved to (604, 360)
Screenshot: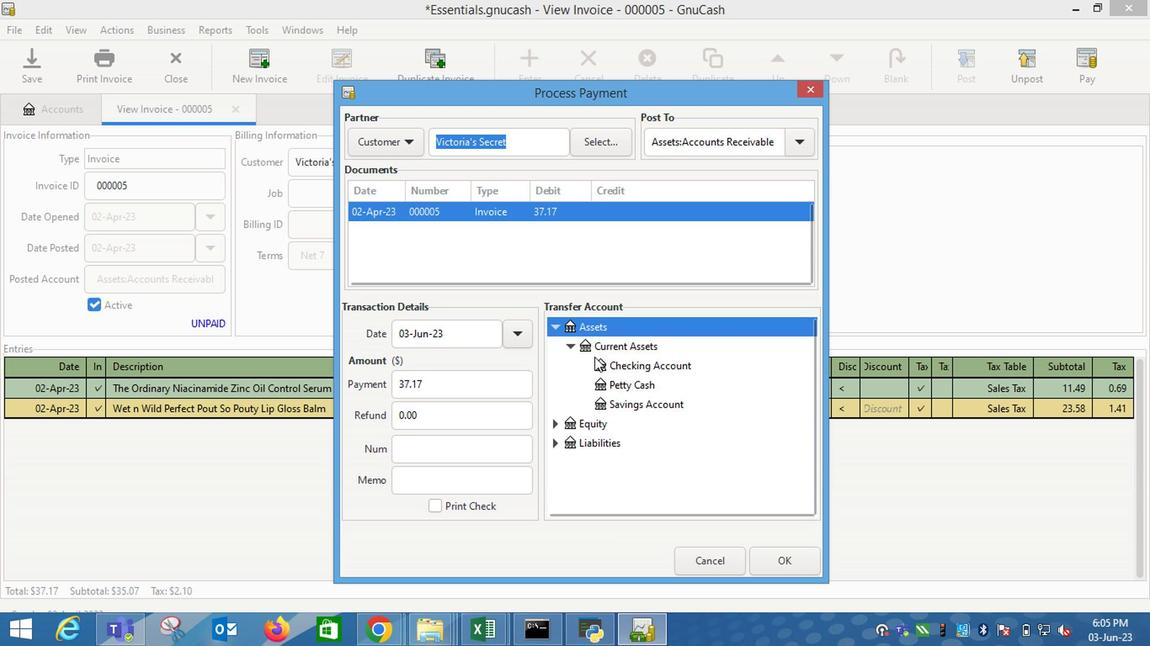 
Action: Mouse pressed left at (604, 360)
Screenshot: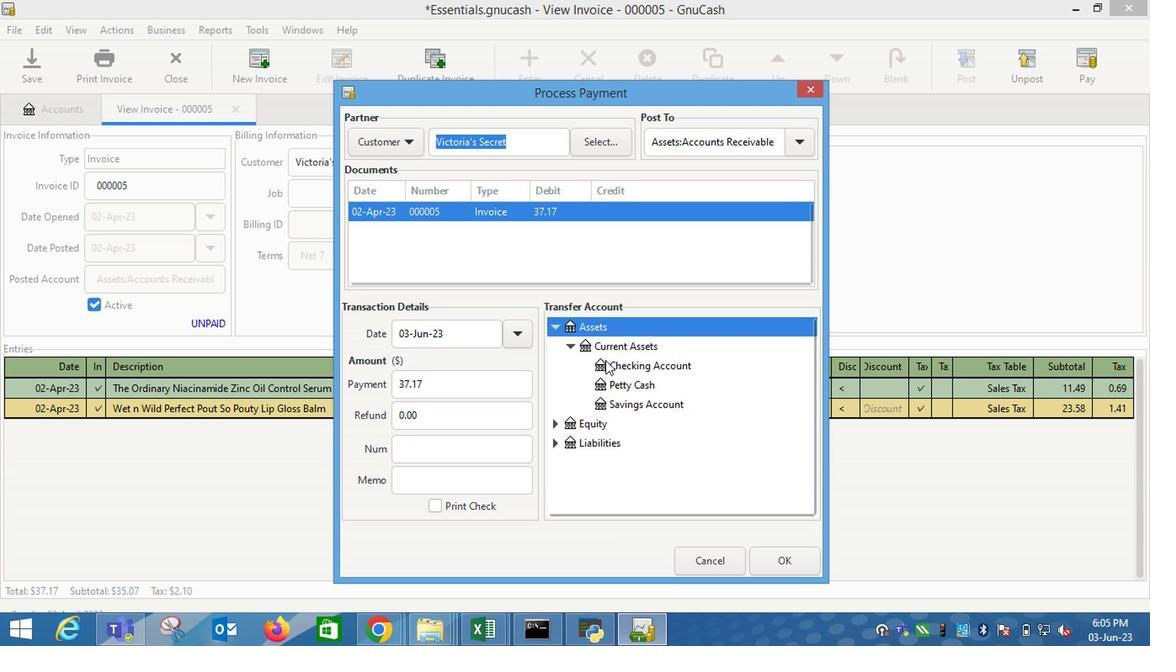 
Action: Mouse moved to (518, 336)
Screenshot: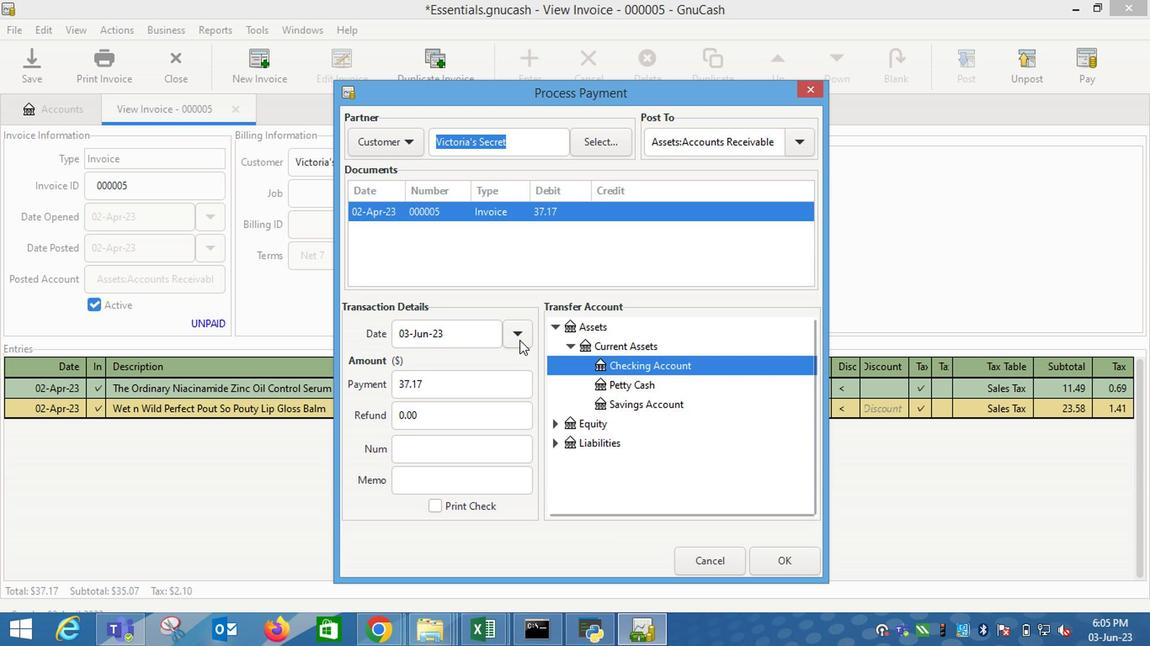 
Action: Mouse pressed left at (518, 336)
Screenshot: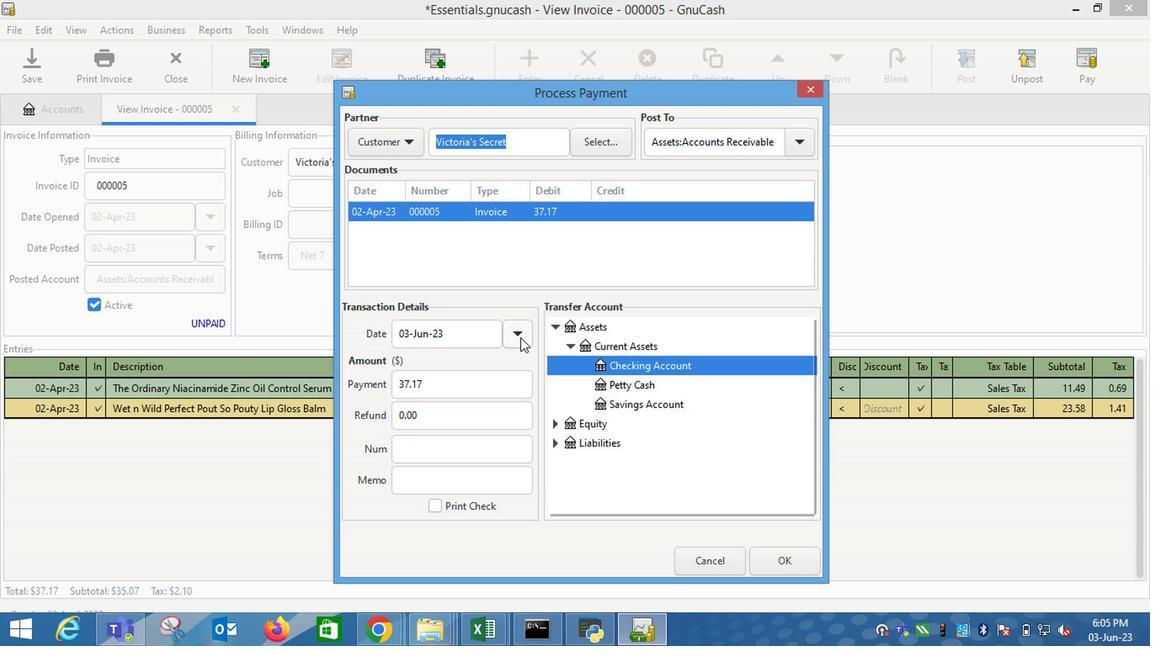 
Action: Mouse moved to (386, 358)
Screenshot: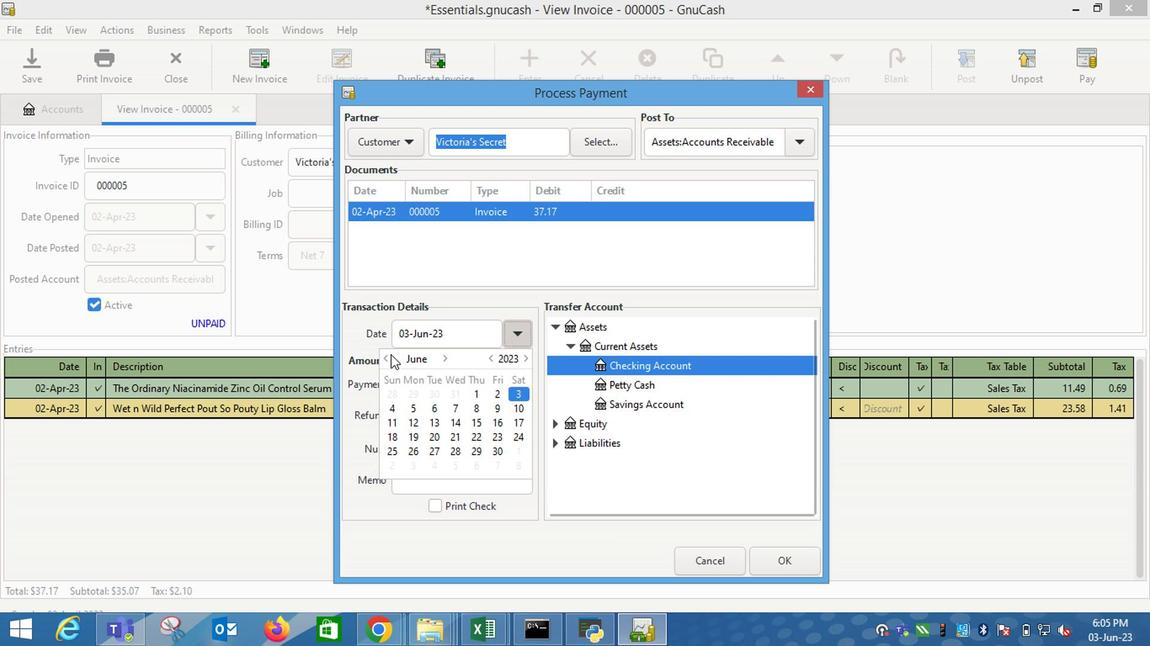 
Action: Mouse pressed left at (386, 358)
Screenshot: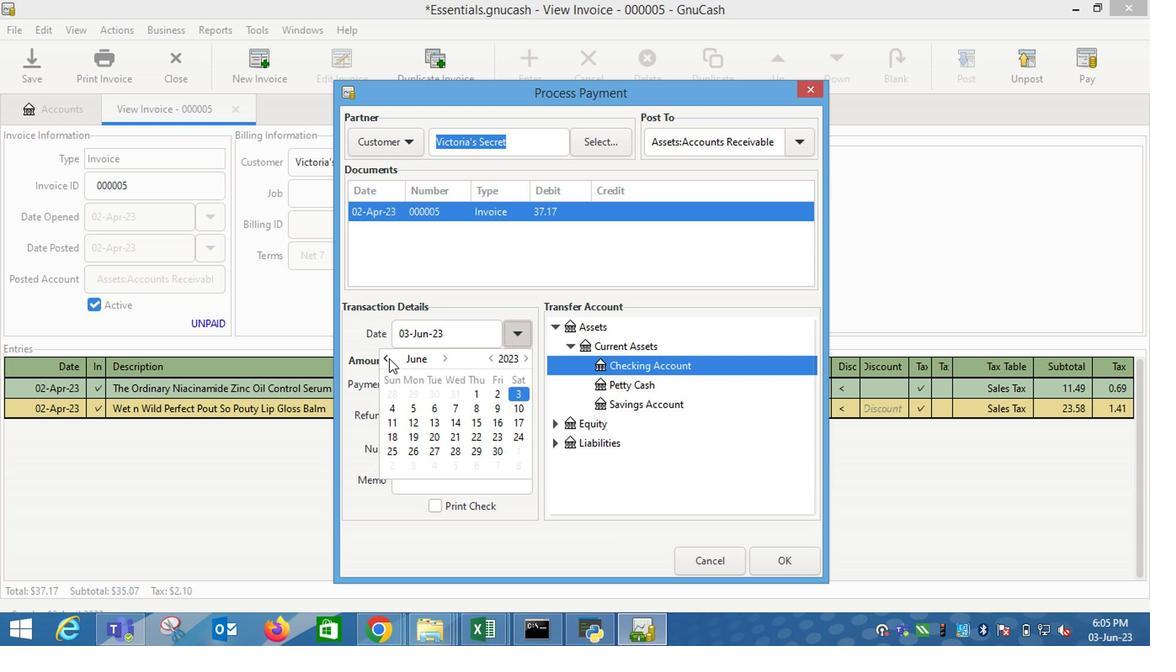 
Action: Mouse moved to (383, 358)
Screenshot: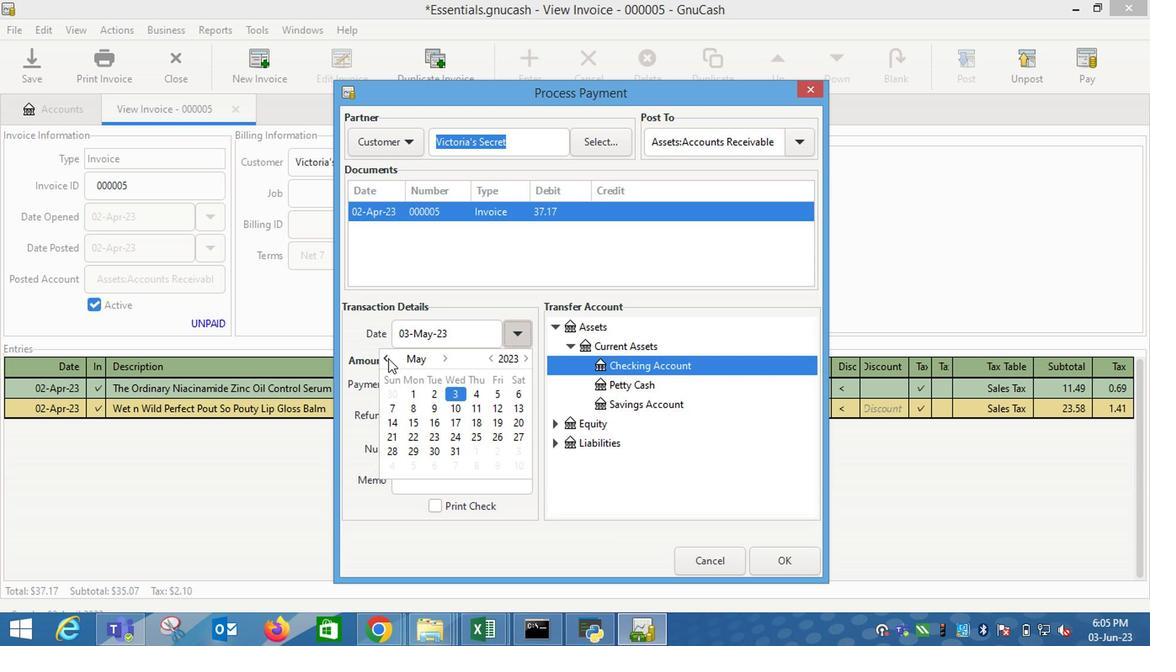 
Action: Mouse pressed left at (383, 358)
Screenshot: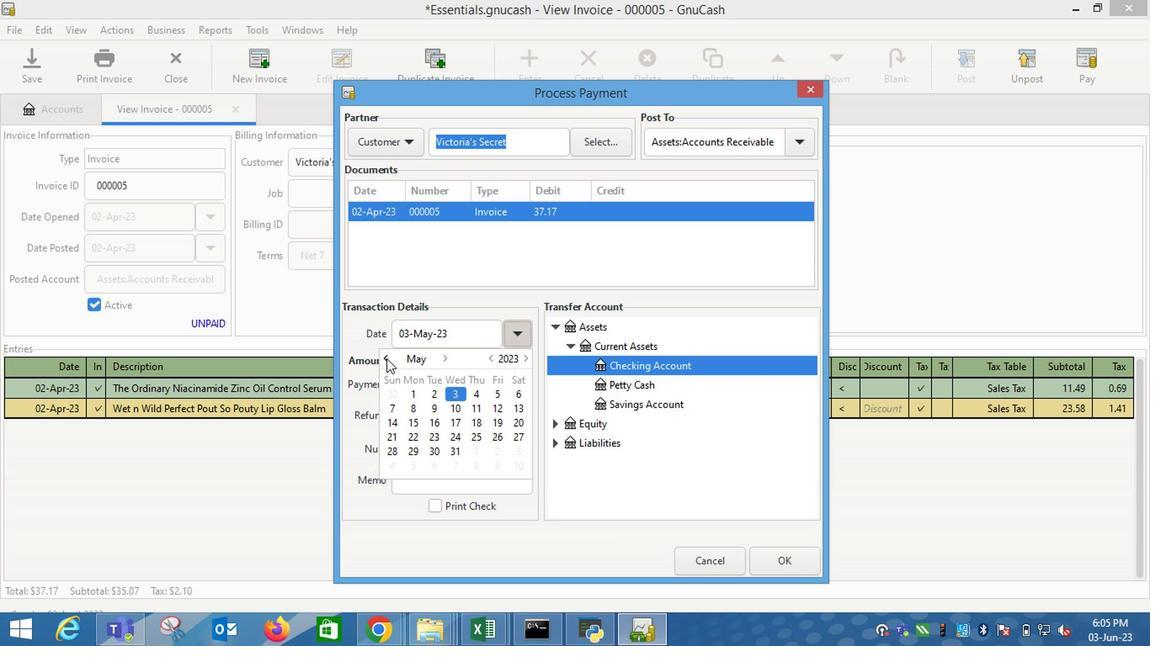 
Action: Mouse moved to (489, 406)
Screenshot: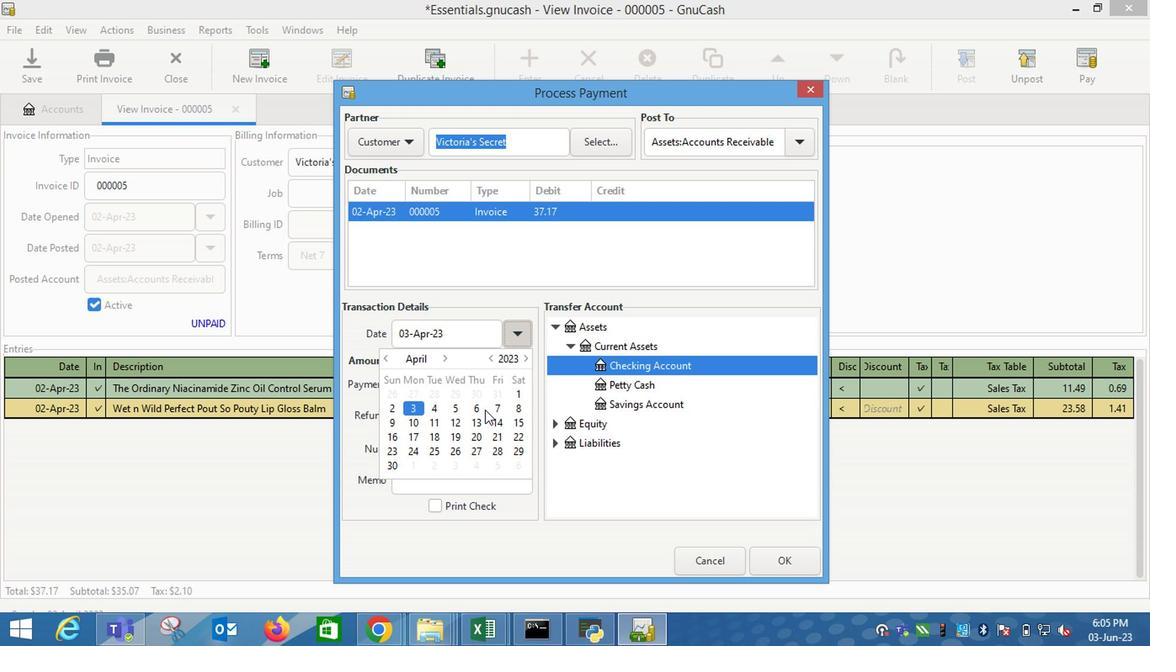 
Action: Mouse pressed left at (489, 406)
Screenshot: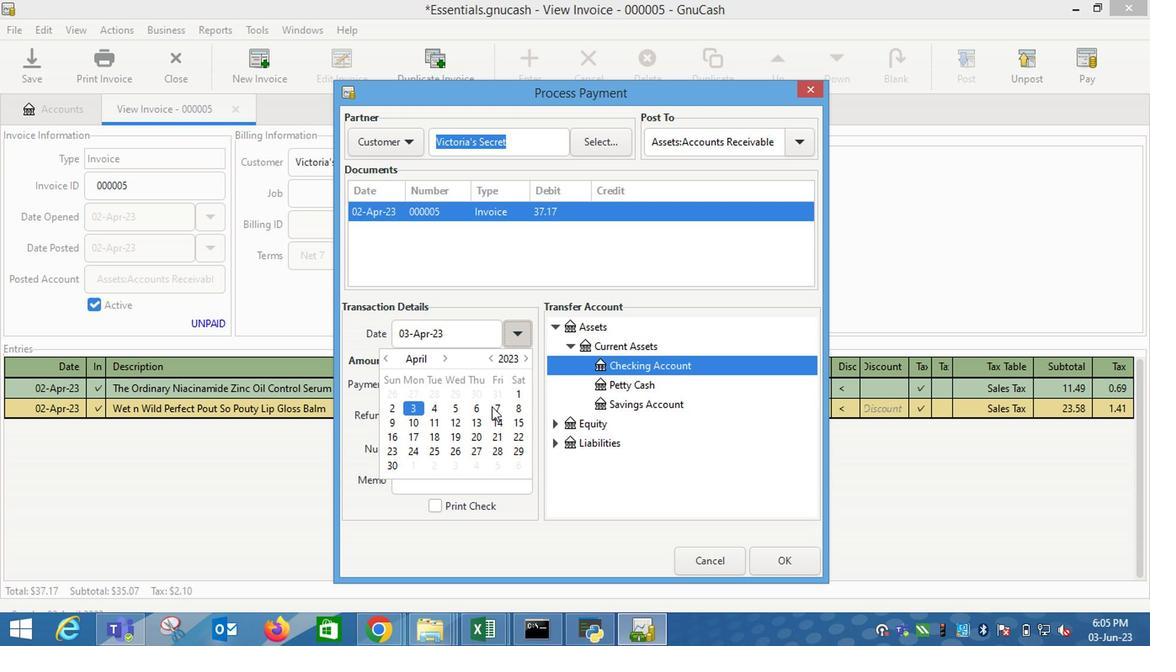 
Action: Mouse moved to (508, 404)
Screenshot: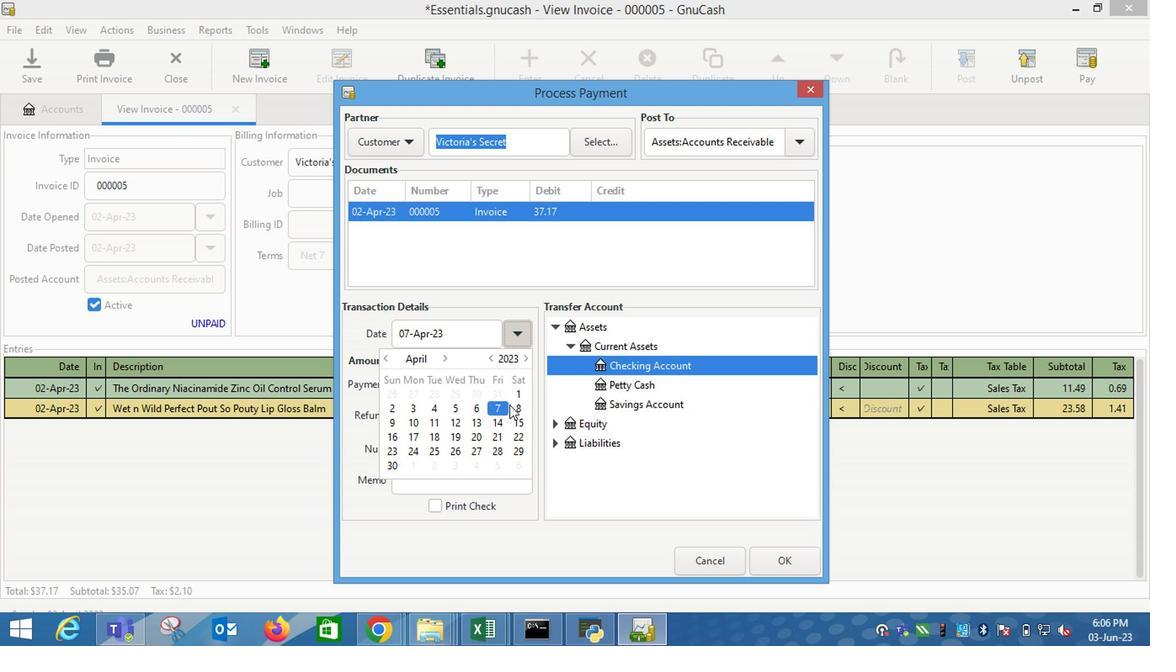 
Action: Mouse pressed left at (508, 404)
Screenshot: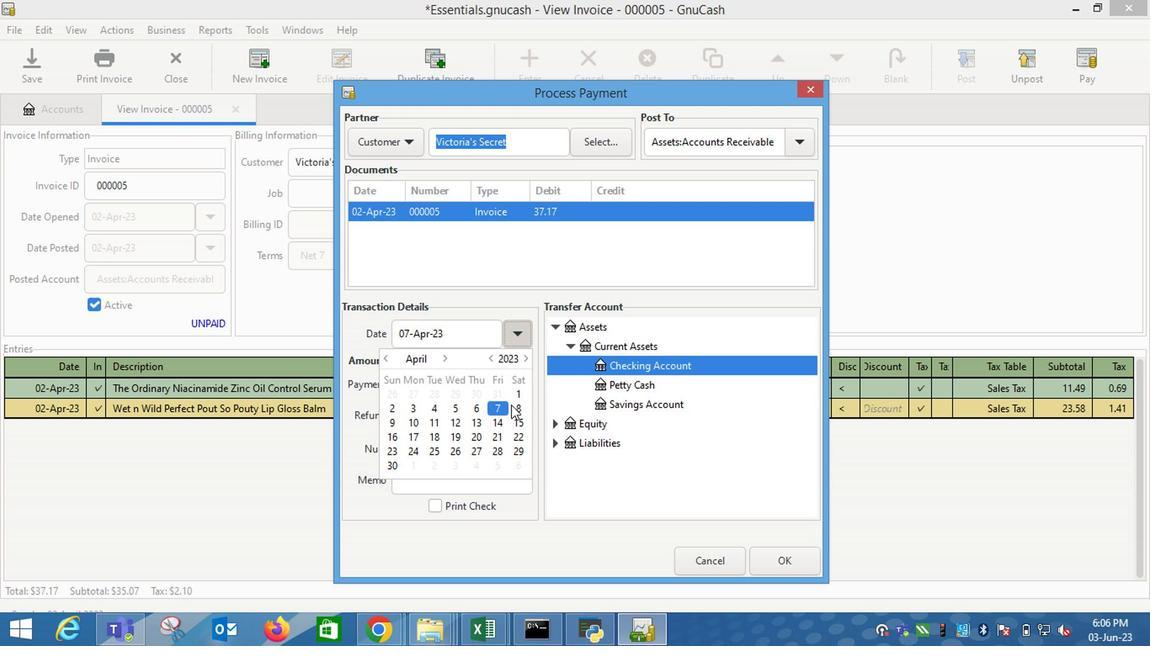 
Action: Mouse moved to (630, 431)
Screenshot: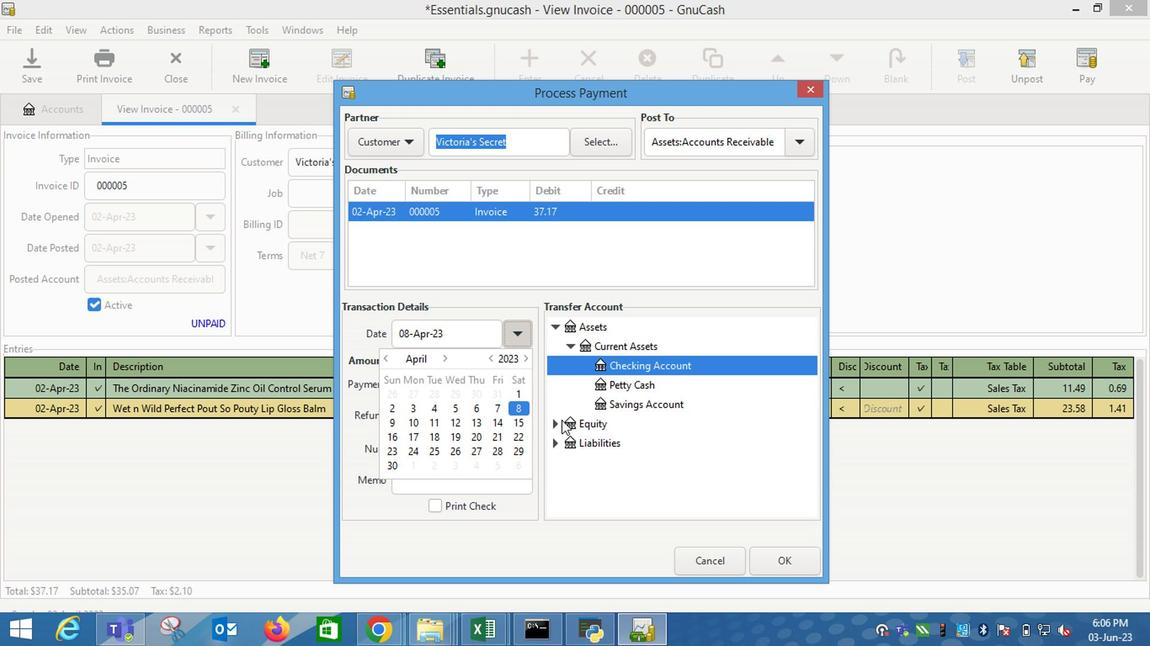 
Action: Mouse pressed left at (630, 431)
Screenshot: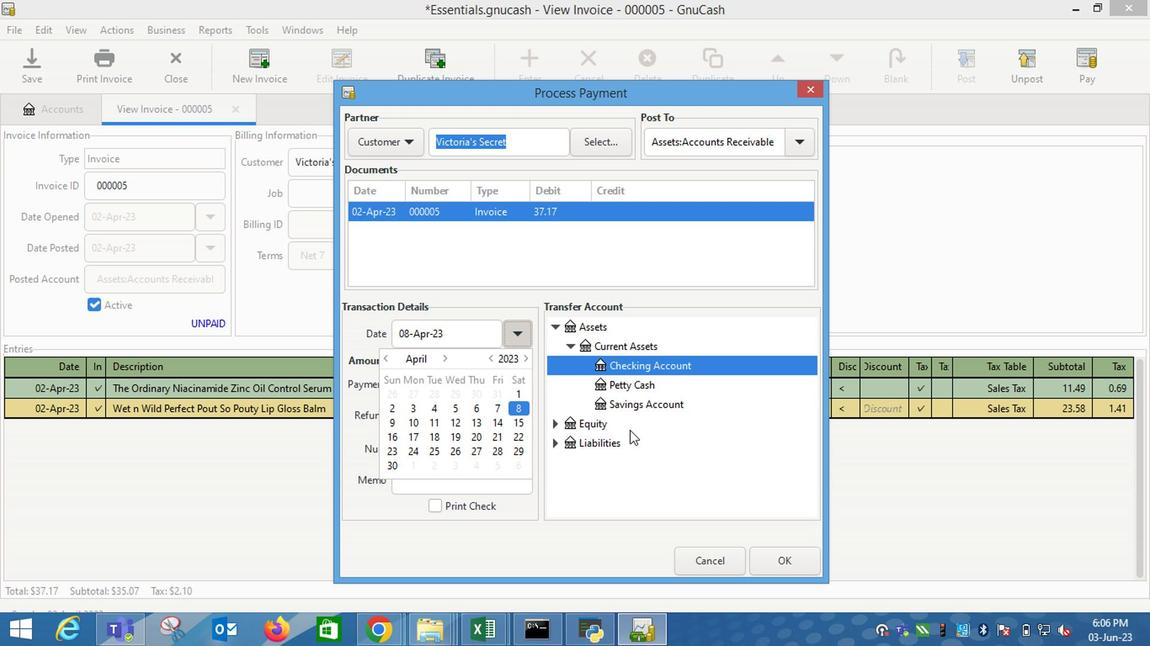 
Action: Mouse moved to (617, 363)
Screenshot: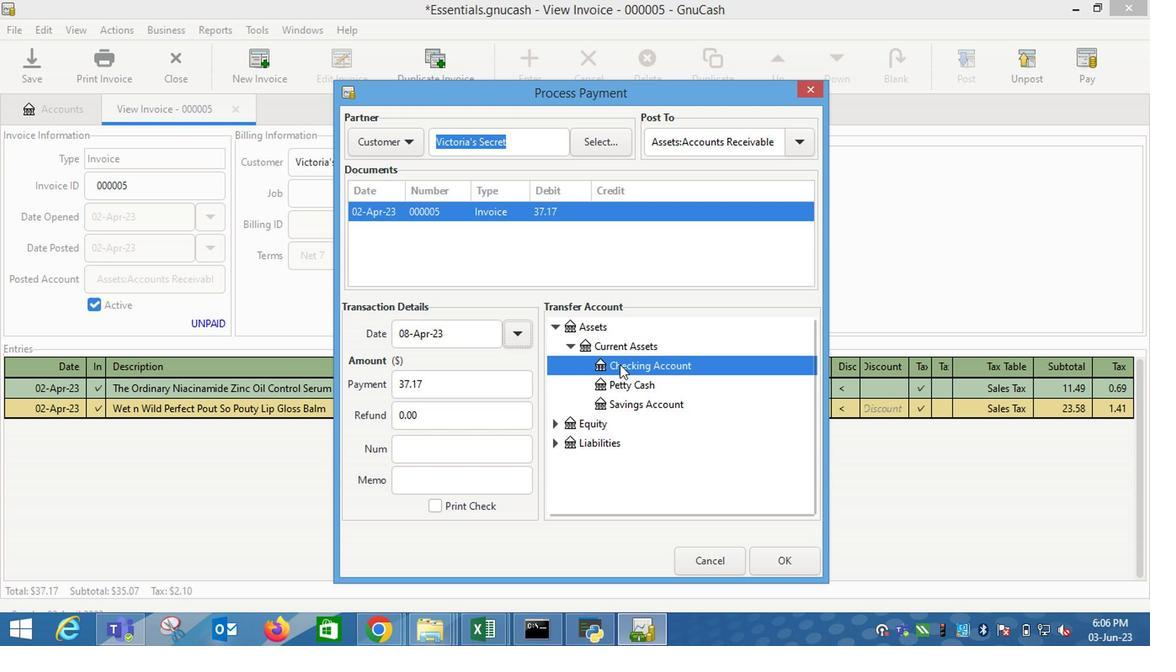 
Action: Mouse pressed left at (617, 363)
Screenshot: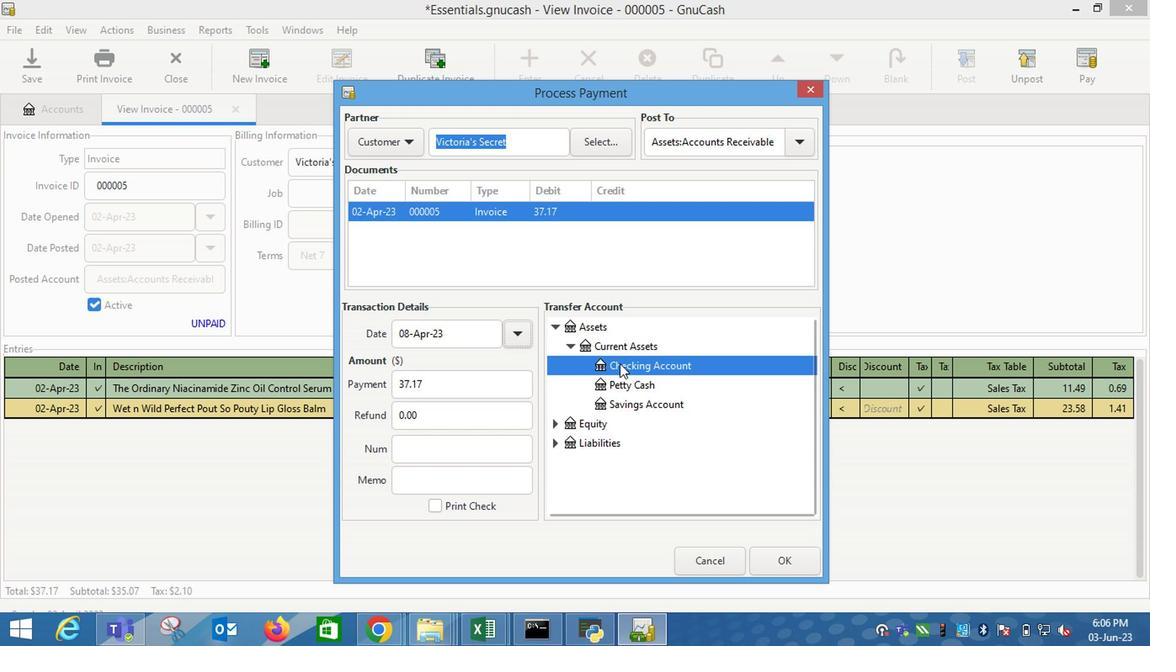 
Action: Mouse moved to (800, 557)
Screenshot: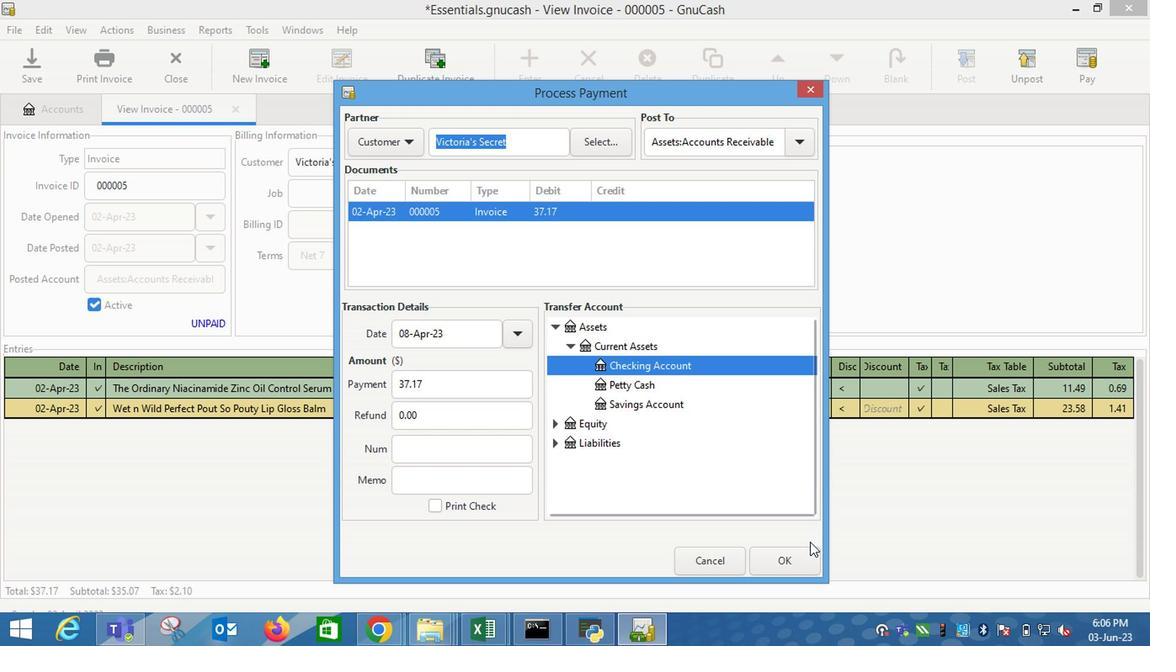 
Action: Mouse pressed left at (800, 557)
Screenshot: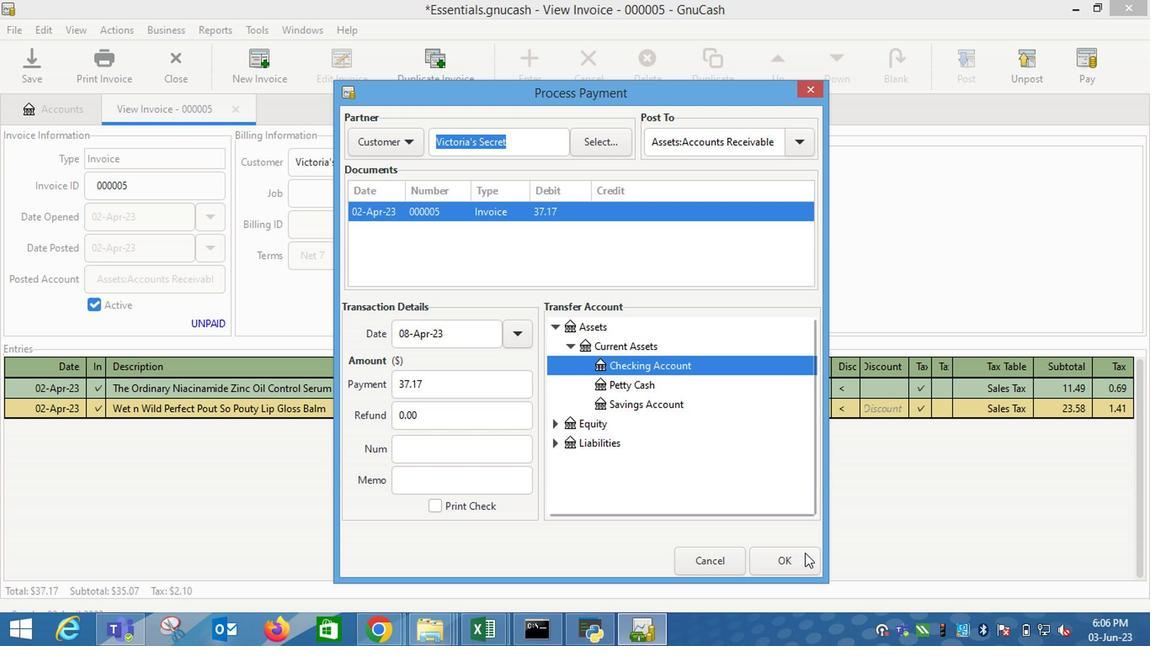 
Action: Mouse moved to (116, 56)
Screenshot: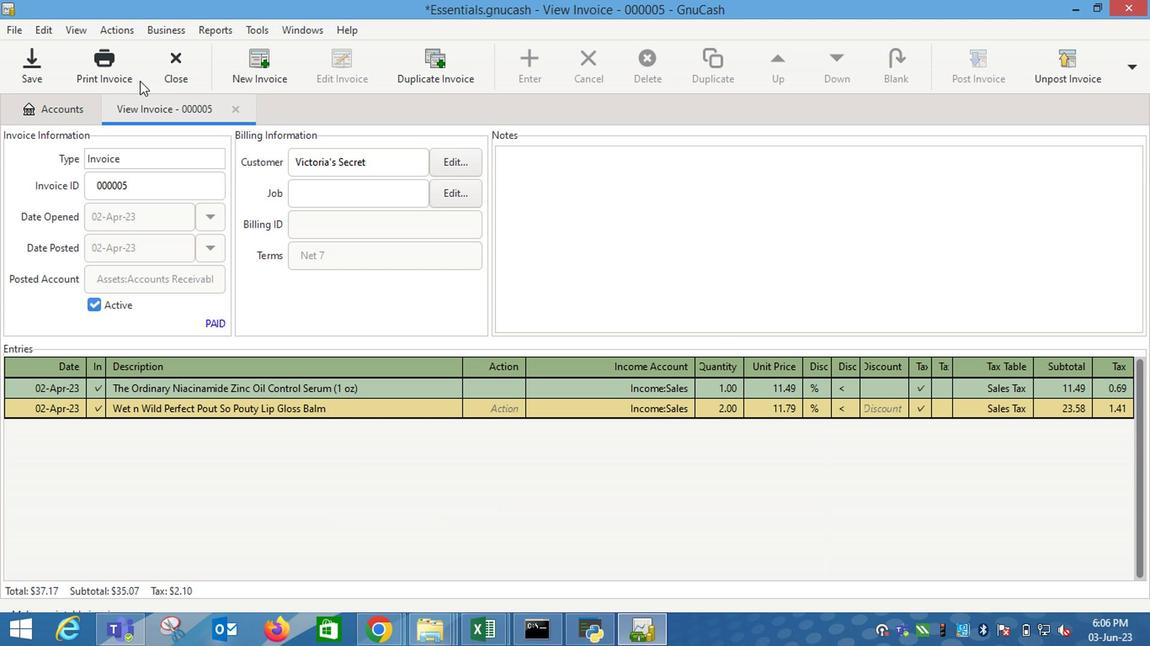 
Action: Mouse pressed left at (116, 56)
Screenshot: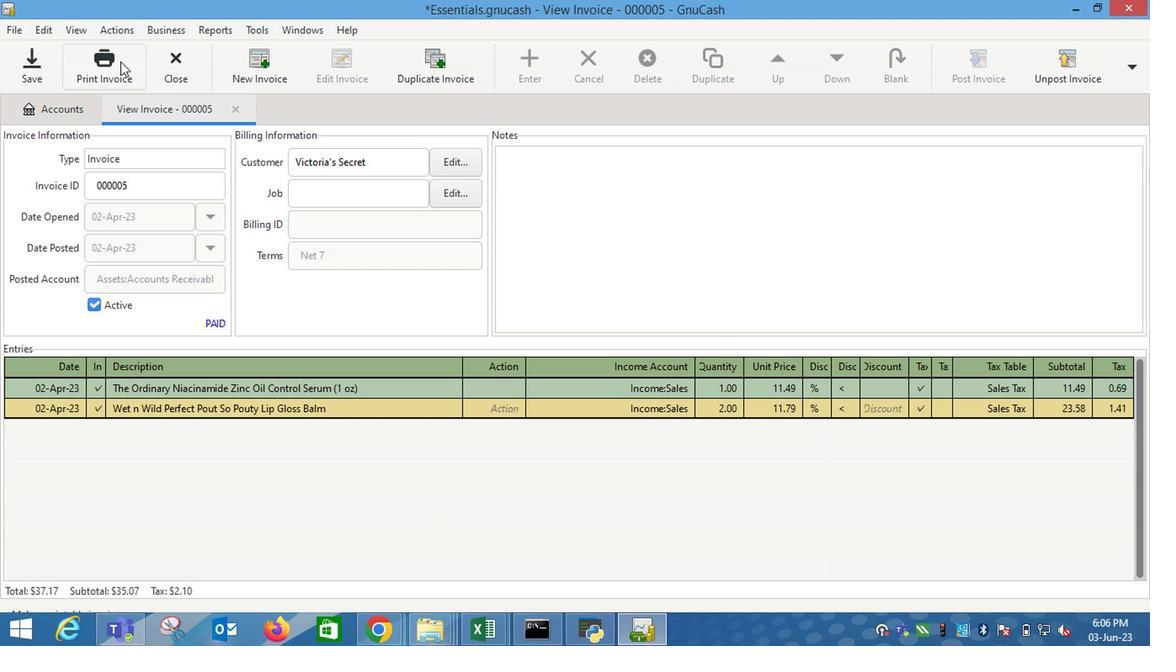 
Action: Mouse moved to (789, 64)
Screenshot: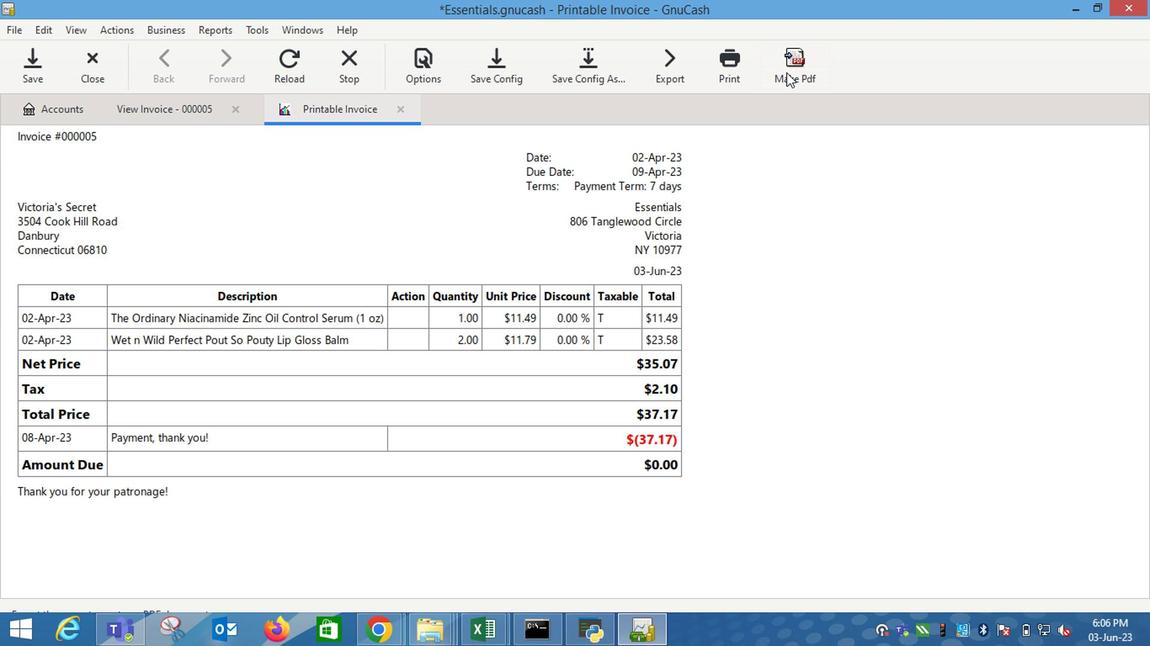 
Action: Mouse pressed left at (789, 64)
Screenshot: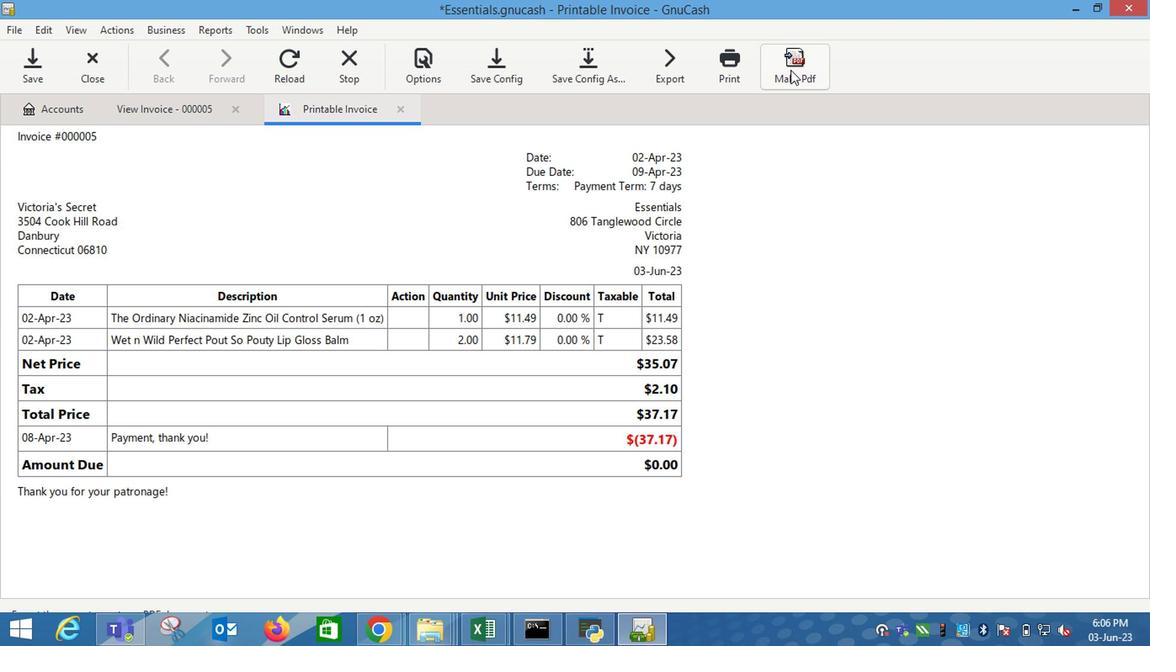 
Action: Mouse moved to (900, 594)
Screenshot: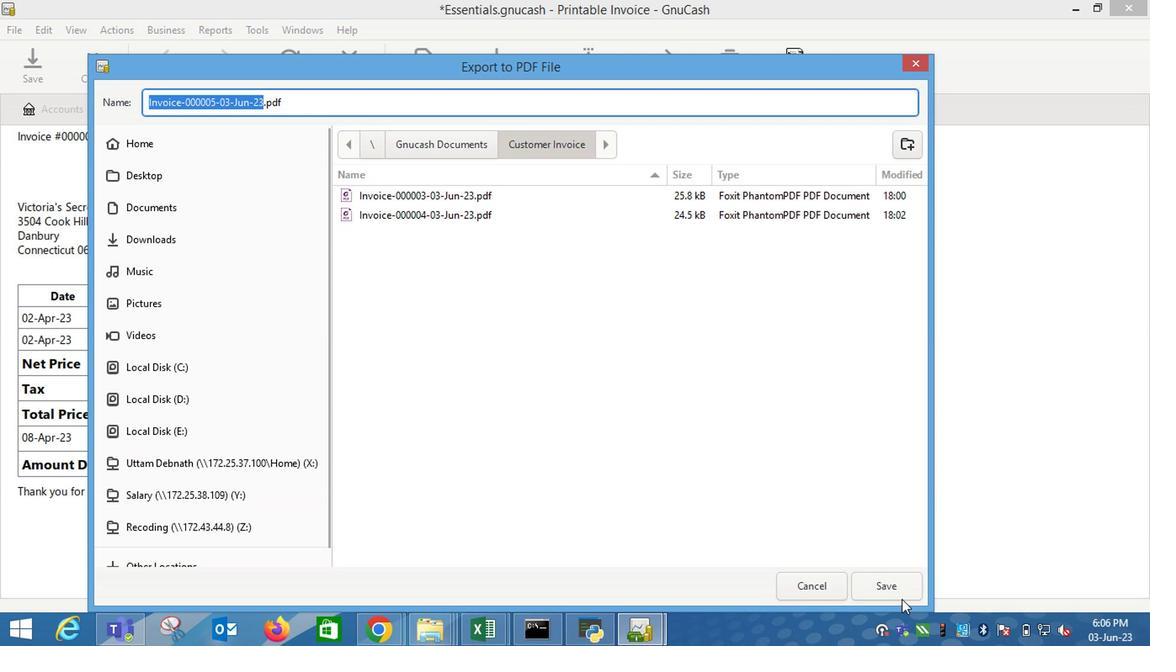 
Action: Mouse pressed left at (900, 594)
Screenshot: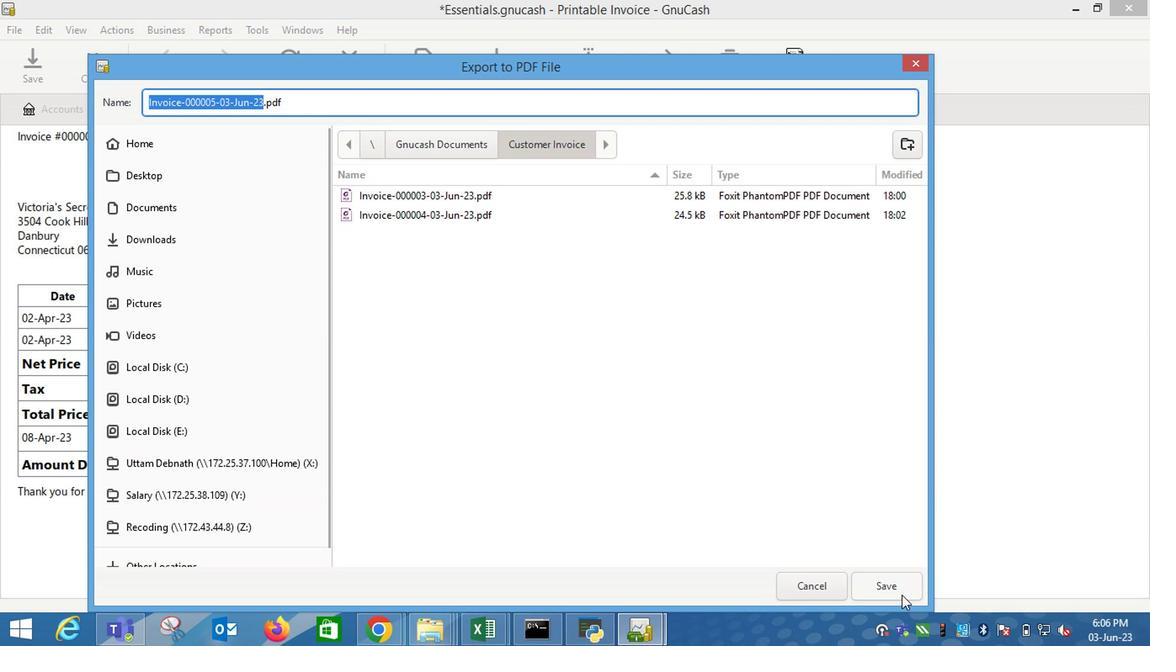 
Action: Mouse moved to (714, 524)
Screenshot: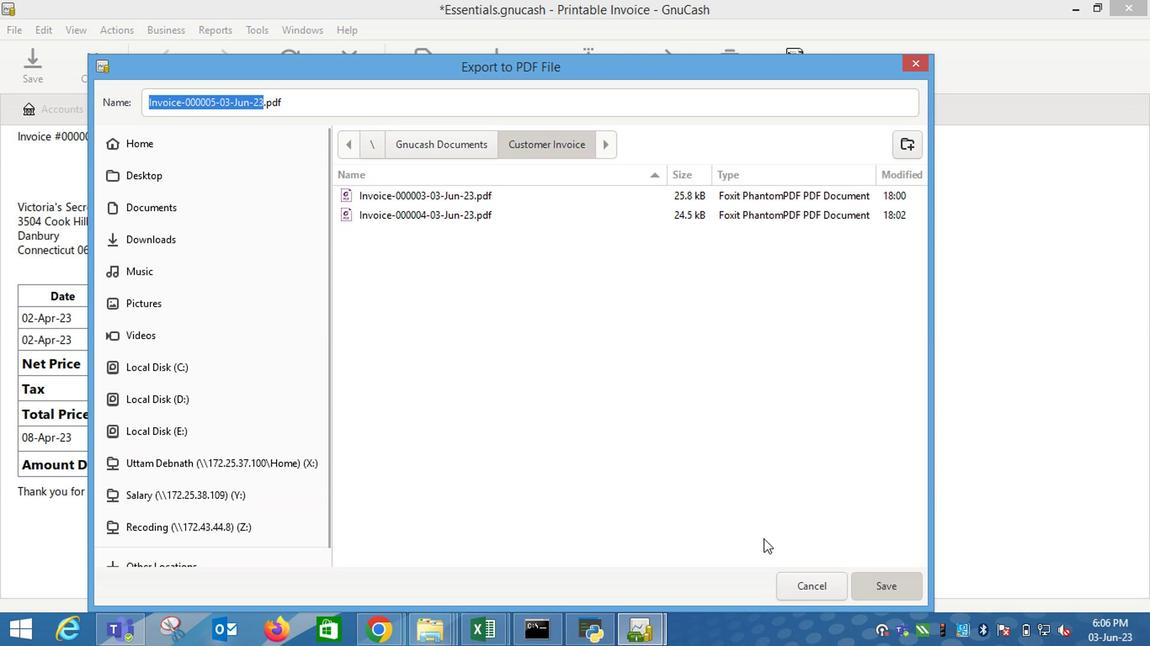 
